 Task: Look for space in Wobkent, Uzbekistan from 8th June, 2023 to 16th June, 2023 for 2 adults in price range Rs.10000 to Rs.15000. Place can be entire place with 1  bedroom having 1 bed and 1 bathroom. Property type can be house, flat, guest house, hotel. Amenities needed are: wifi. Booking option can be shelf check-in. Required host language is English.
Action: Mouse moved to (623, 125)
Screenshot: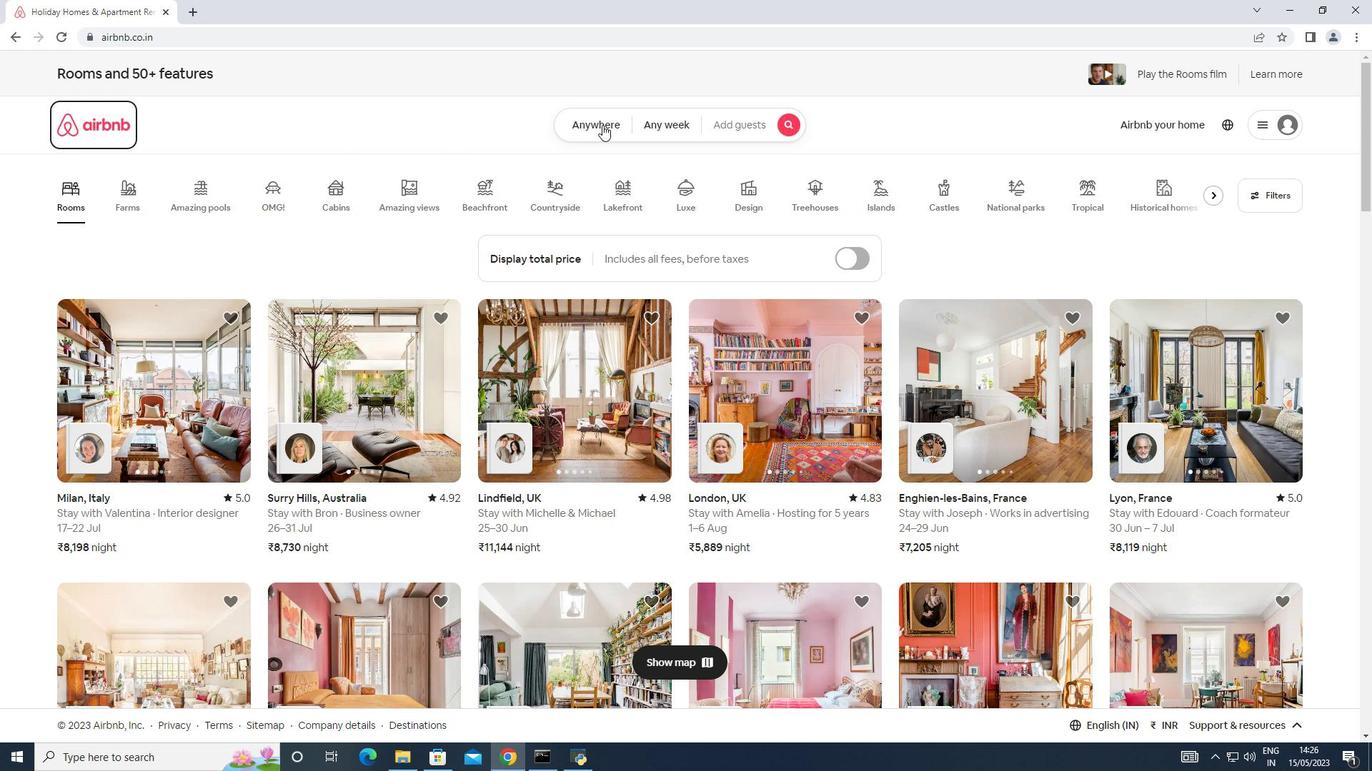 
Action: Mouse pressed left at (623, 125)
Screenshot: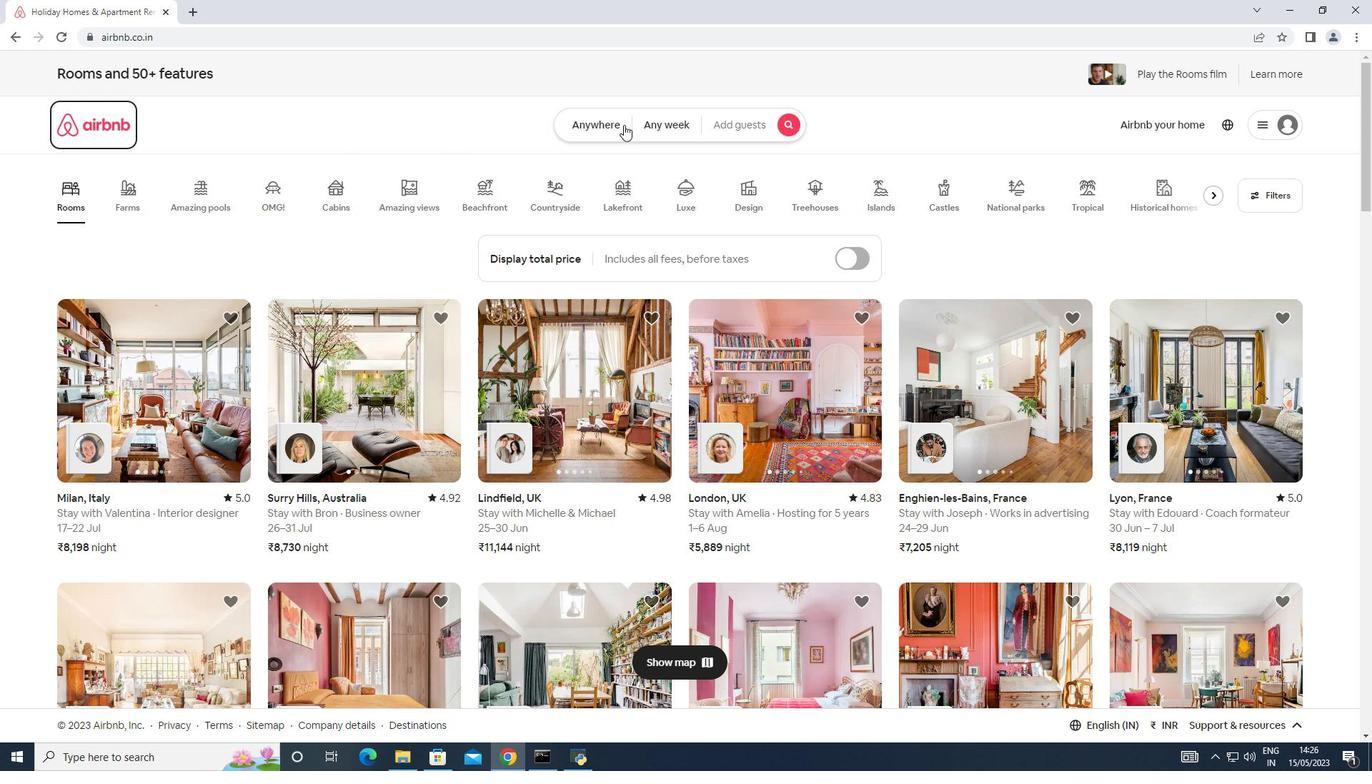 
Action: Mouse moved to (471, 185)
Screenshot: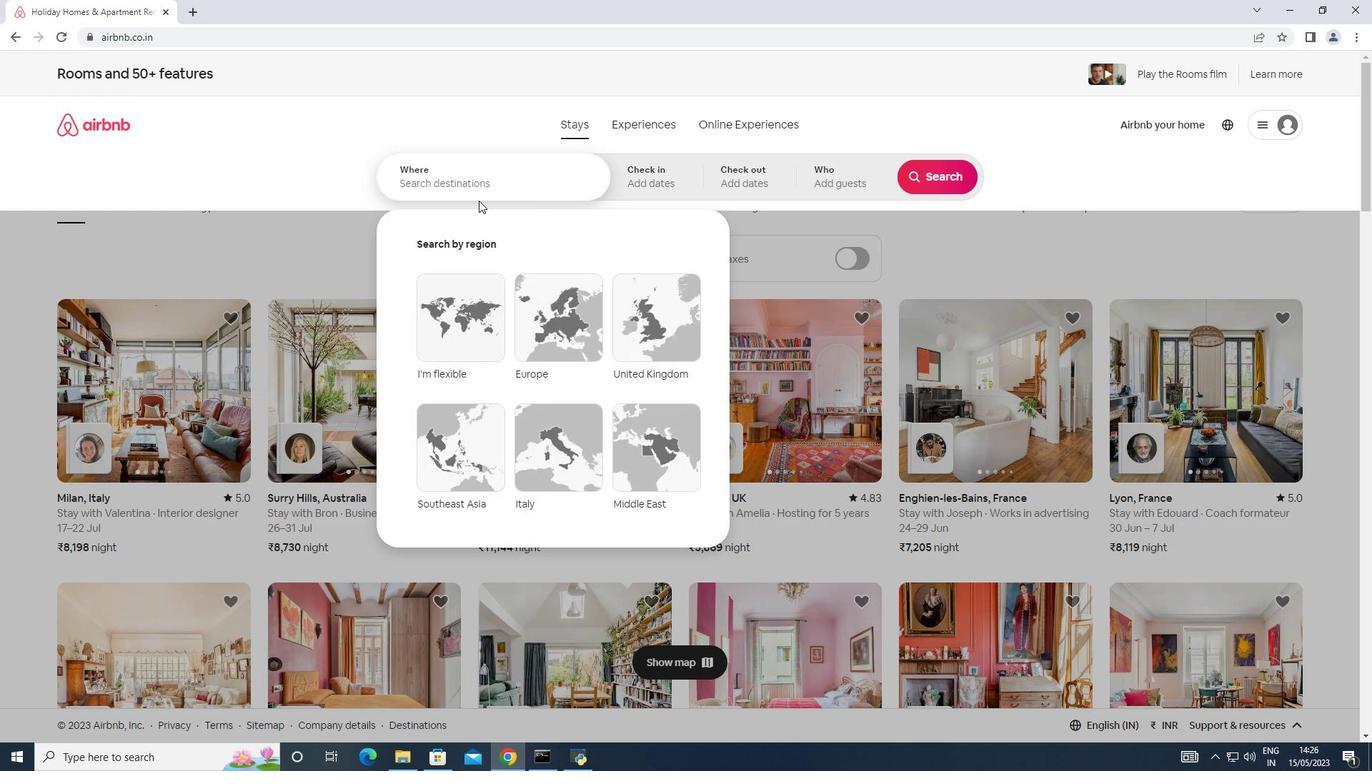 
Action: Mouse pressed left at (471, 185)
Screenshot: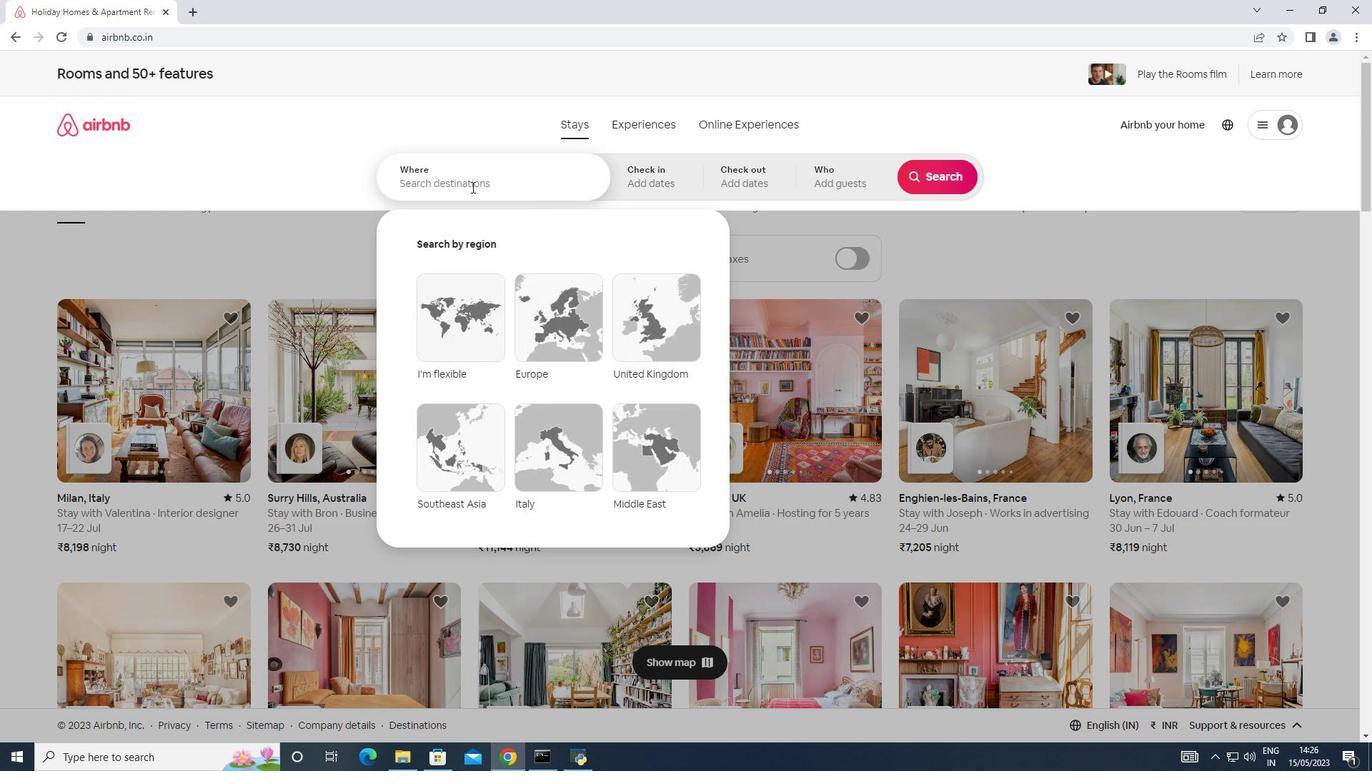 
Action: Key pressed <Key.shift>Wobkent,<Key.shift><Key.shift><Key.shift><Key.shift><Key.shift>Uze<Key.backspace>bekistan
Screenshot: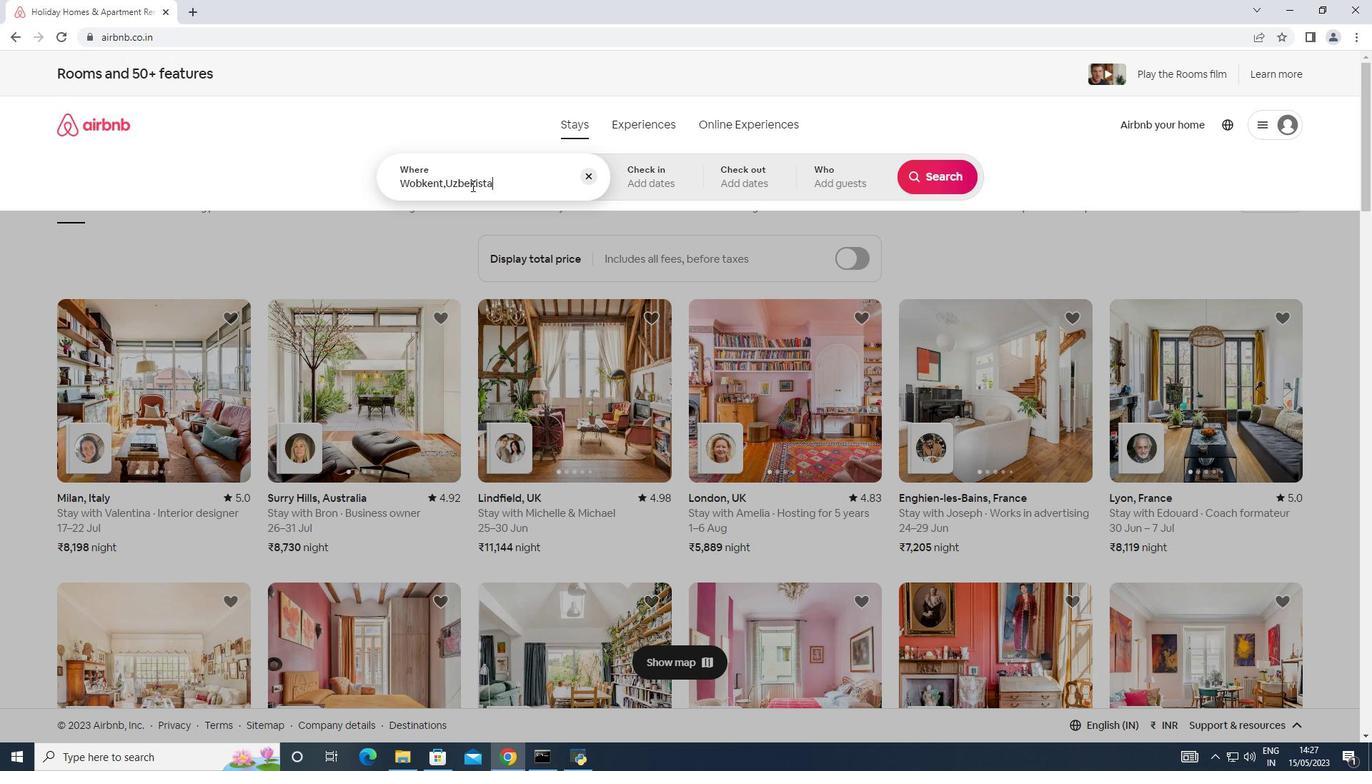 
Action: Mouse moved to (630, 182)
Screenshot: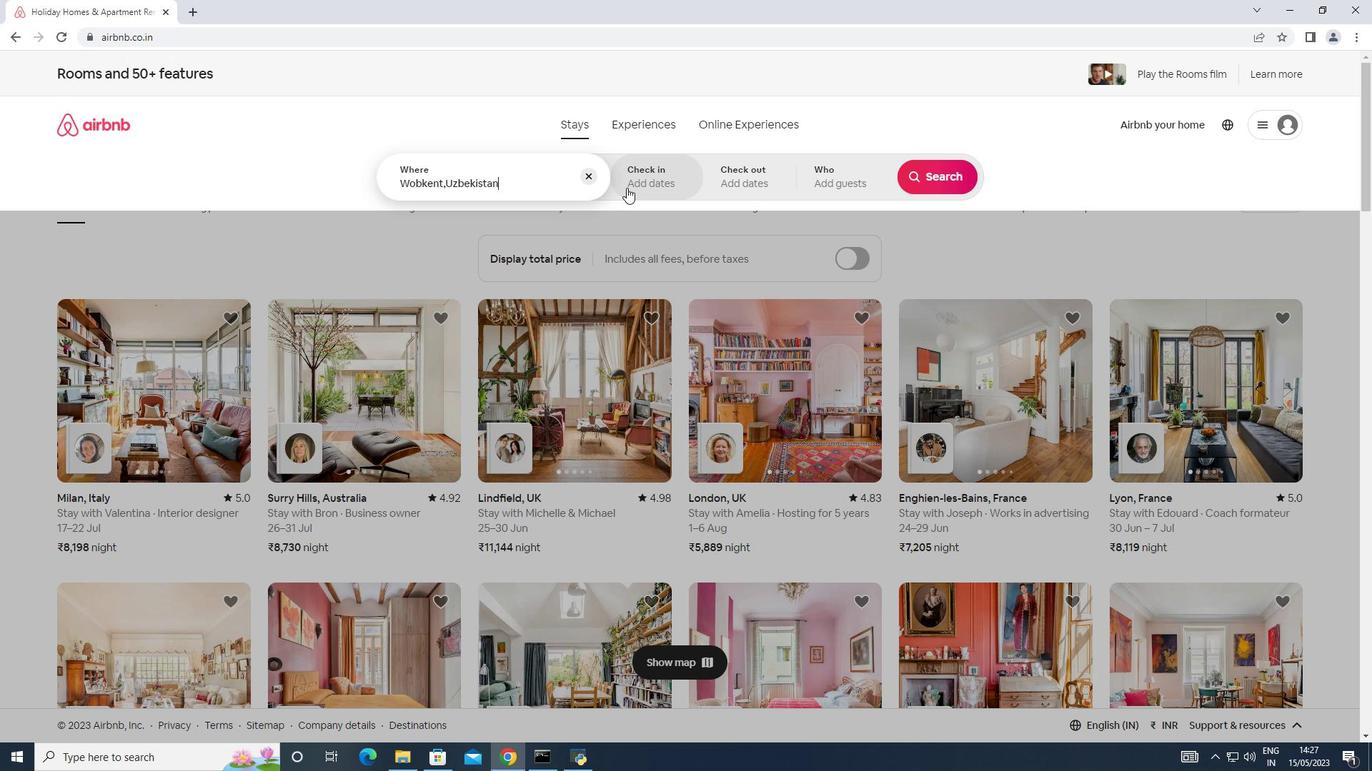 
Action: Mouse pressed left at (630, 182)
Screenshot: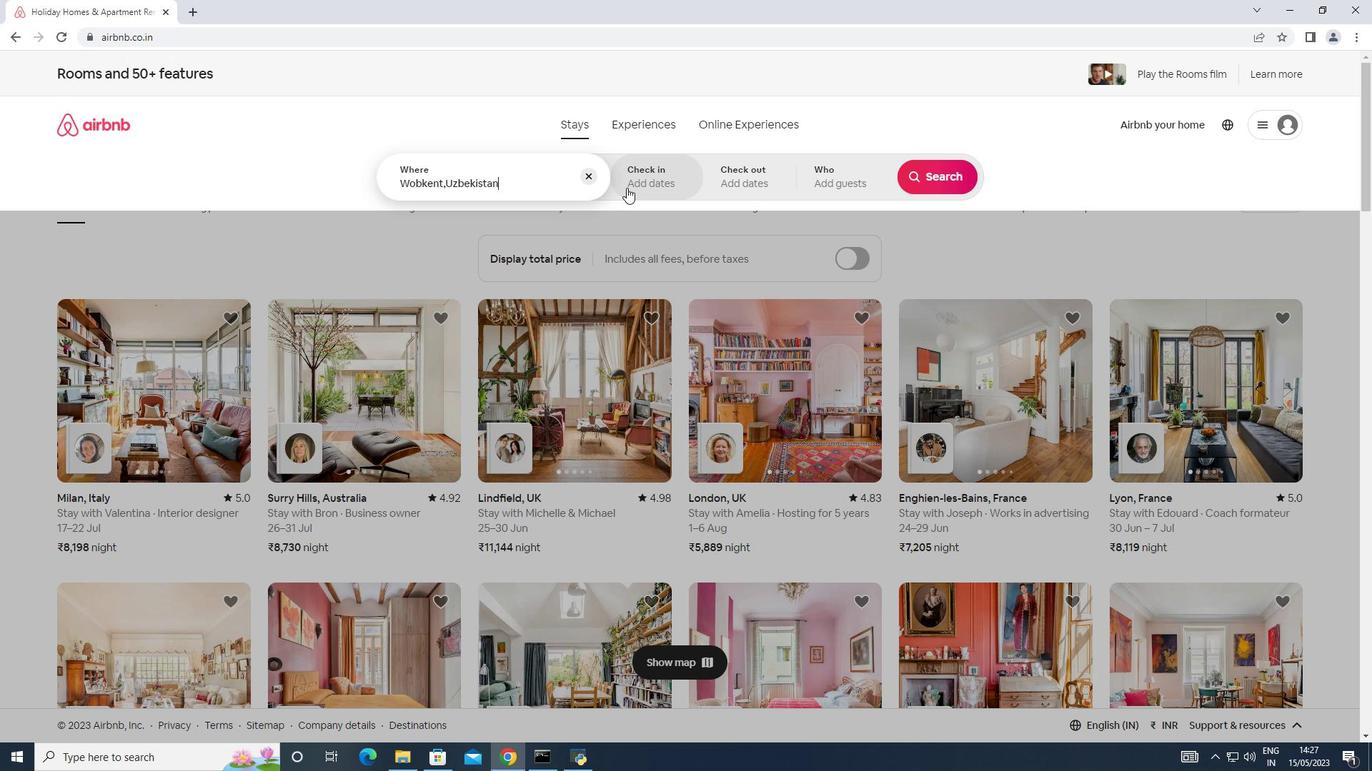 
Action: Mouse moved to (857, 380)
Screenshot: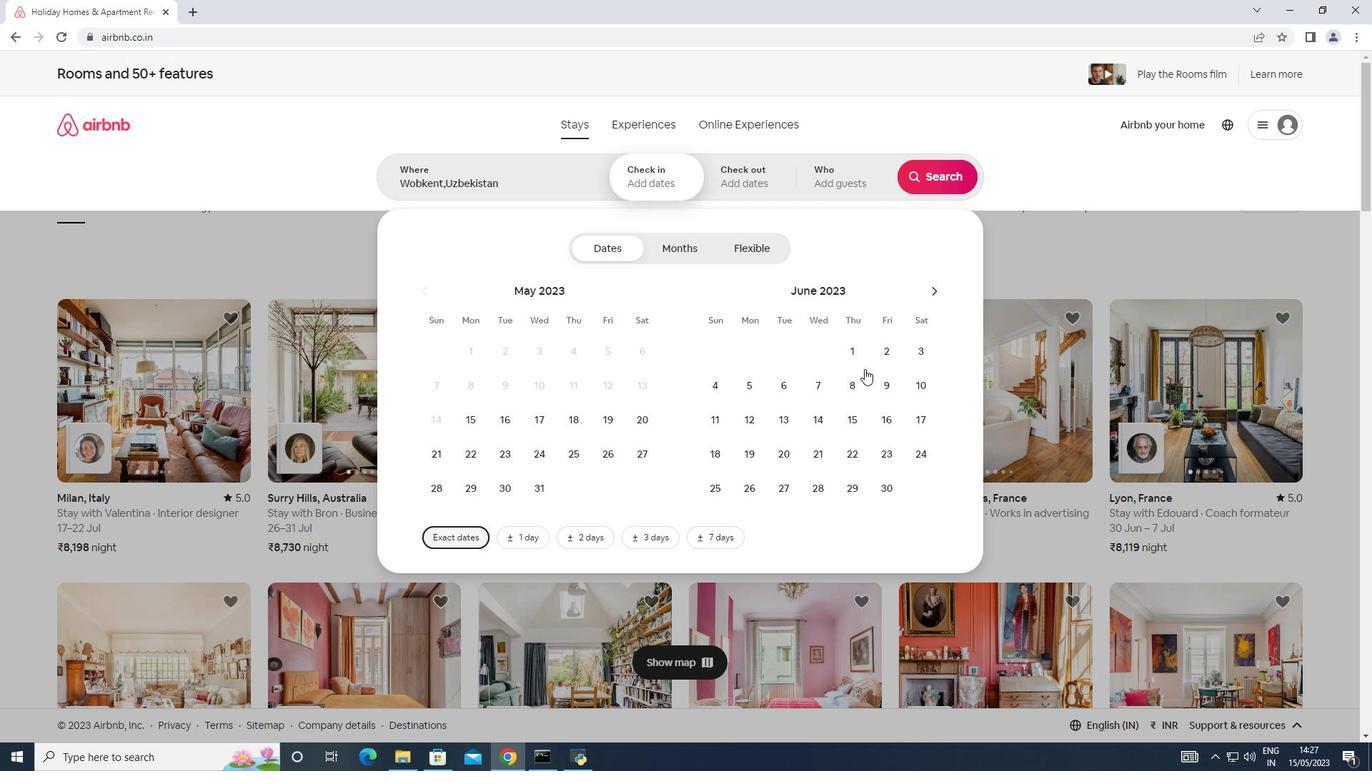 
Action: Mouse pressed left at (857, 380)
Screenshot: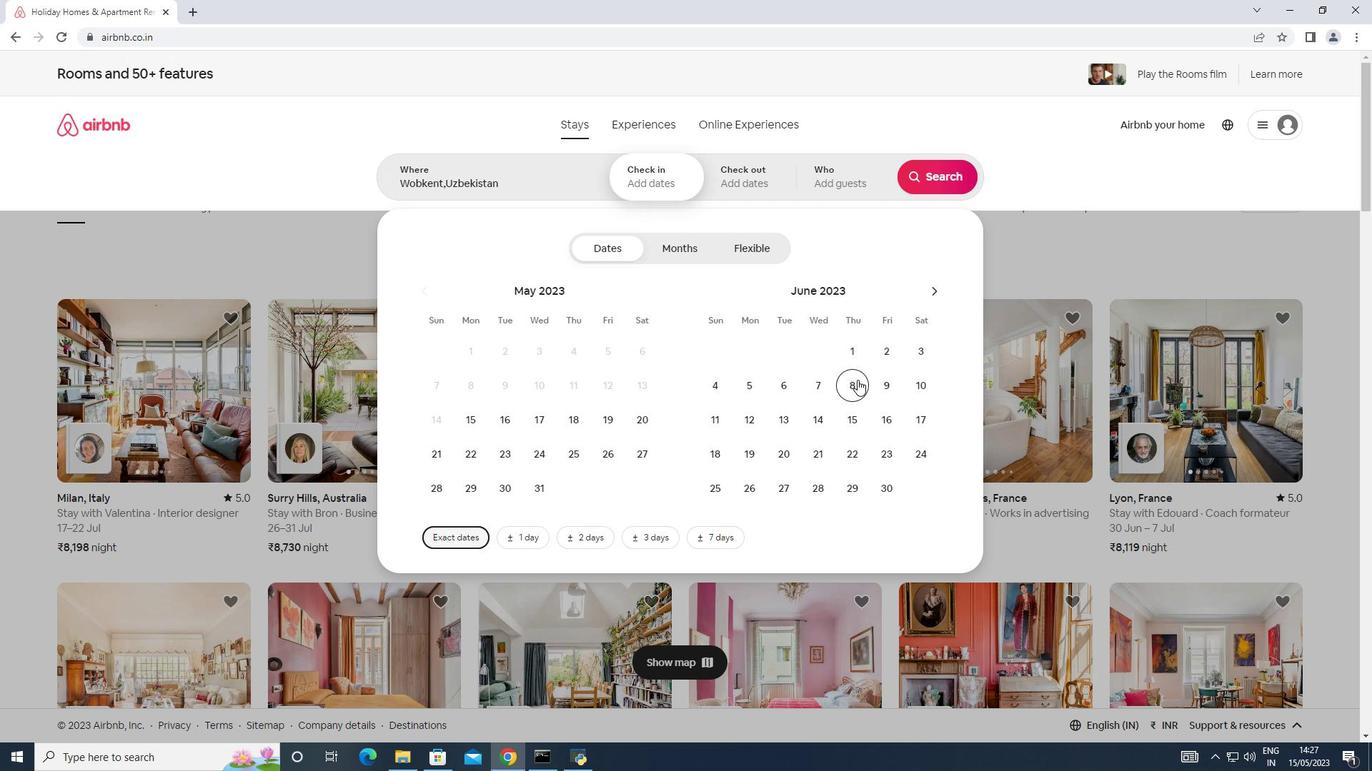 
Action: Mouse moved to (879, 418)
Screenshot: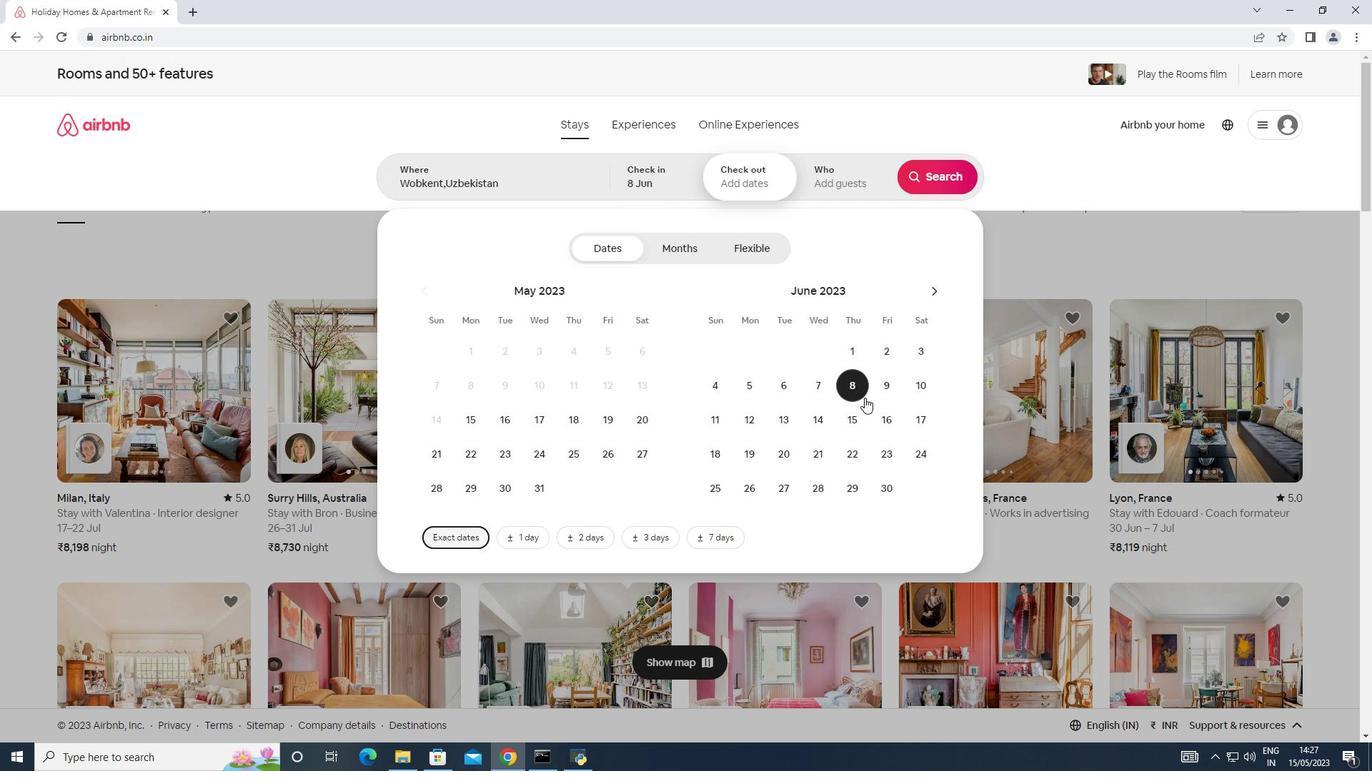 
Action: Mouse pressed left at (879, 418)
Screenshot: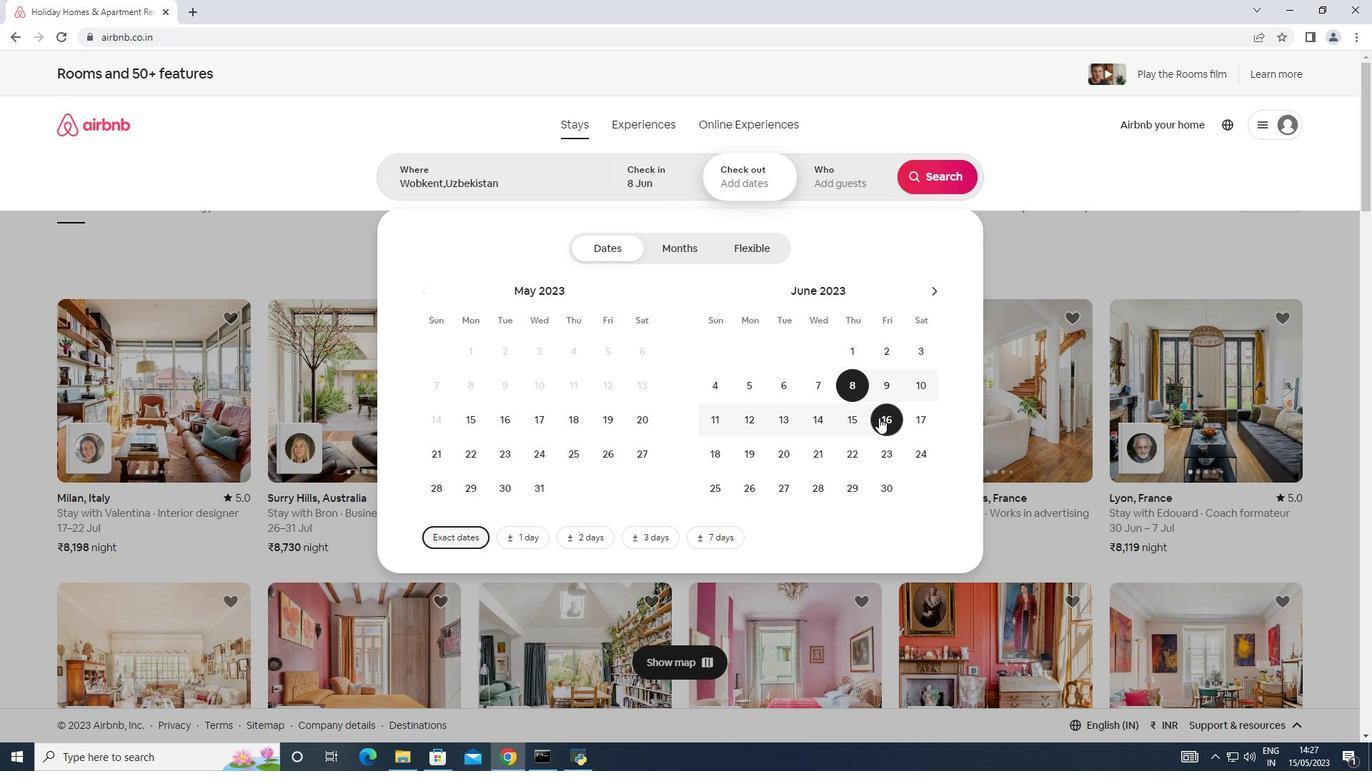 
Action: Mouse moved to (833, 192)
Screenshot: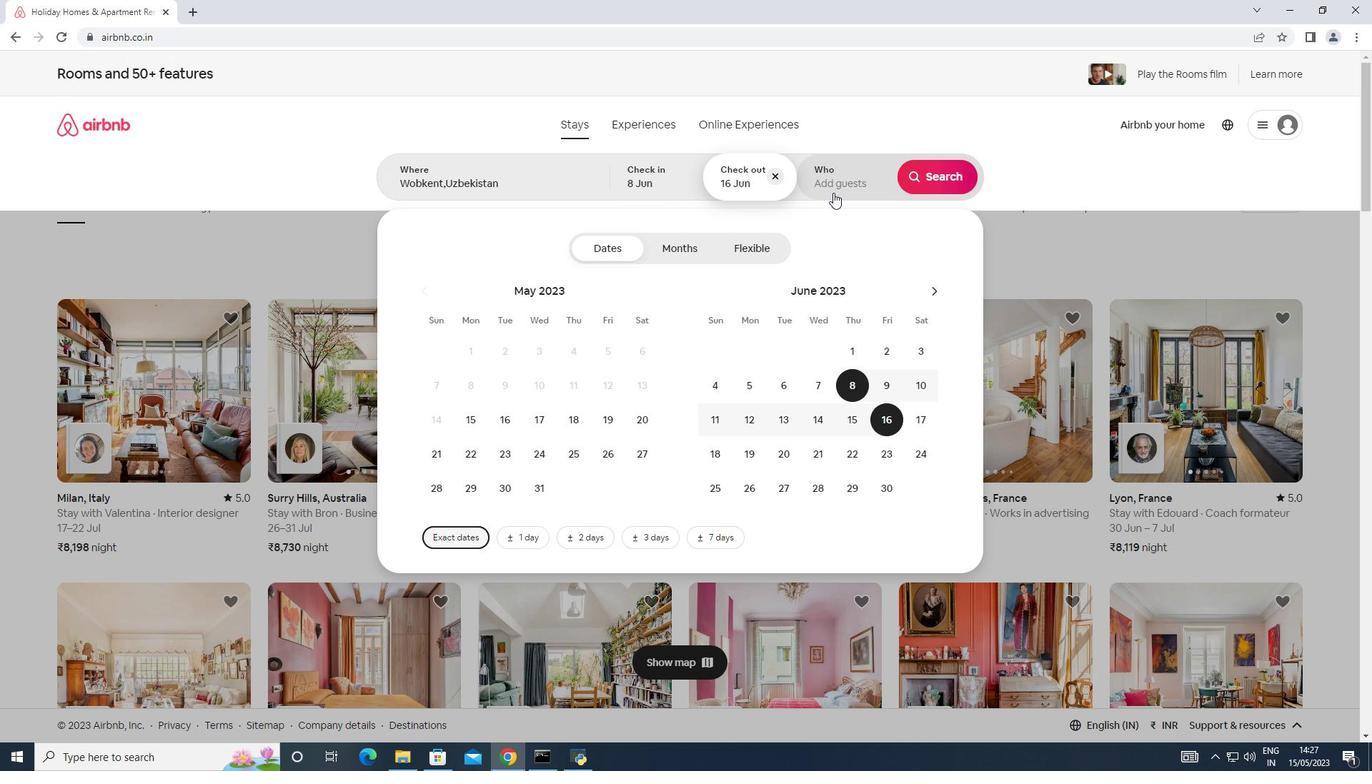 
Action: Mouse pressed left at (833, 192)
Screenshot: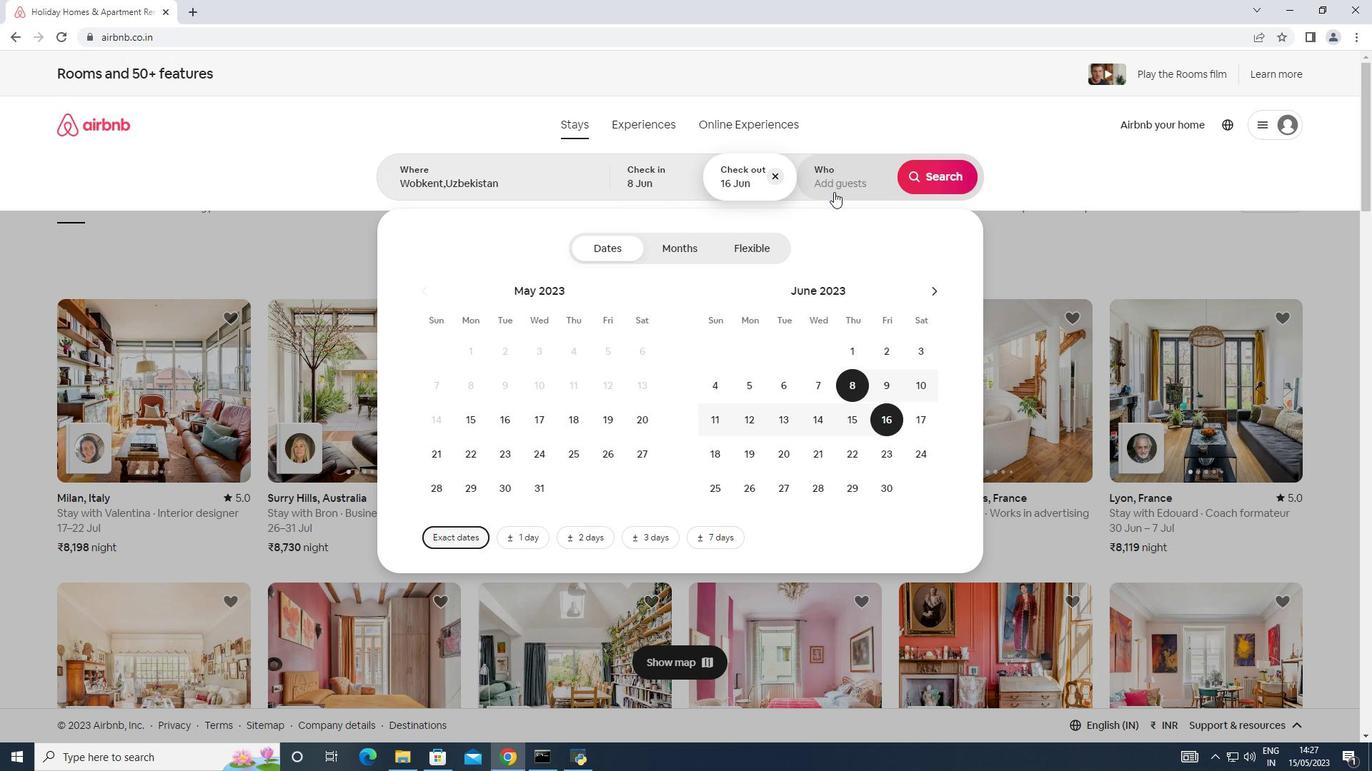 
Action: Mouse moved to (936, 255)
Screenshot: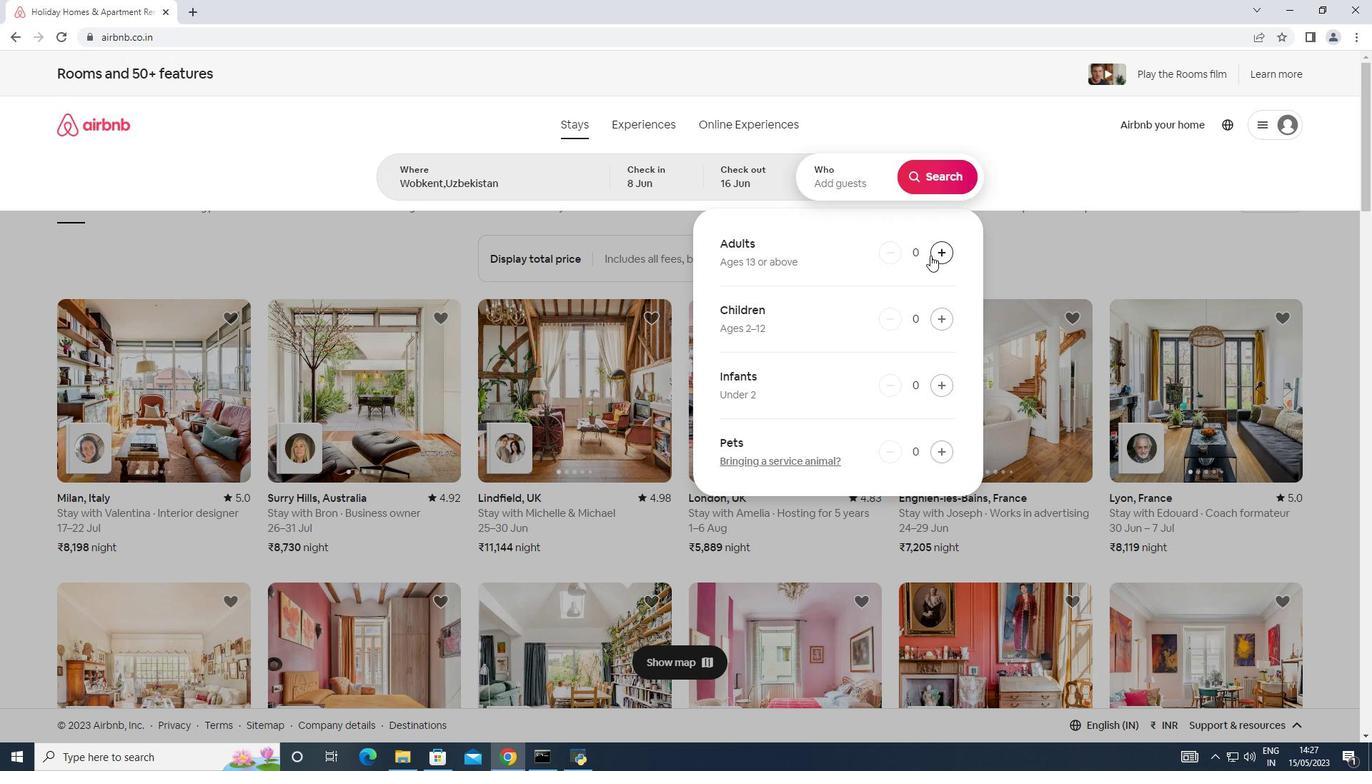 
Action: Mouse pressed left at (936, 255)
Screenshot: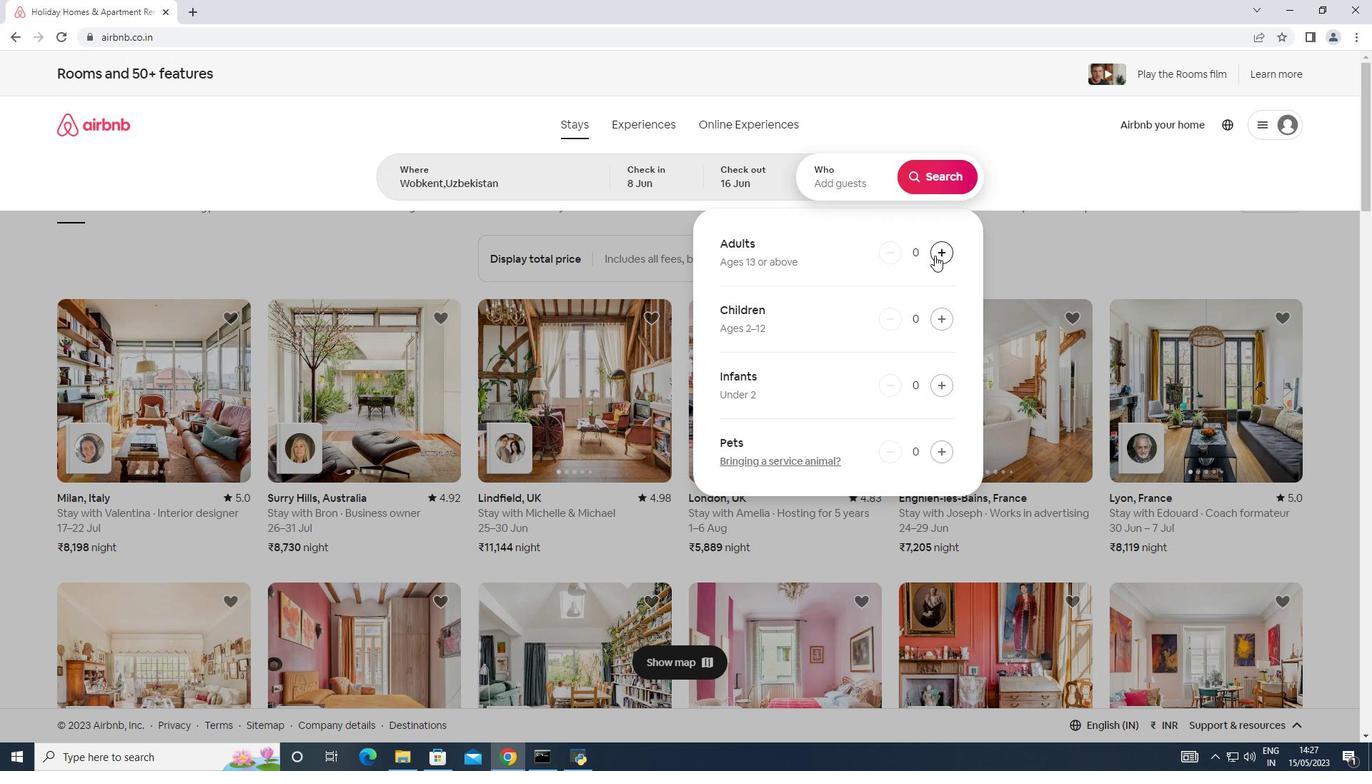 
Action: Mouse pressed left at (936, 255)
Screenshot: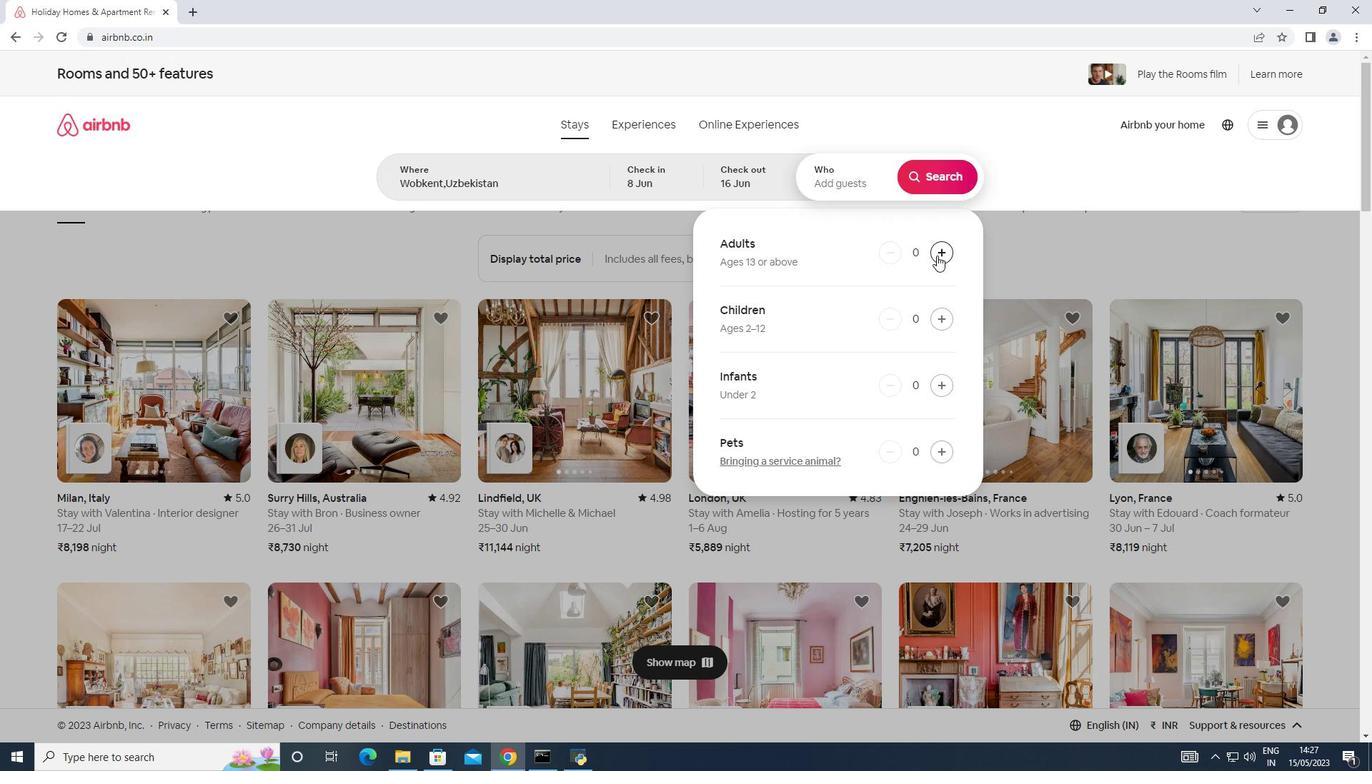 
Action: Mouse moved to (957, 180)
Screenshot: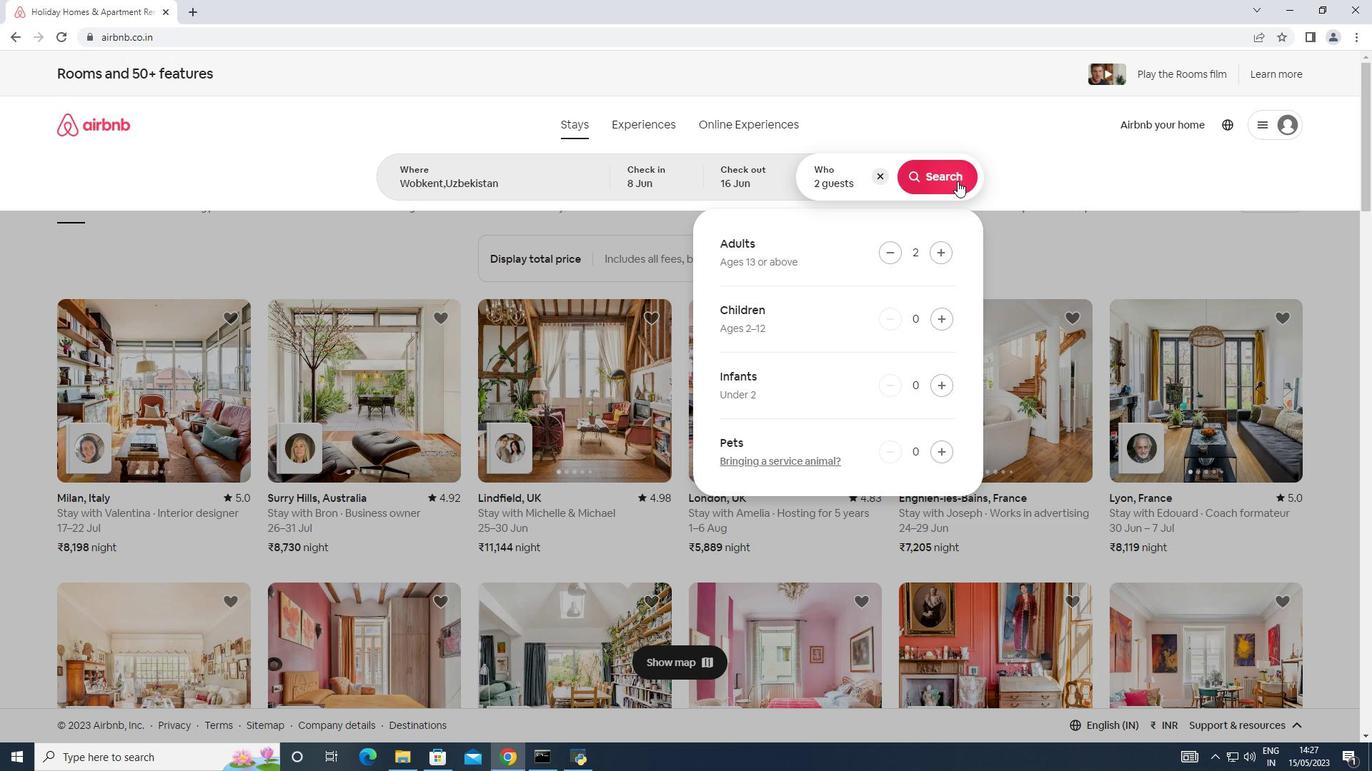 
Action: Mouse pressed left at (957, 180)
Screenshot: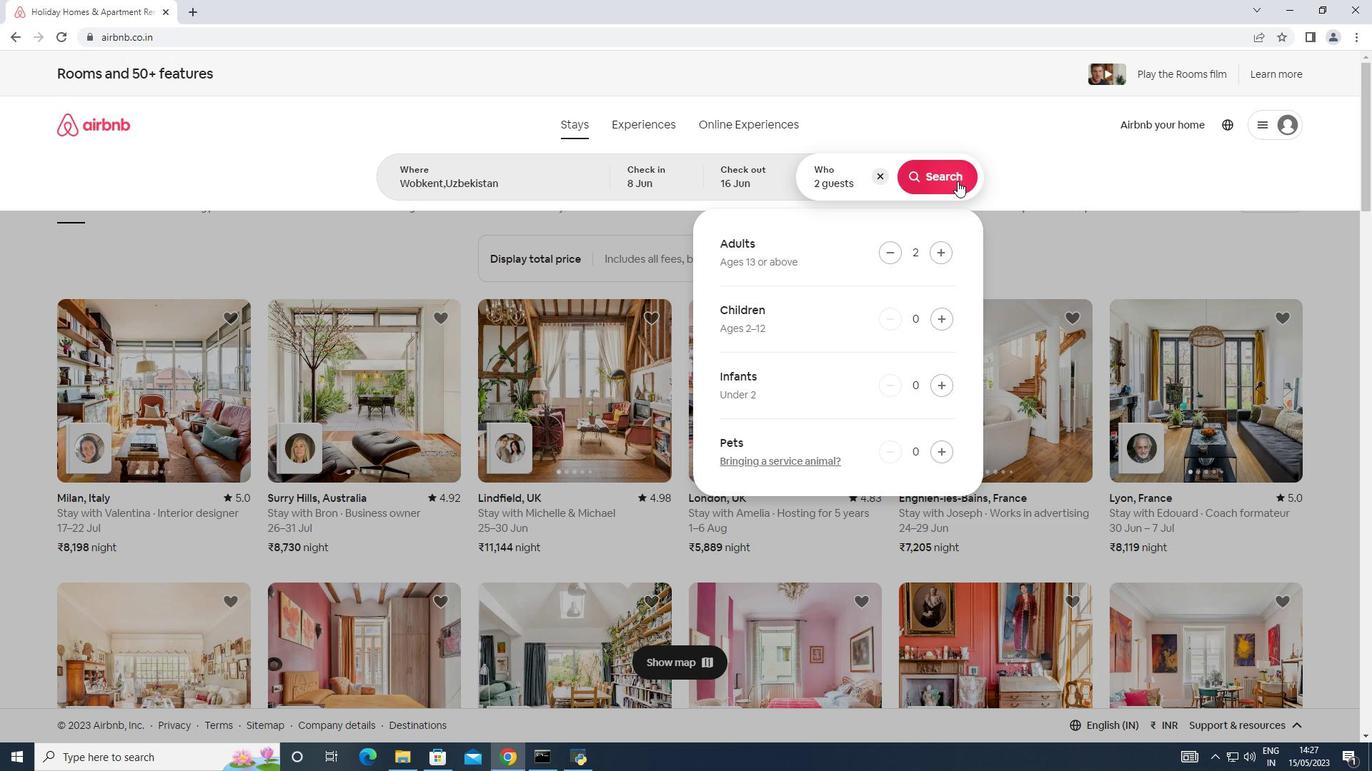 
Action: Mouse moved to (1337, 131)
Screenshot: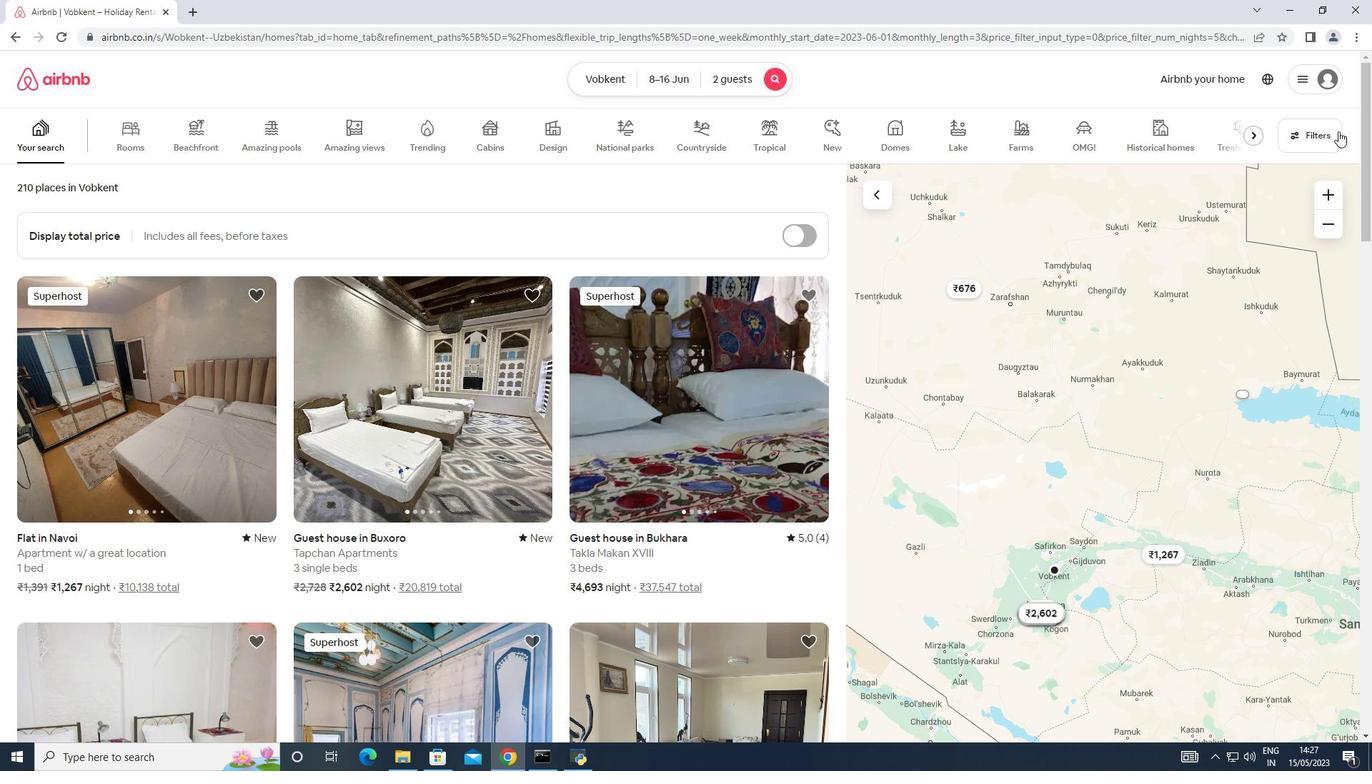 
Action: Mouse pressed left at (1337, 131)
Screenshot: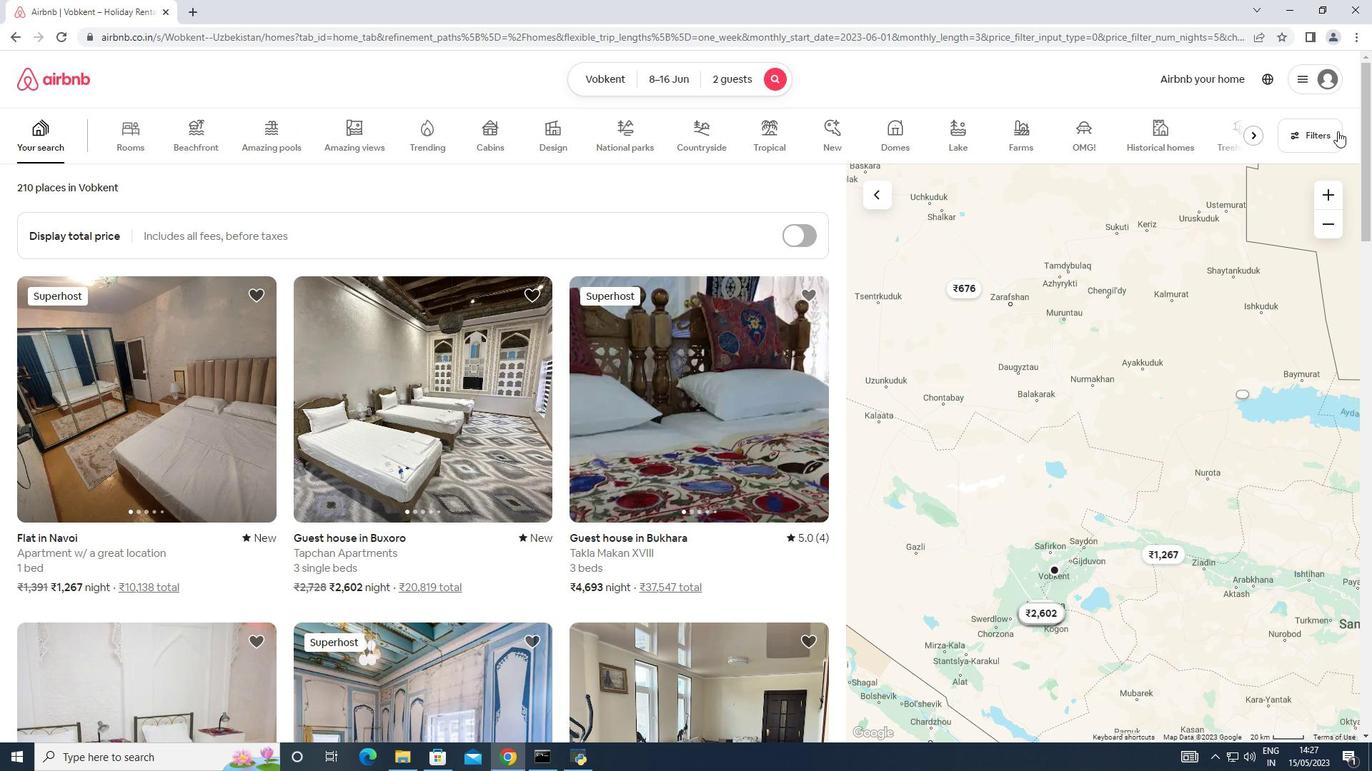 
Action: Mouse moved to (495, 481)
Screenshot: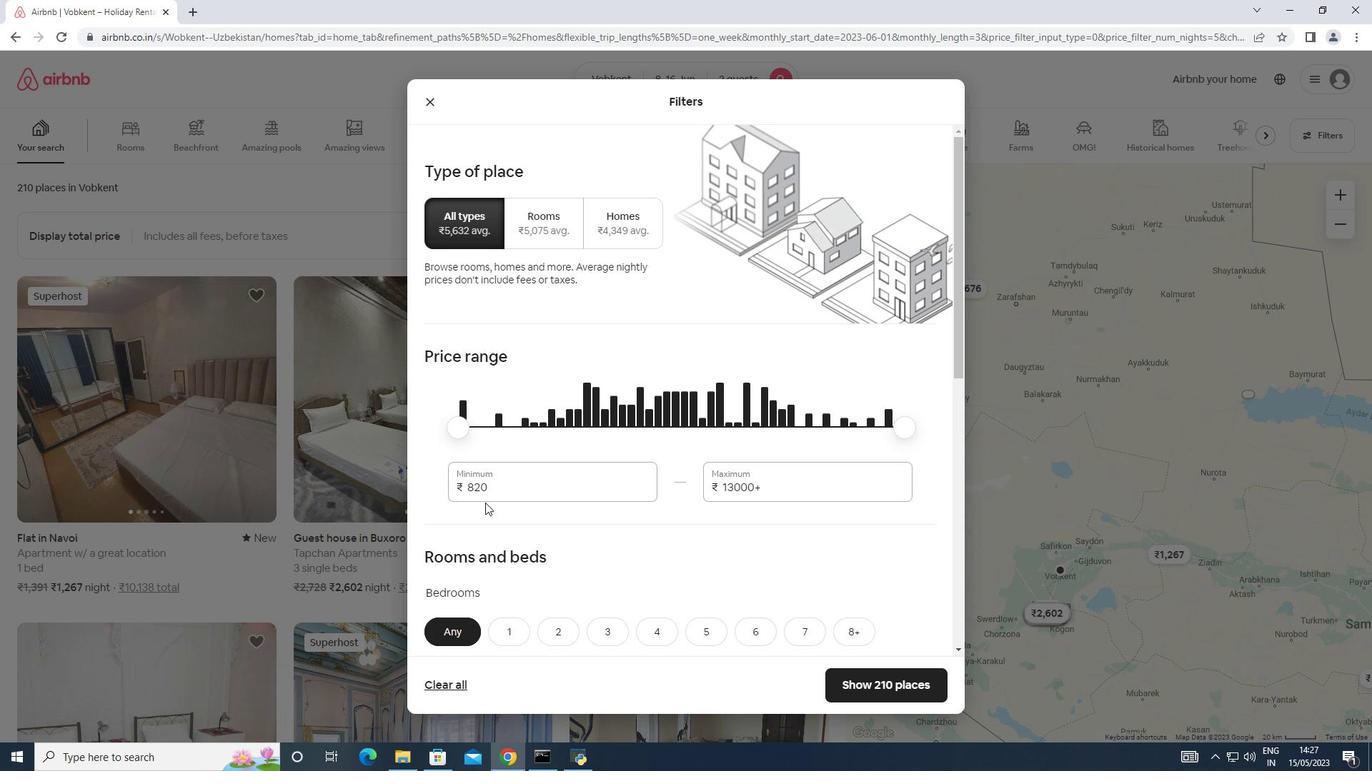 
Action: Mouse pressed left at (495, 481)
Screenshot: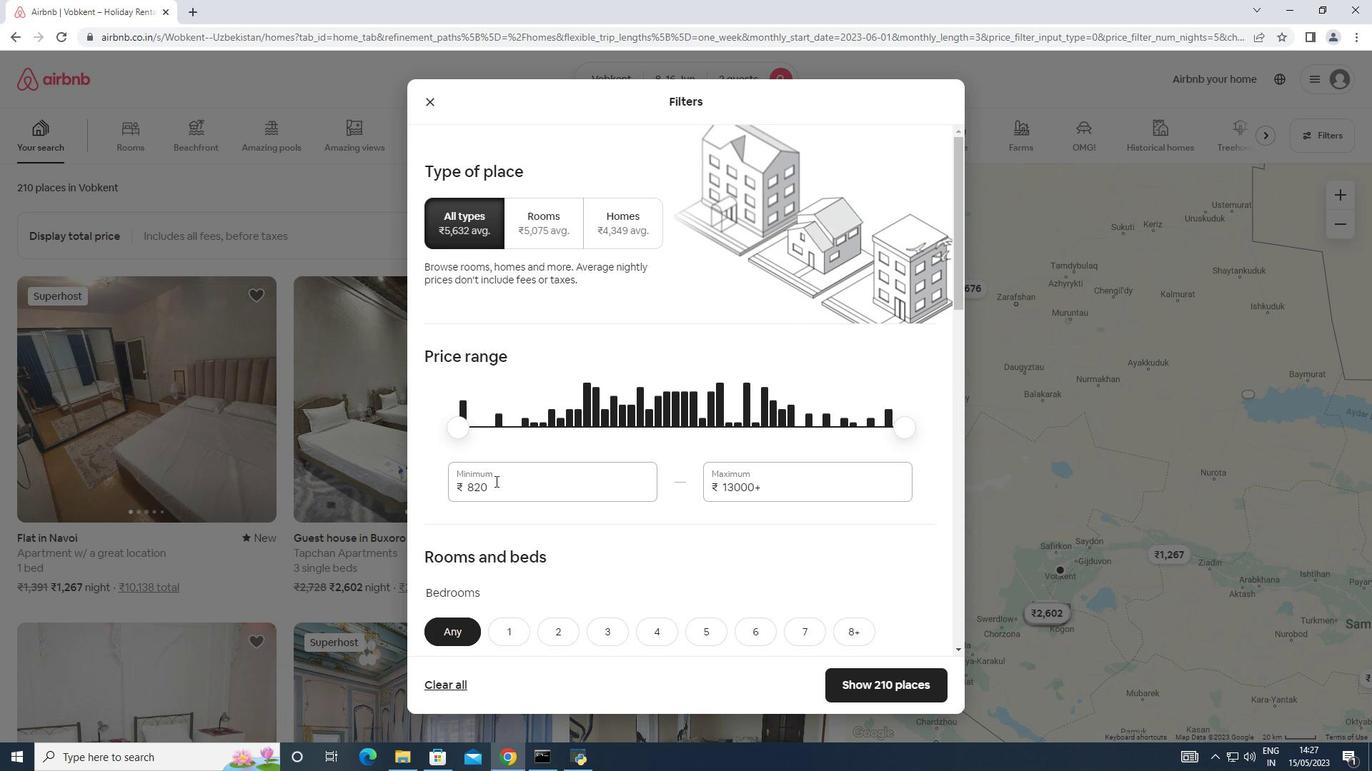 
Action: Mouse moved to (459, 474)
Screenshot: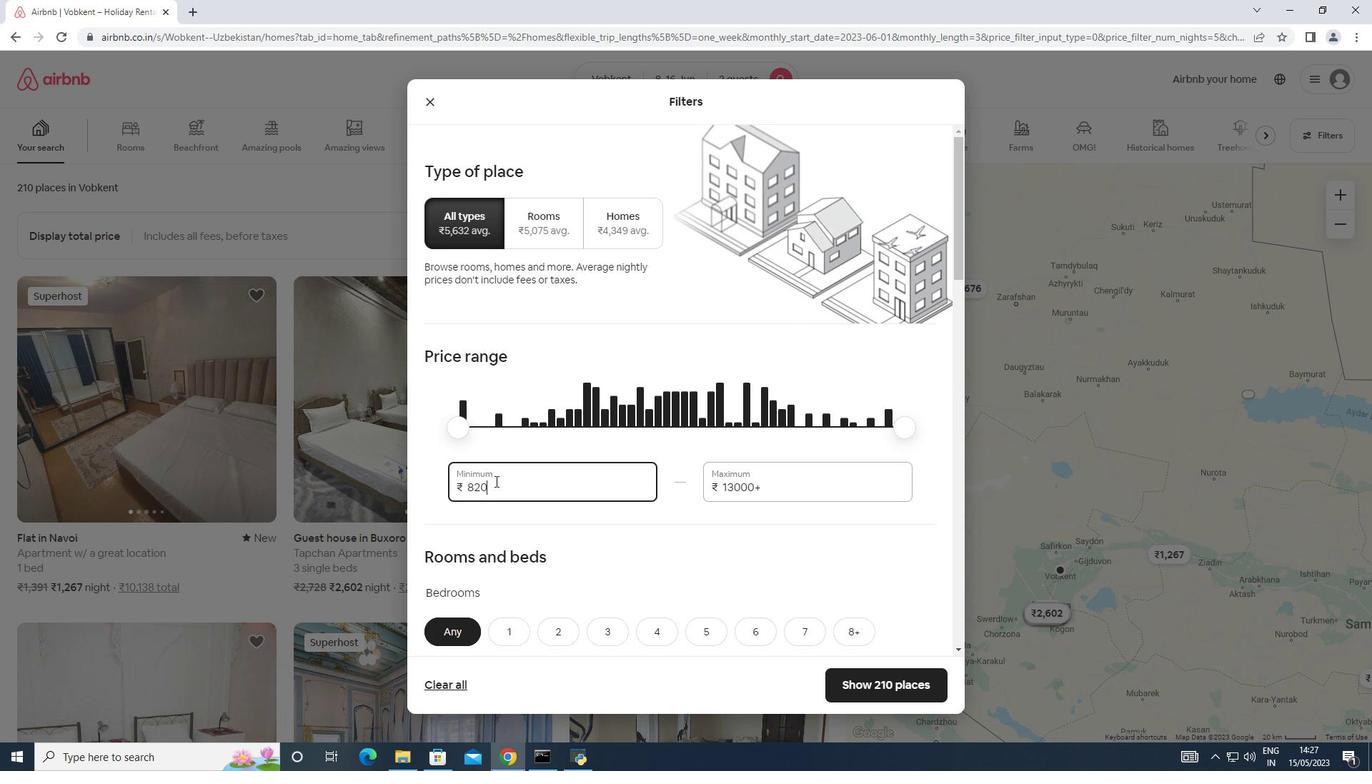 
Action: Key pressed 10000
Screenshot: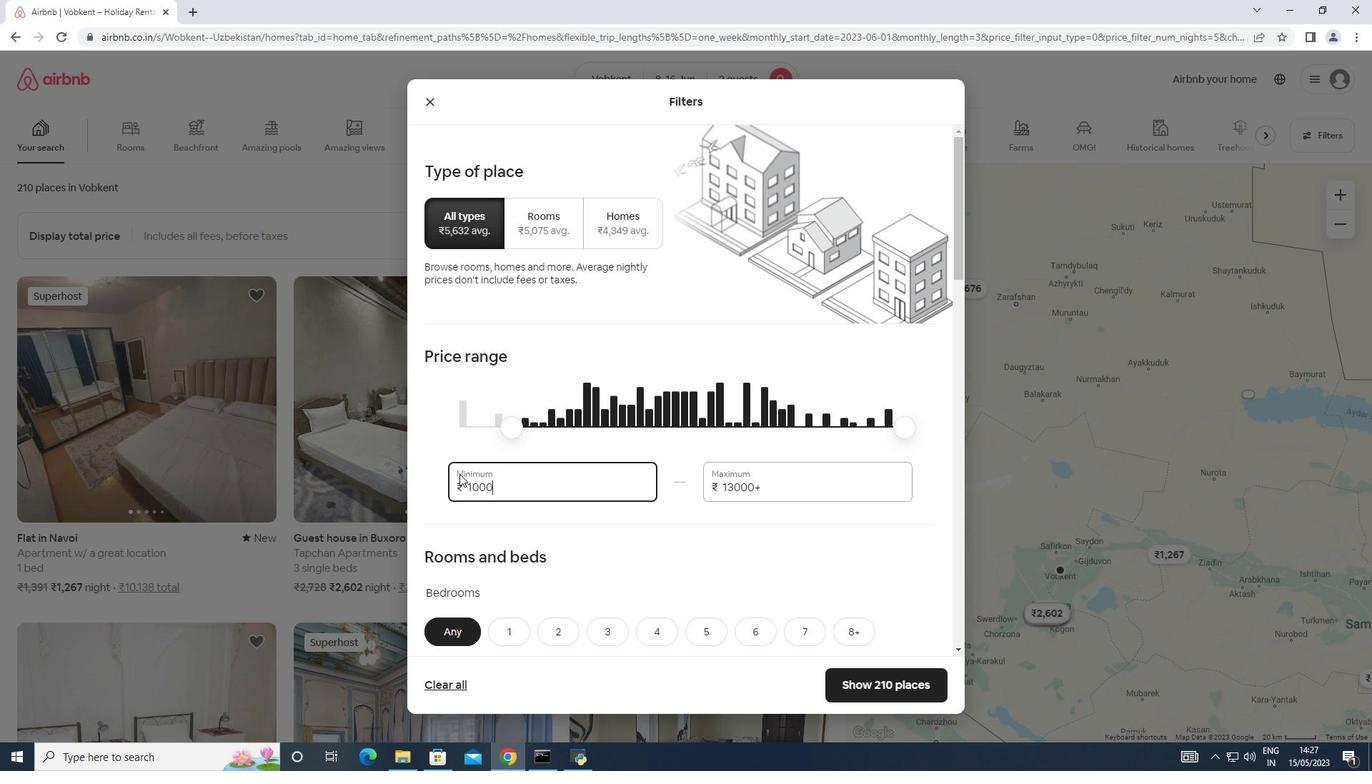 
Action: Mouse moved to (766, 488)
Screenshot: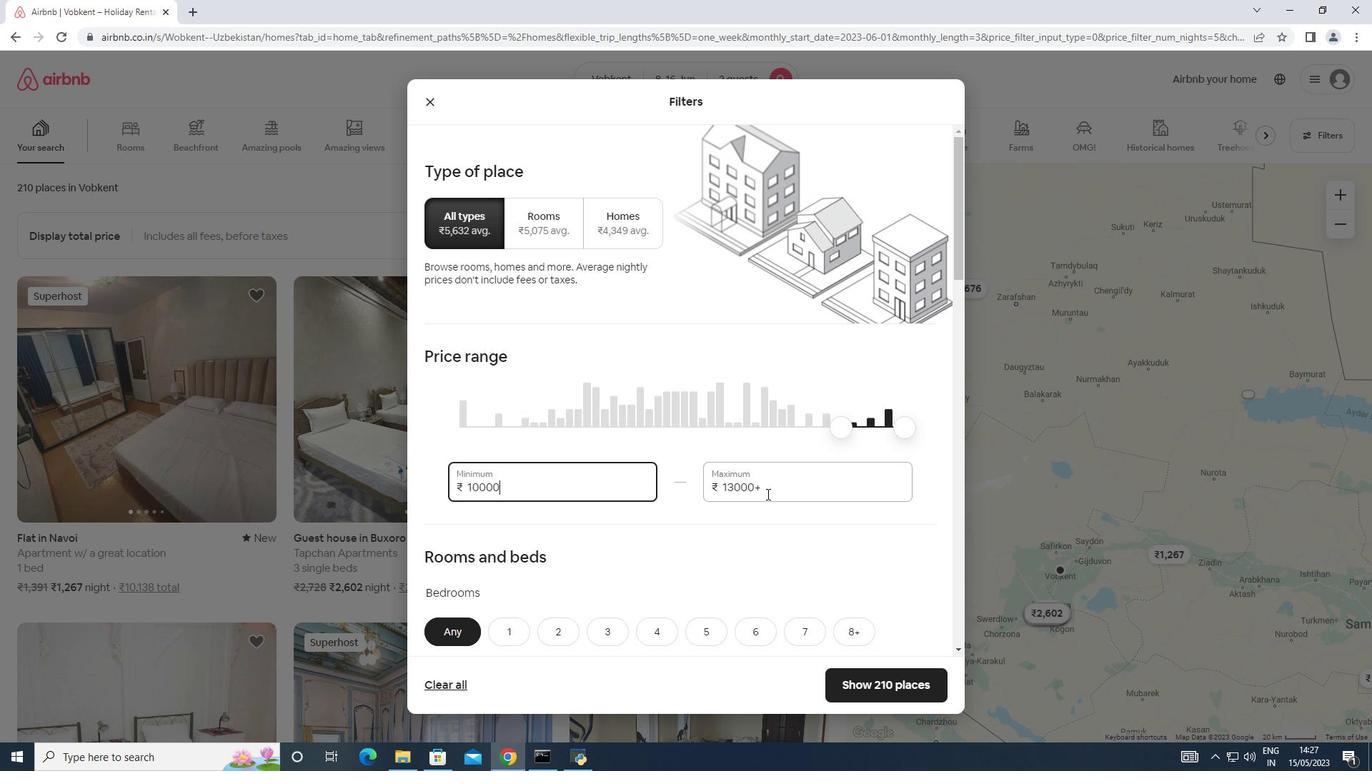 
Action: Mouse pressed left at (766, 488)
Screenshot: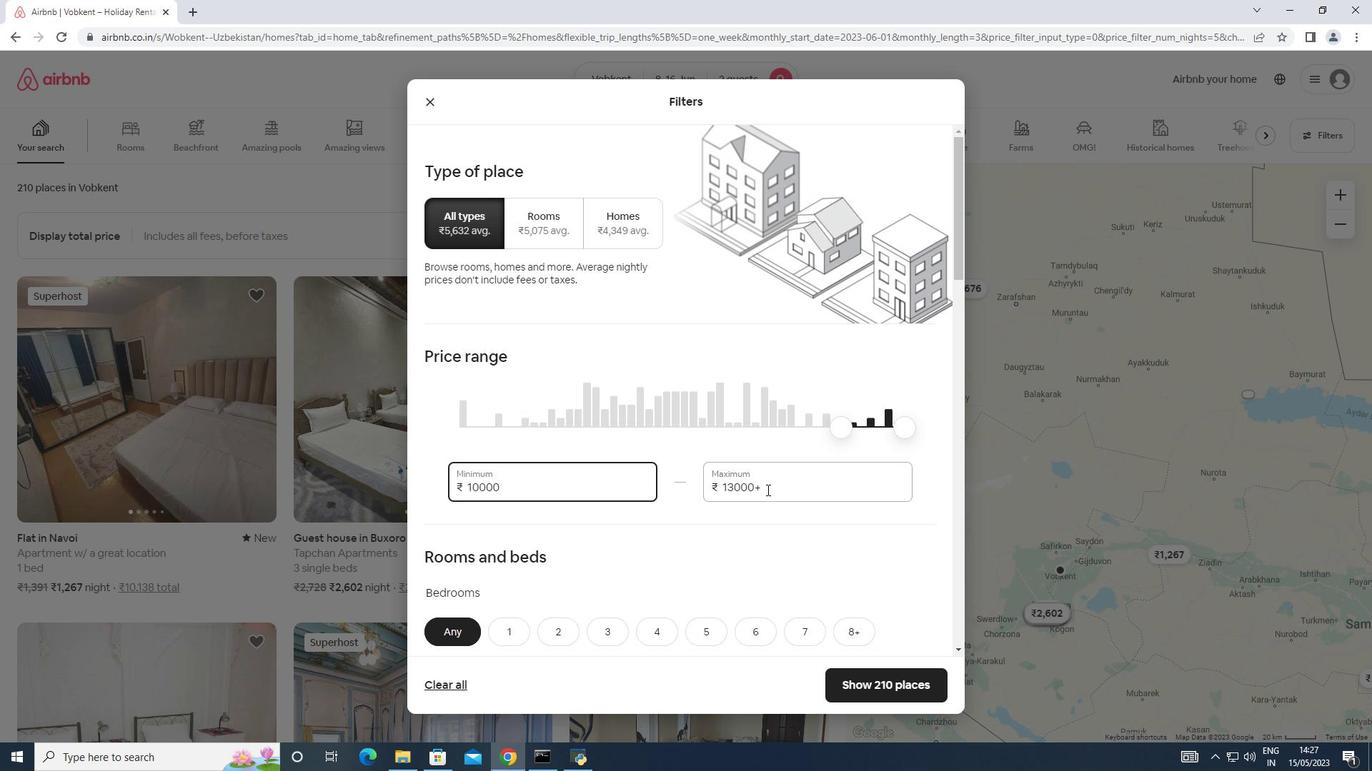 
Action: Mouse moved to (629, 487)
Screenshot: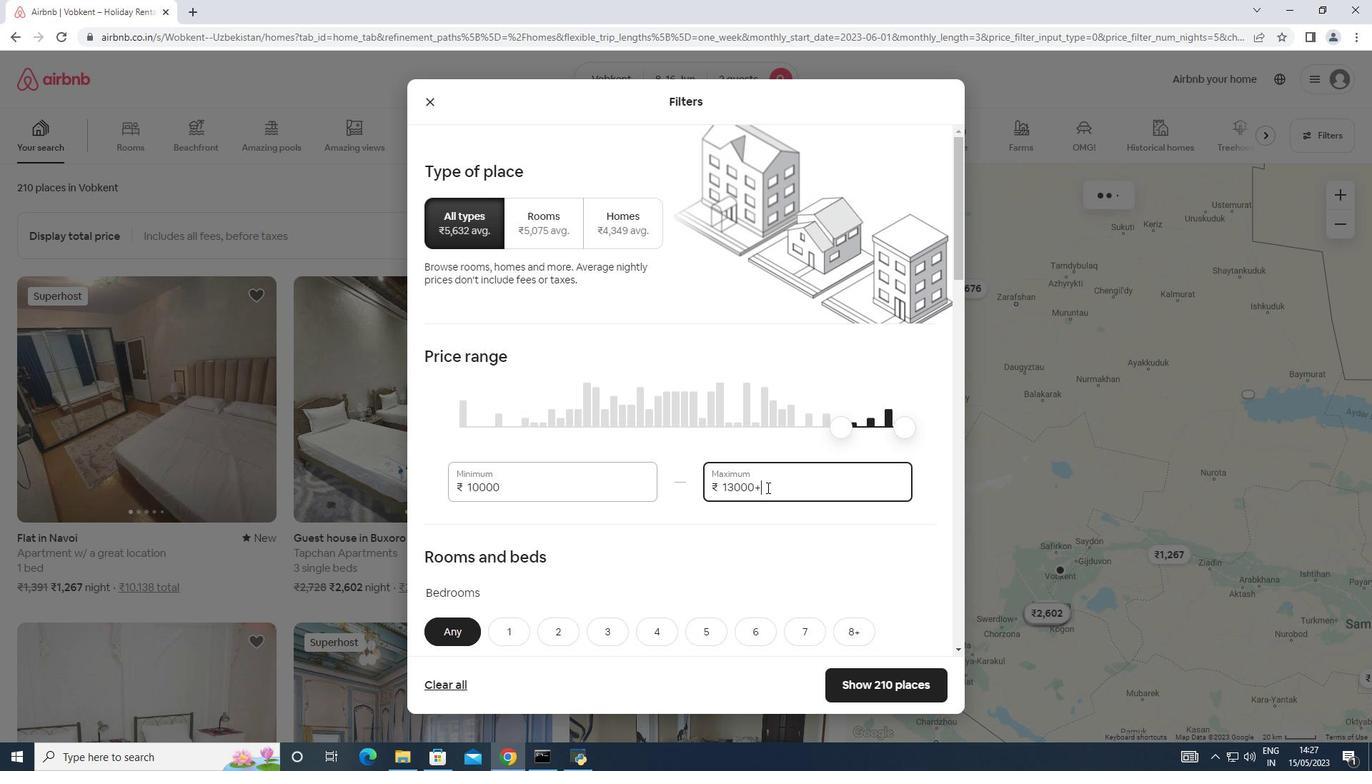 
Action: Key pressed 15000
Screenshot: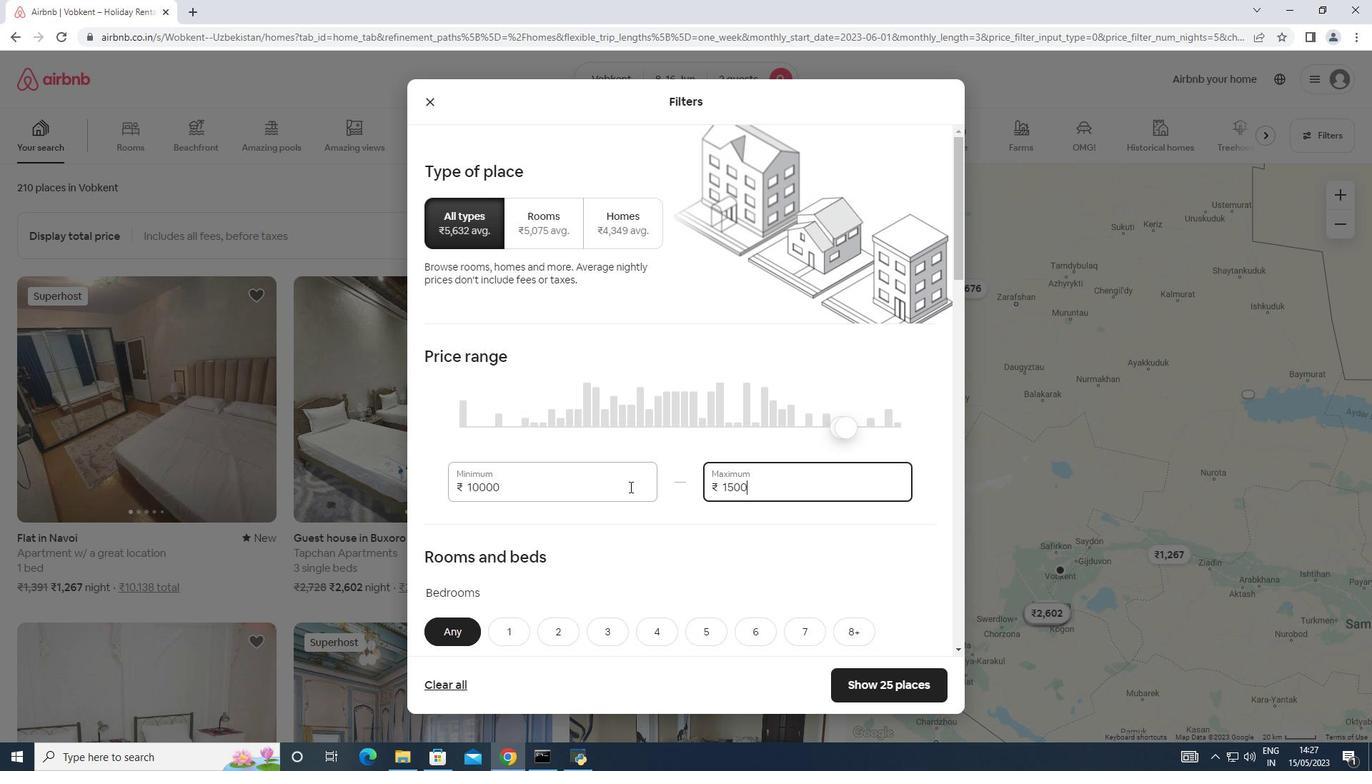 
Action: Mouse moved to (651, 466)
Screenshot: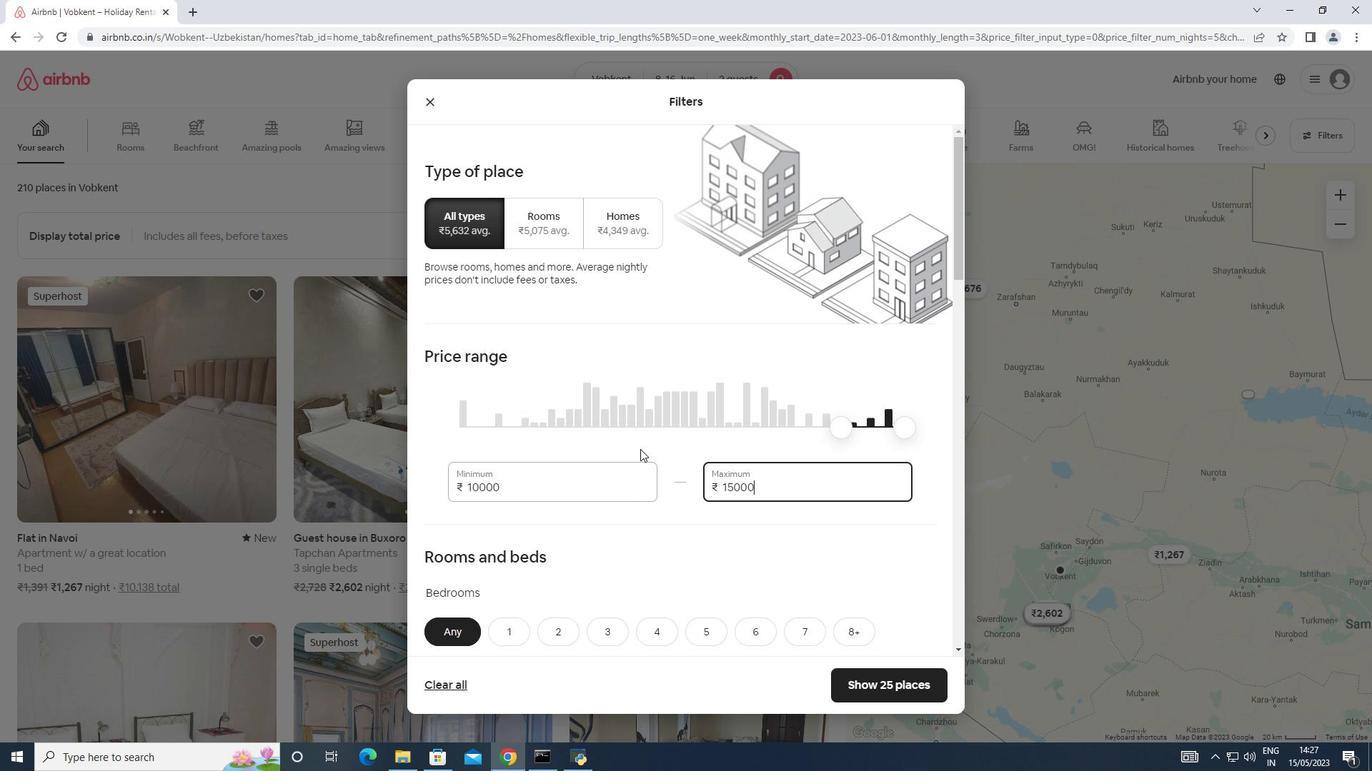 
Action: Mouse scrolled (651, 465) with delta (0, 0)
Screenshot: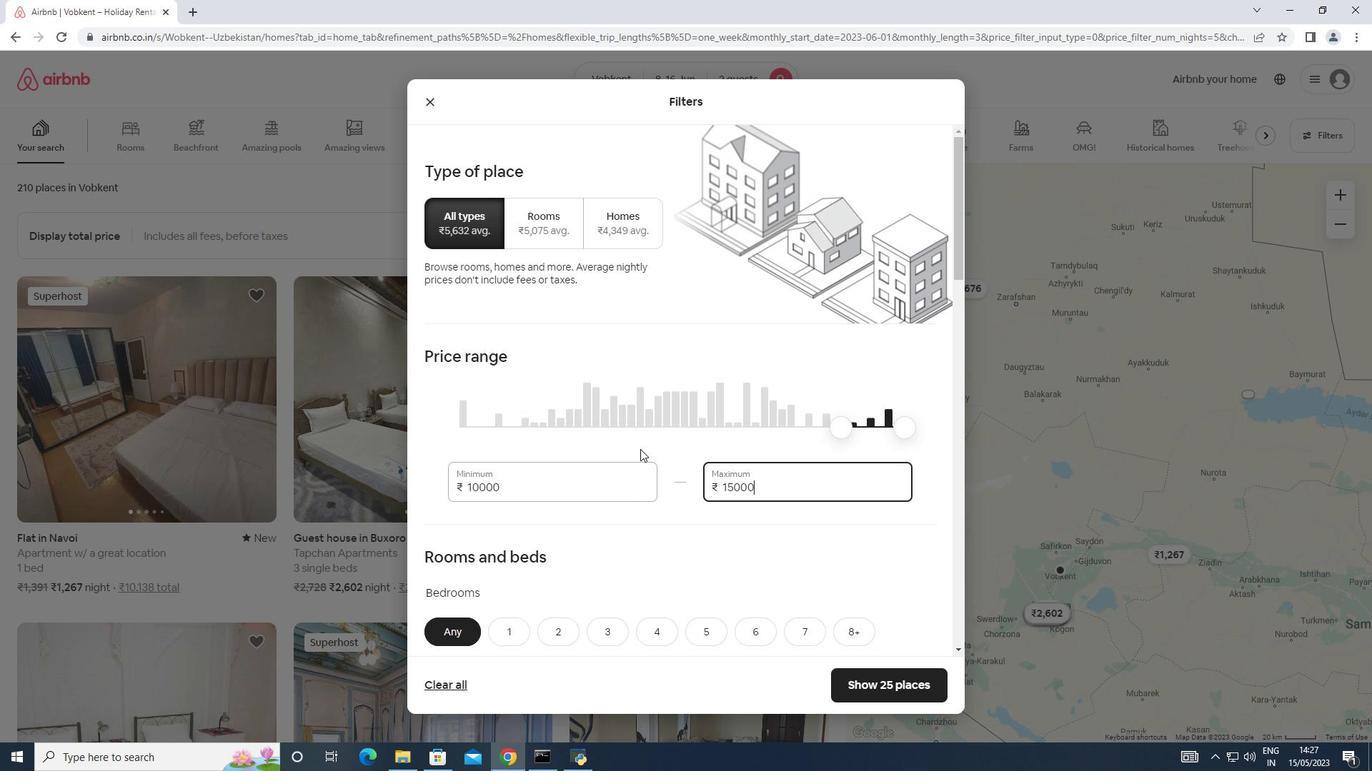
Action: Mouse moved to (651, 468)
Screenshot: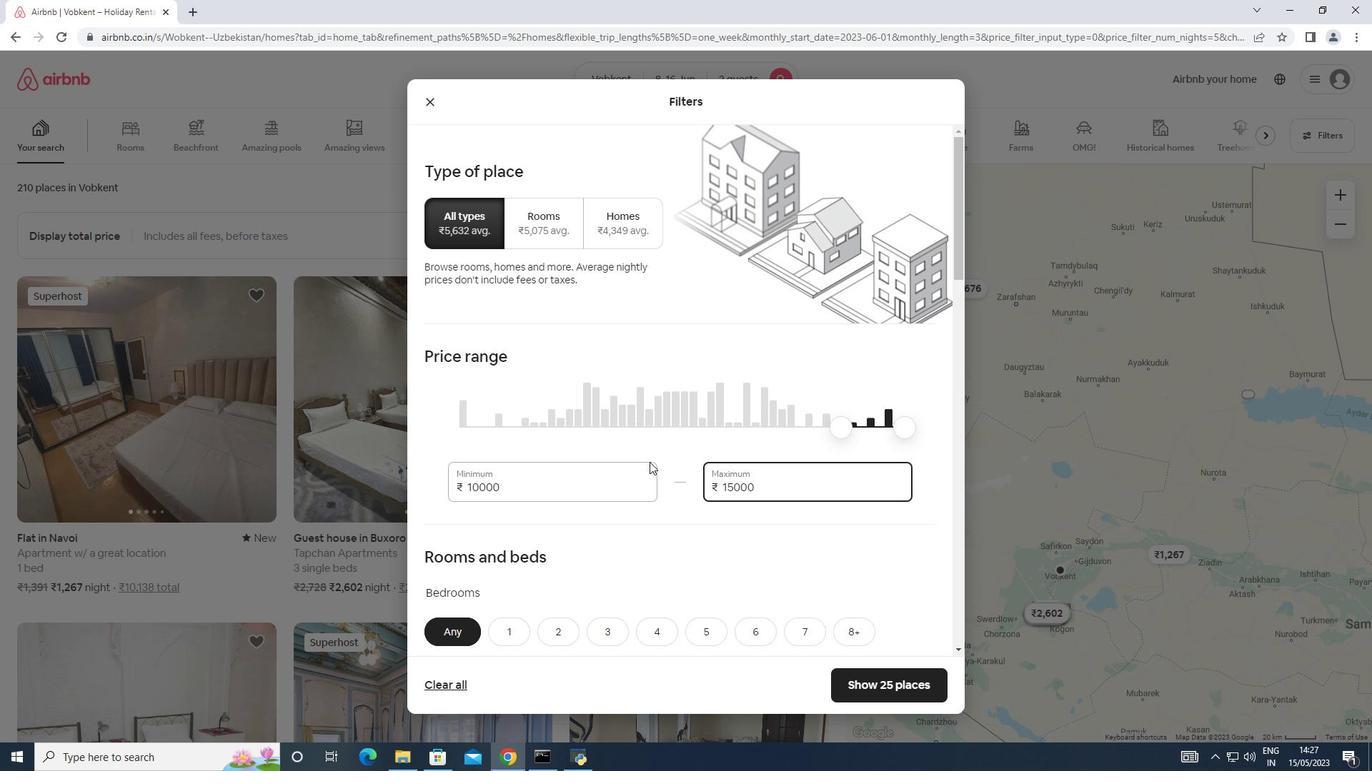 
Action: Mouse scrolled (651, 467) with delta (0, 0)
Screenshot: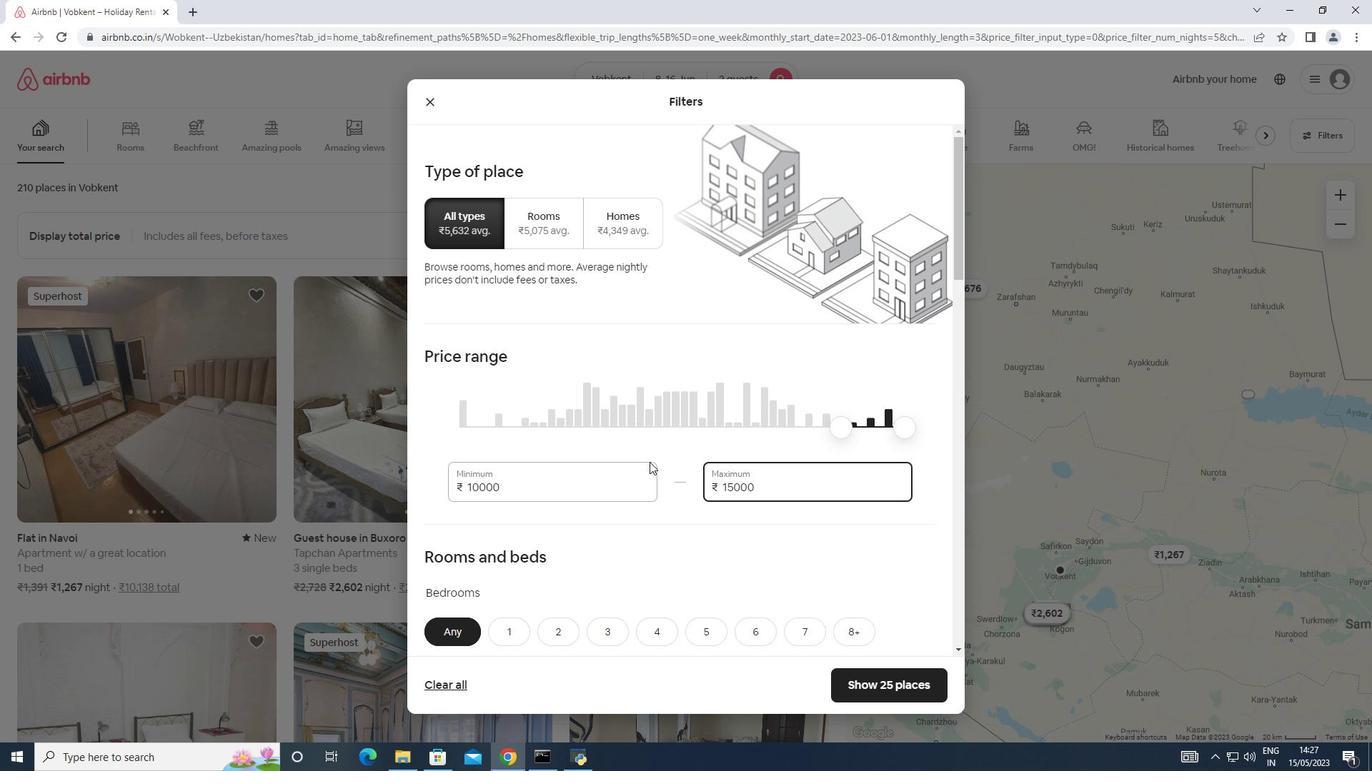 
Action: Mouse moved to (518, 482)
Screenshot: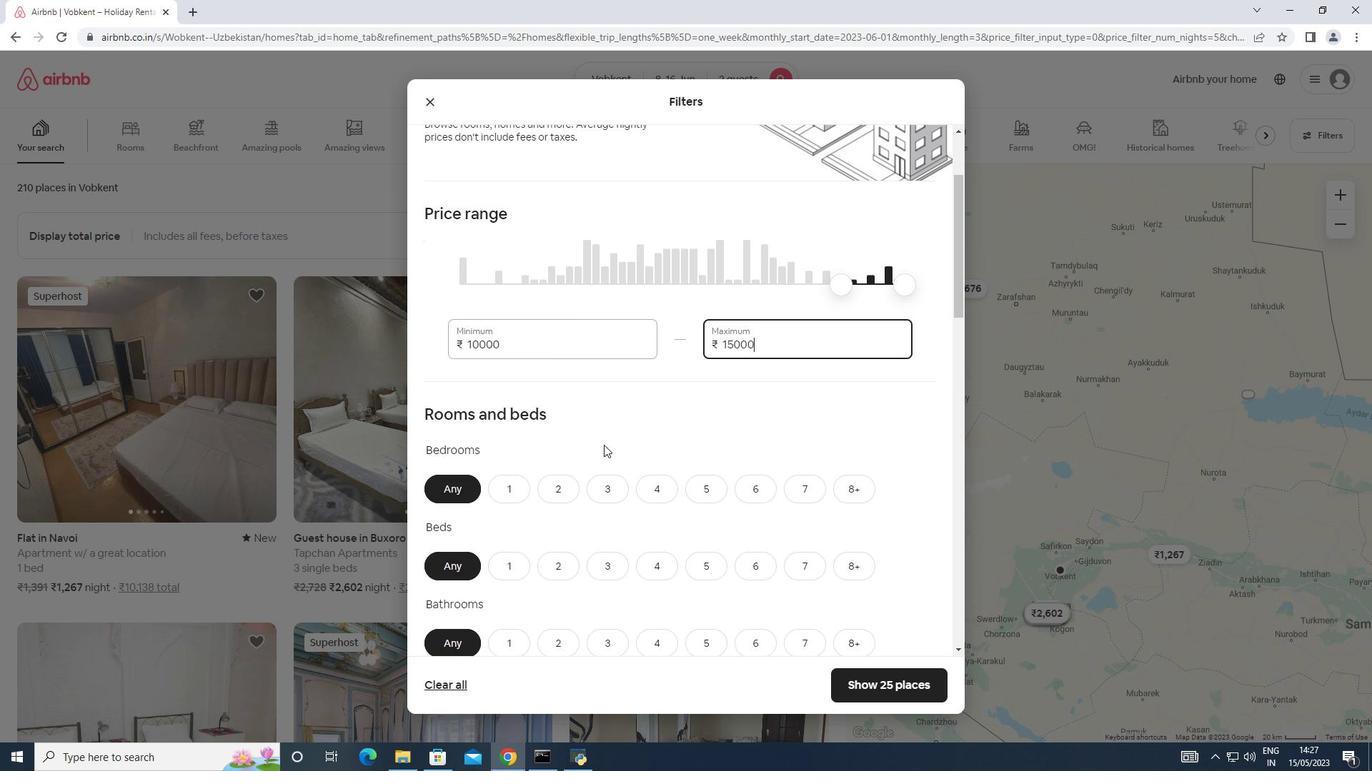 
Action: Mouse pressed left at (518, 482)
Screenshot: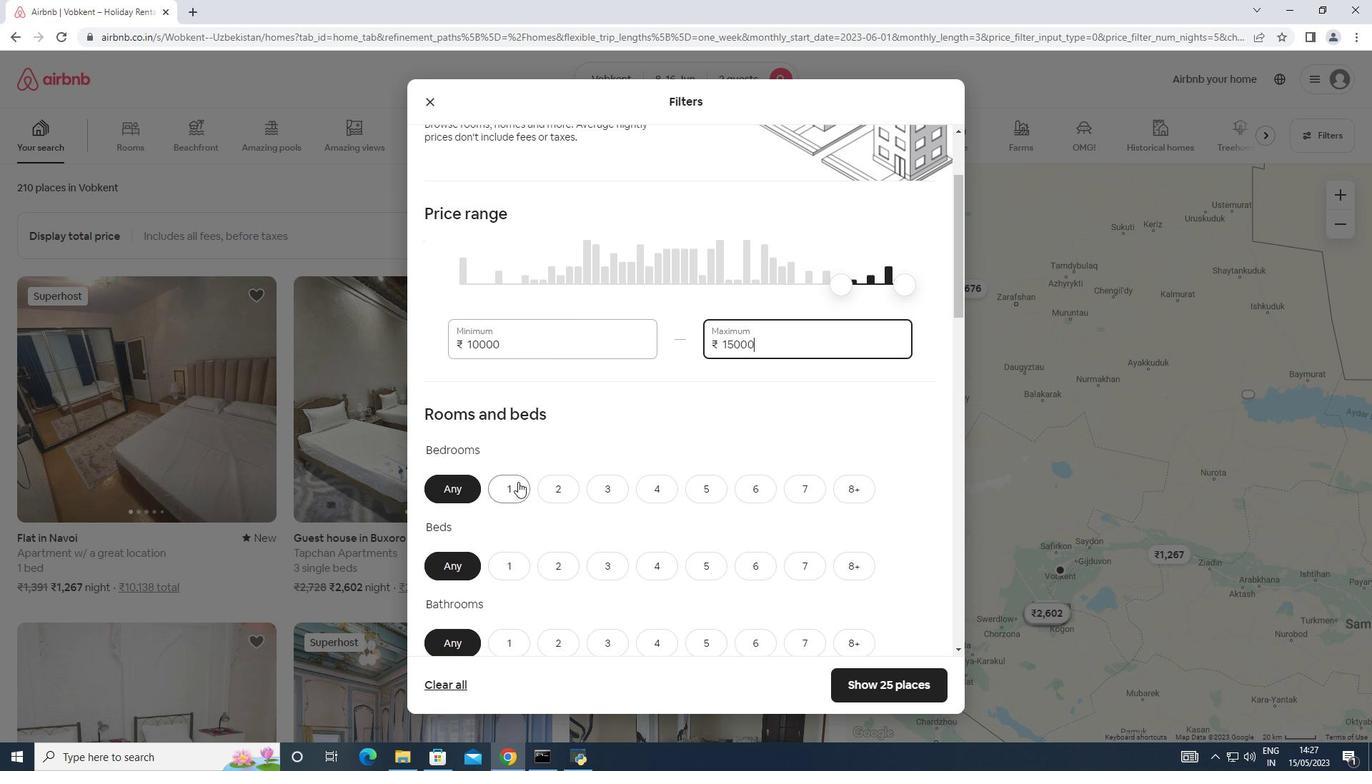 
Action: Mouse moved to (520, 483)
Screenshot: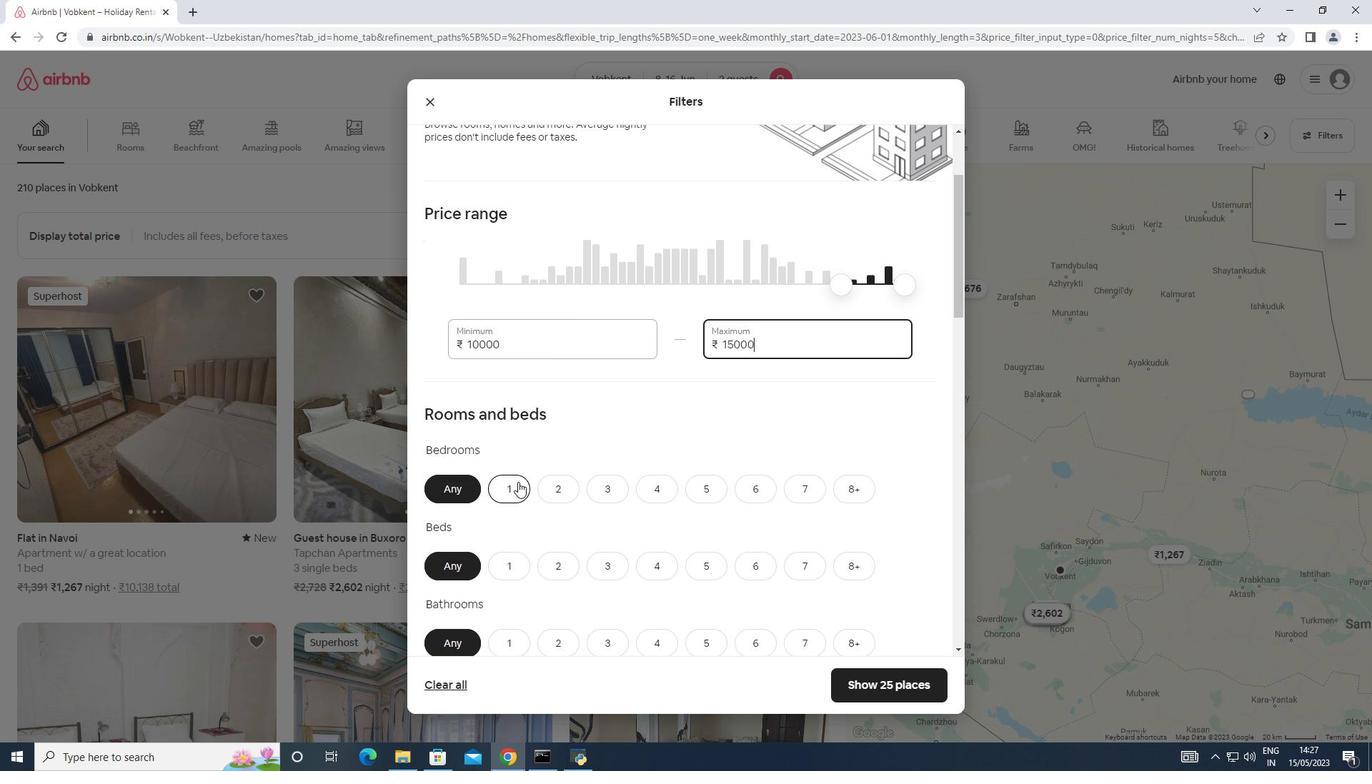 
Action: Mouse scrolled (520, 482) with delta (0, 0)
Screenshot: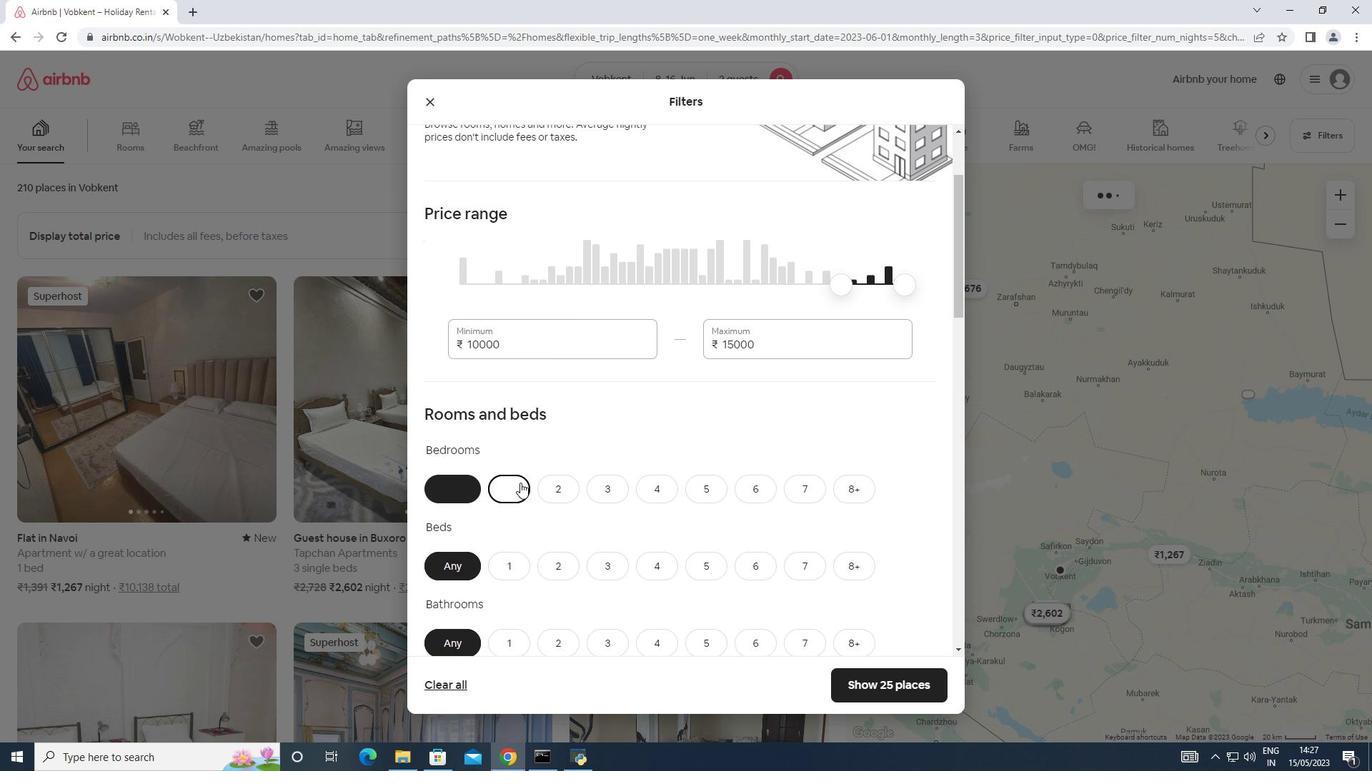 
Action: Mouse scrolled (520, 482) with delta (0, 0)
Screenshot: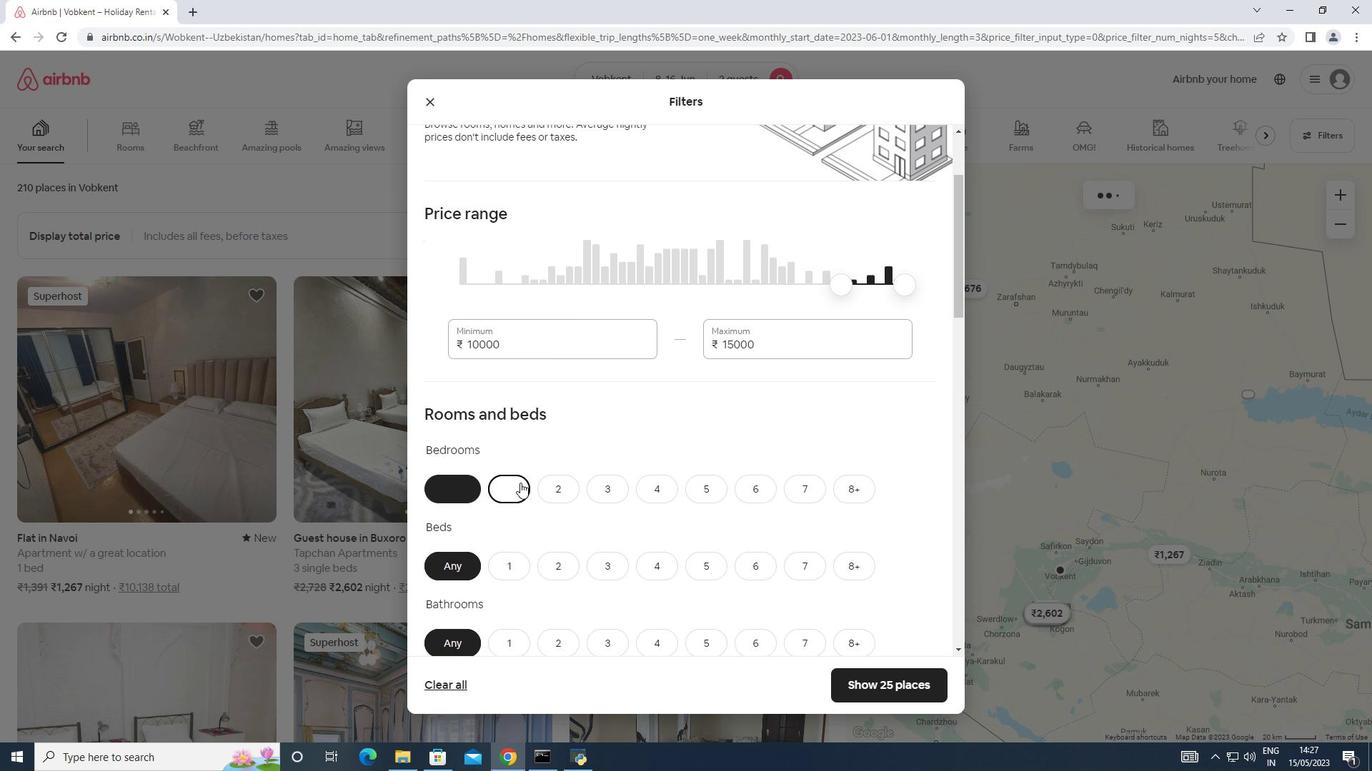 
Action: Mouse scrolled (520, 482) with delta (0, 0)
Screenshot: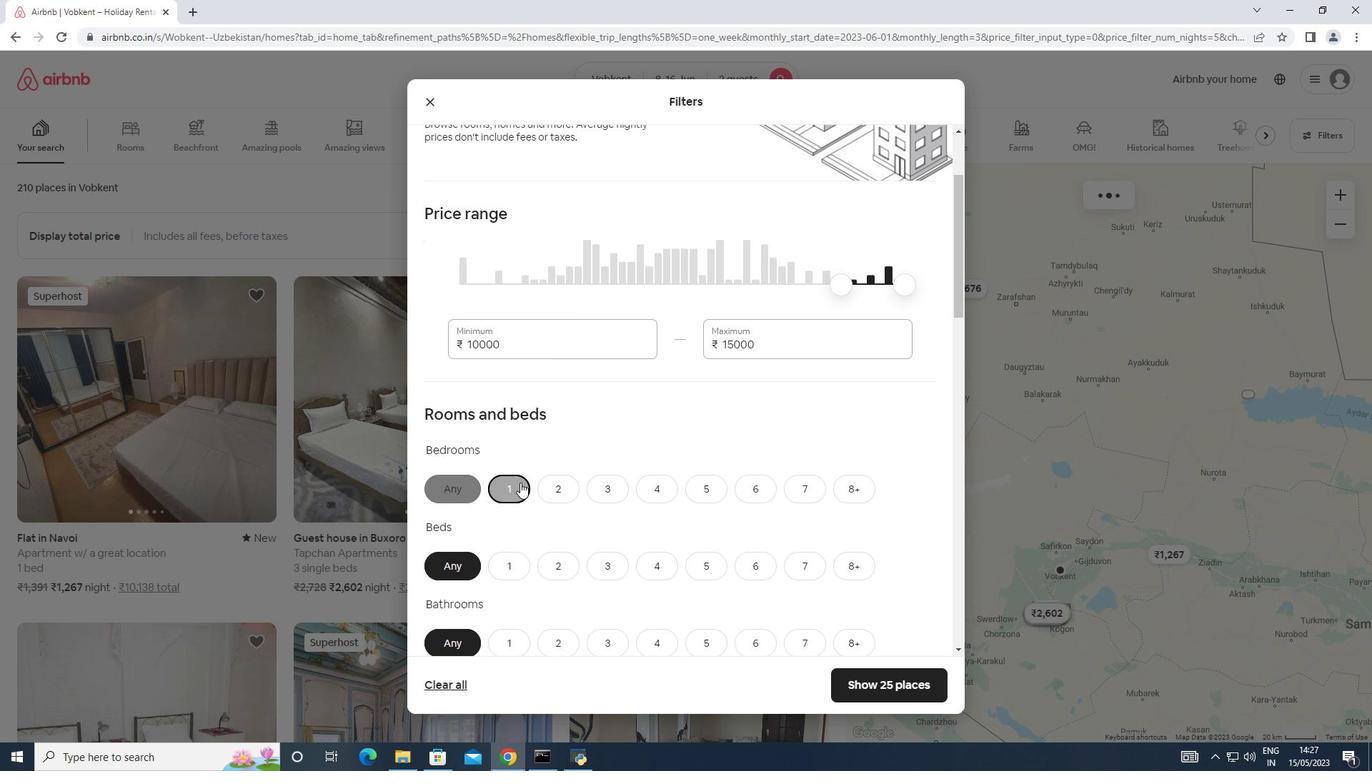 
Action: Mouse moved to (508, 351)
Screenshot: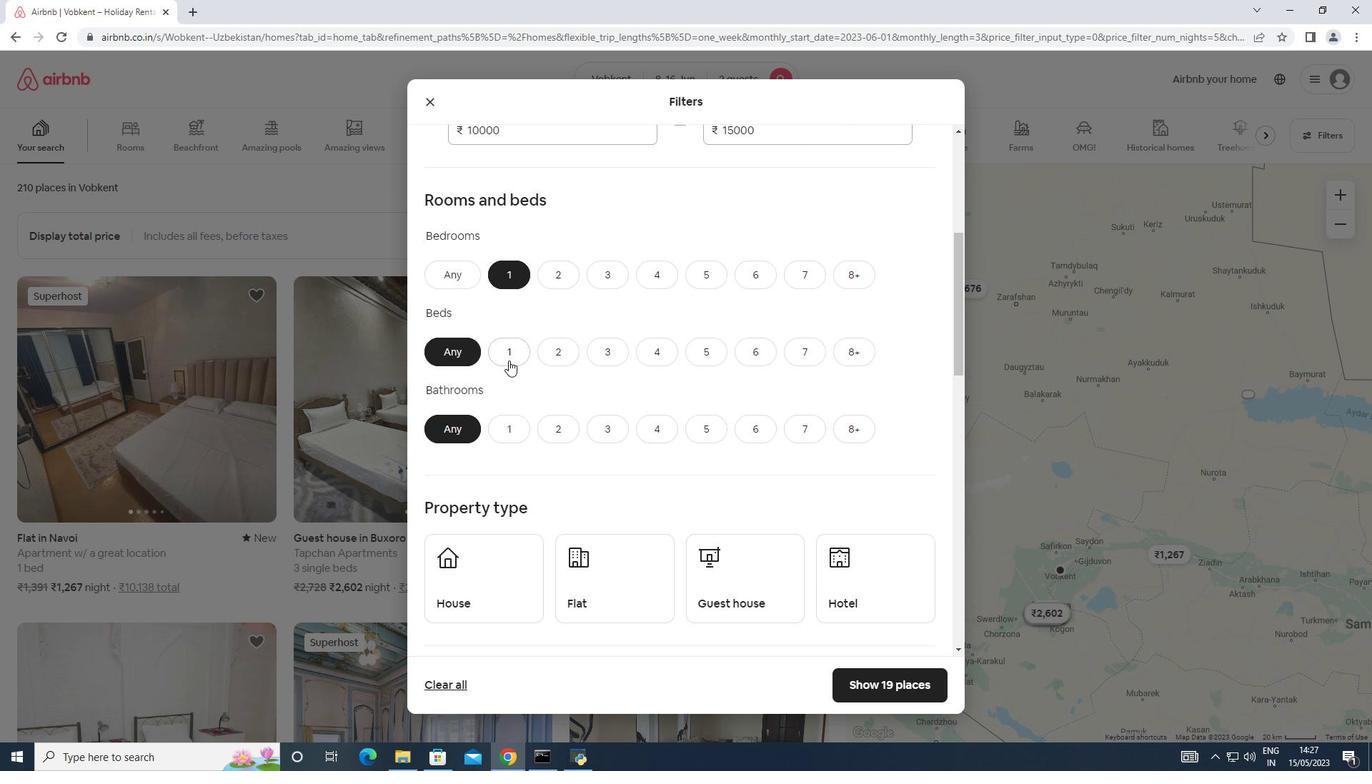 
Action: Mouse pressed left at (508, 351)
Screenshot: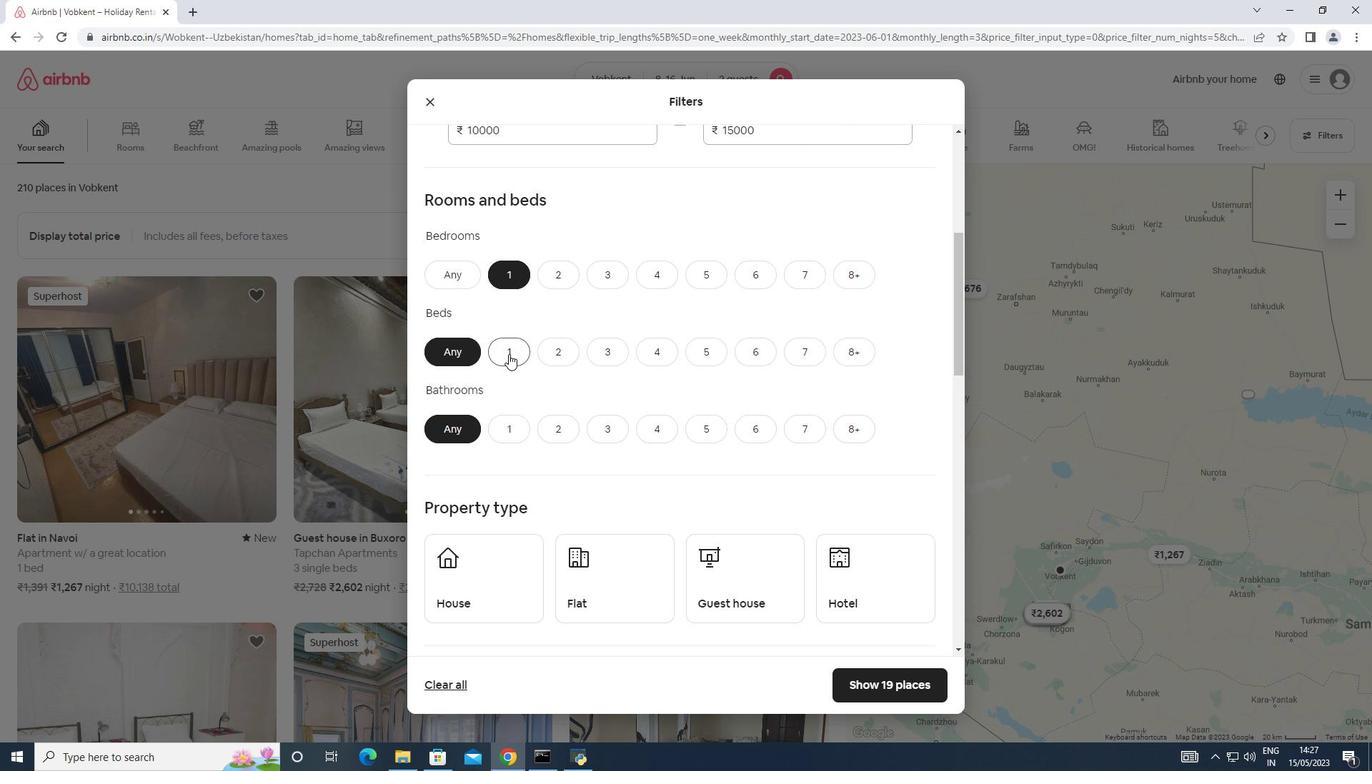 
Action: Mouse moved to (513, 429)
Screenshot: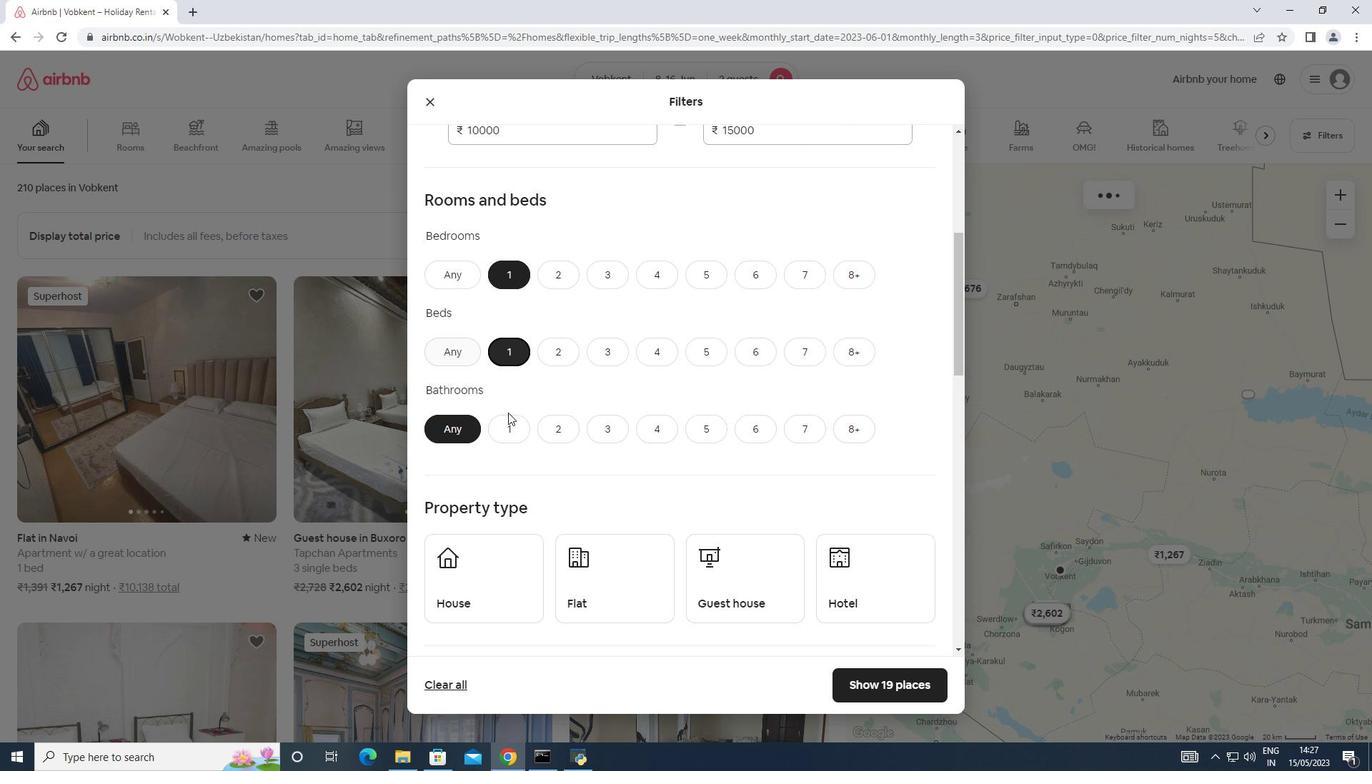 
Action: Mouse pressed left at (513, 429)
Screenshot: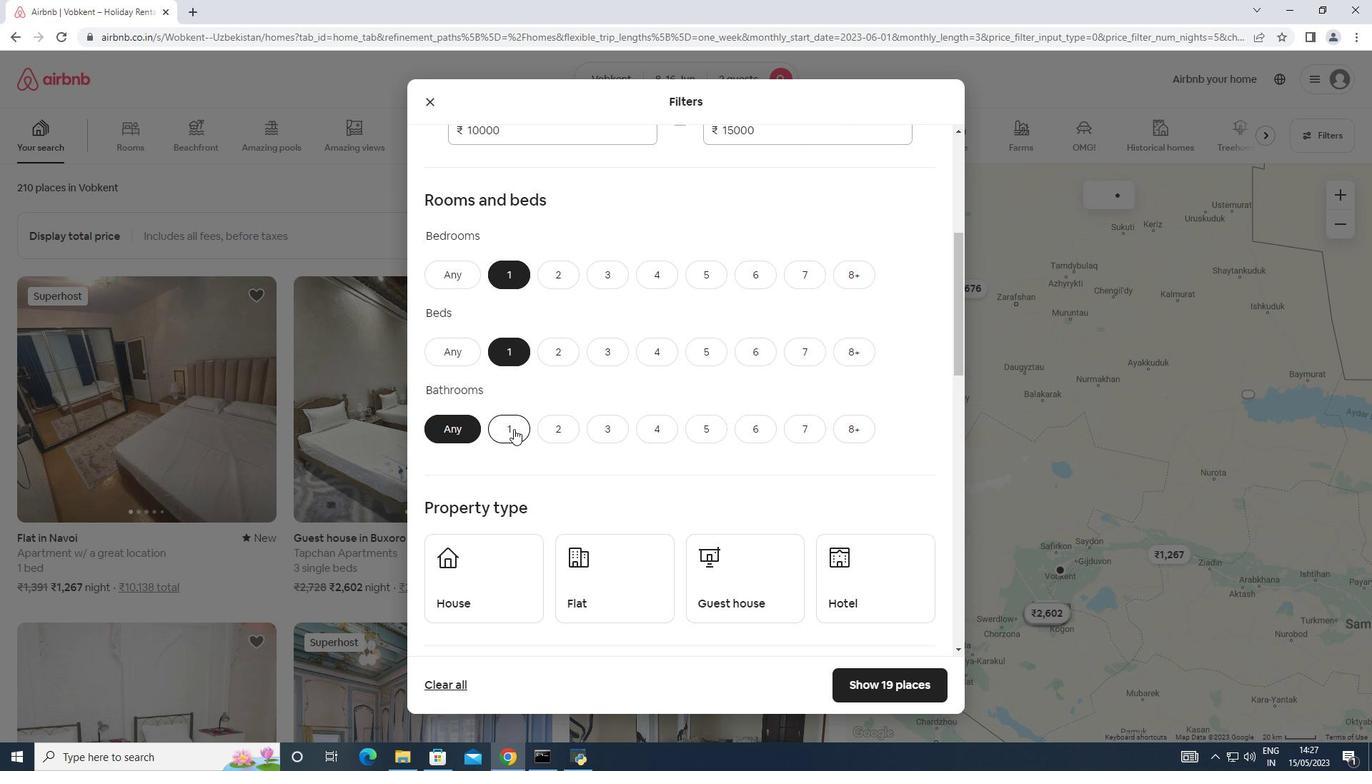 
Action: Mouse moved to (531, 455)
Screenshot: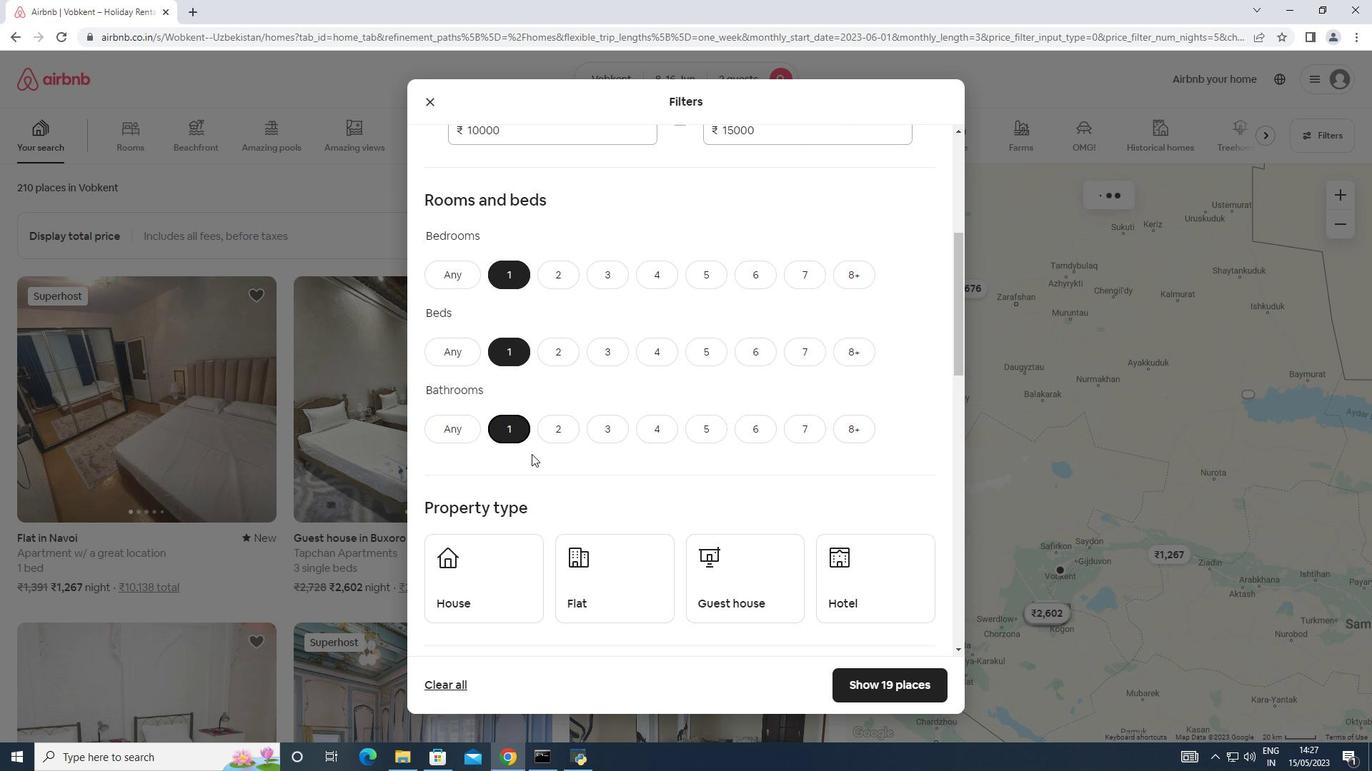 
Action: Mouse scrolled (531, 454) with delta (0, 0)
Screenshot: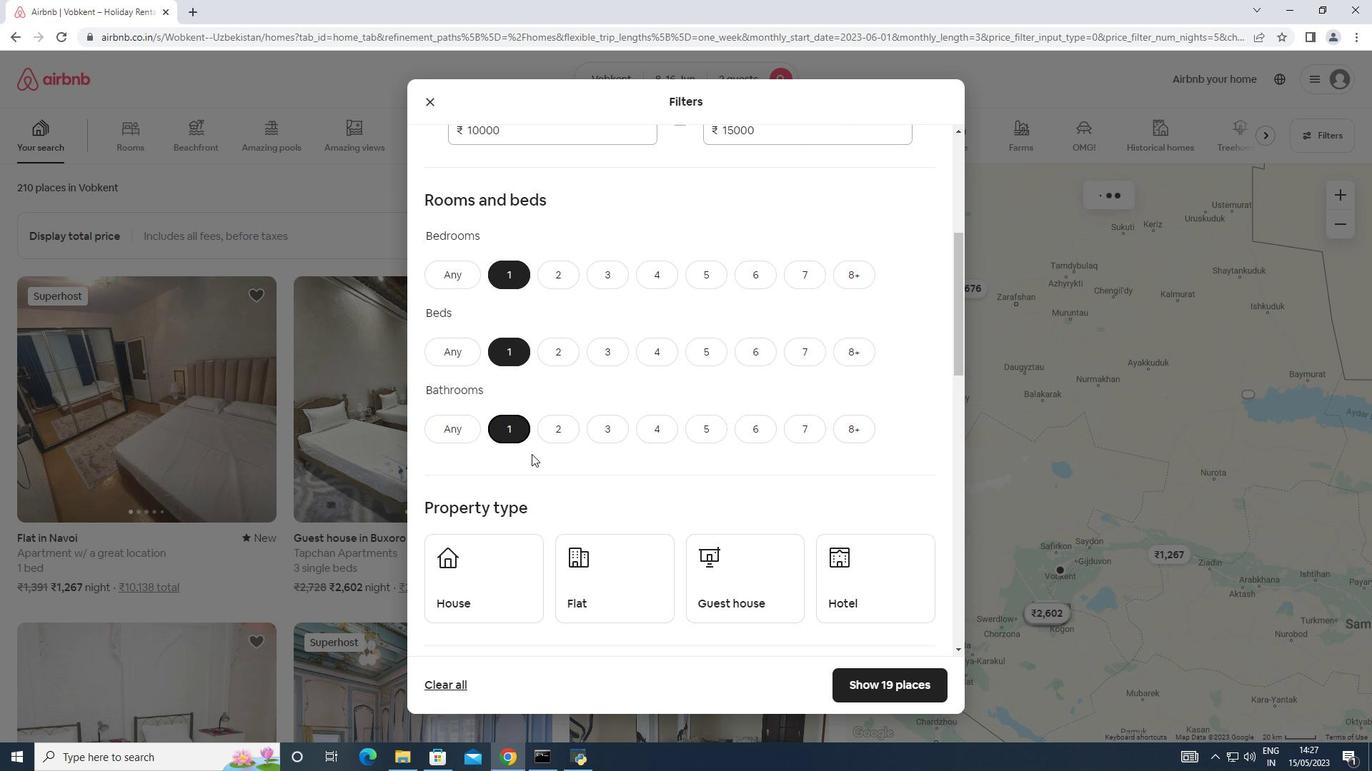 
Action: Mouse moved to (533, 454)
Screenshot: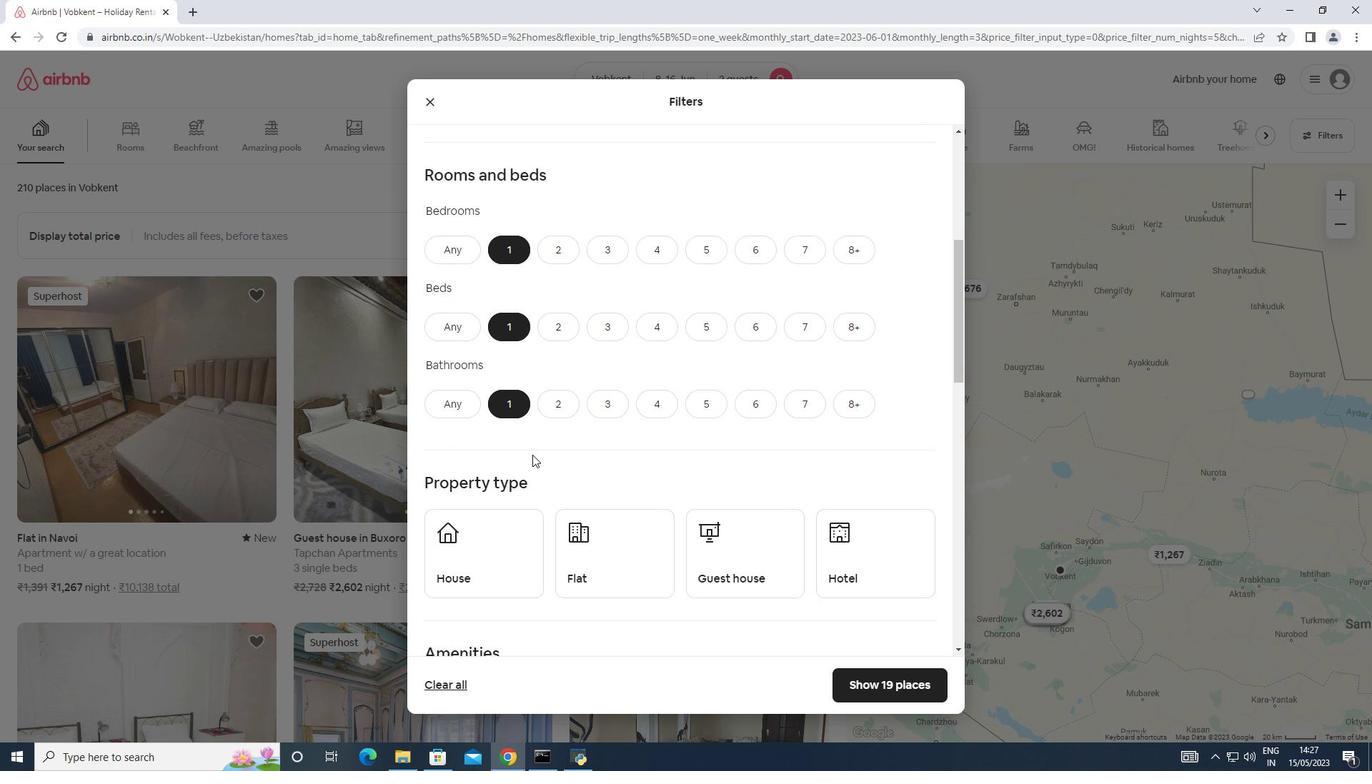 
Action: Mouse scrolled (533, 453) with delta (0, 0)
Screenshot: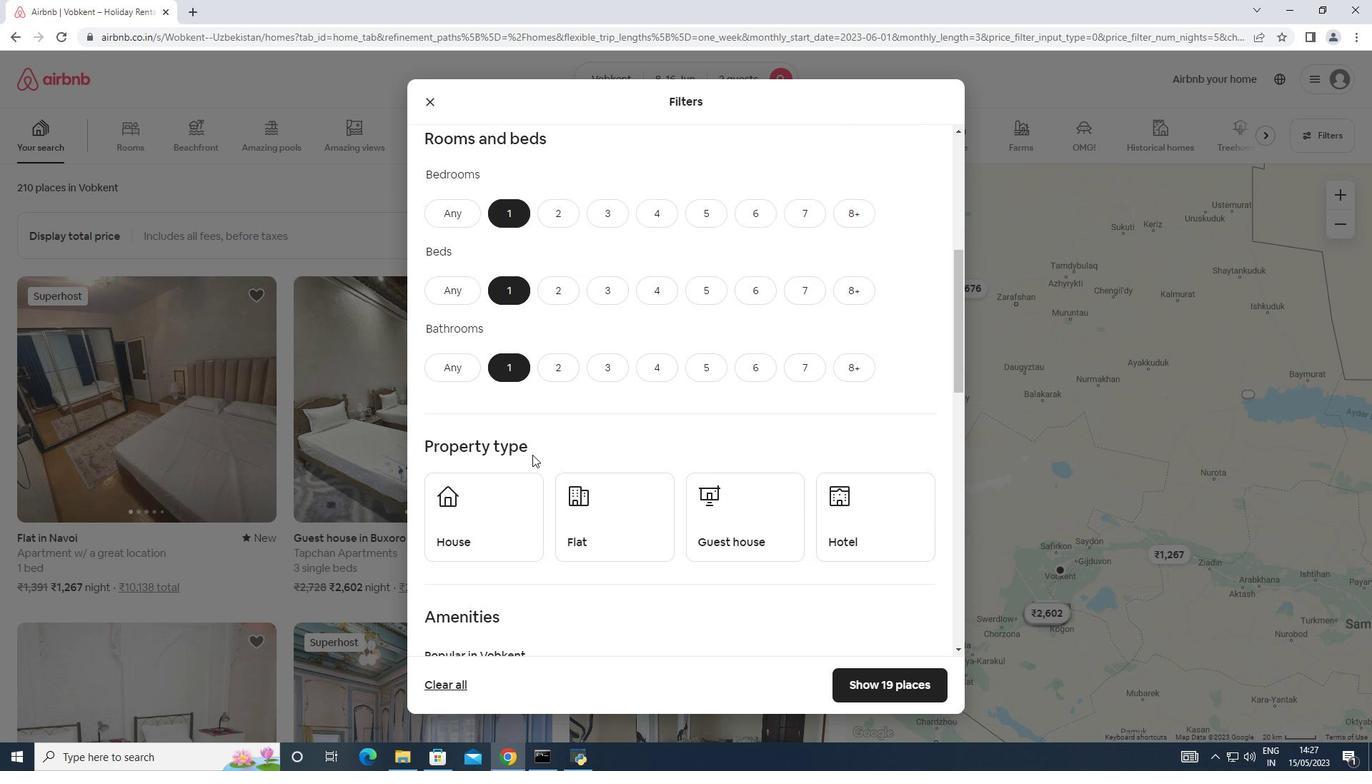 
Action: Mouse moved to (495, 438)
Screenshot: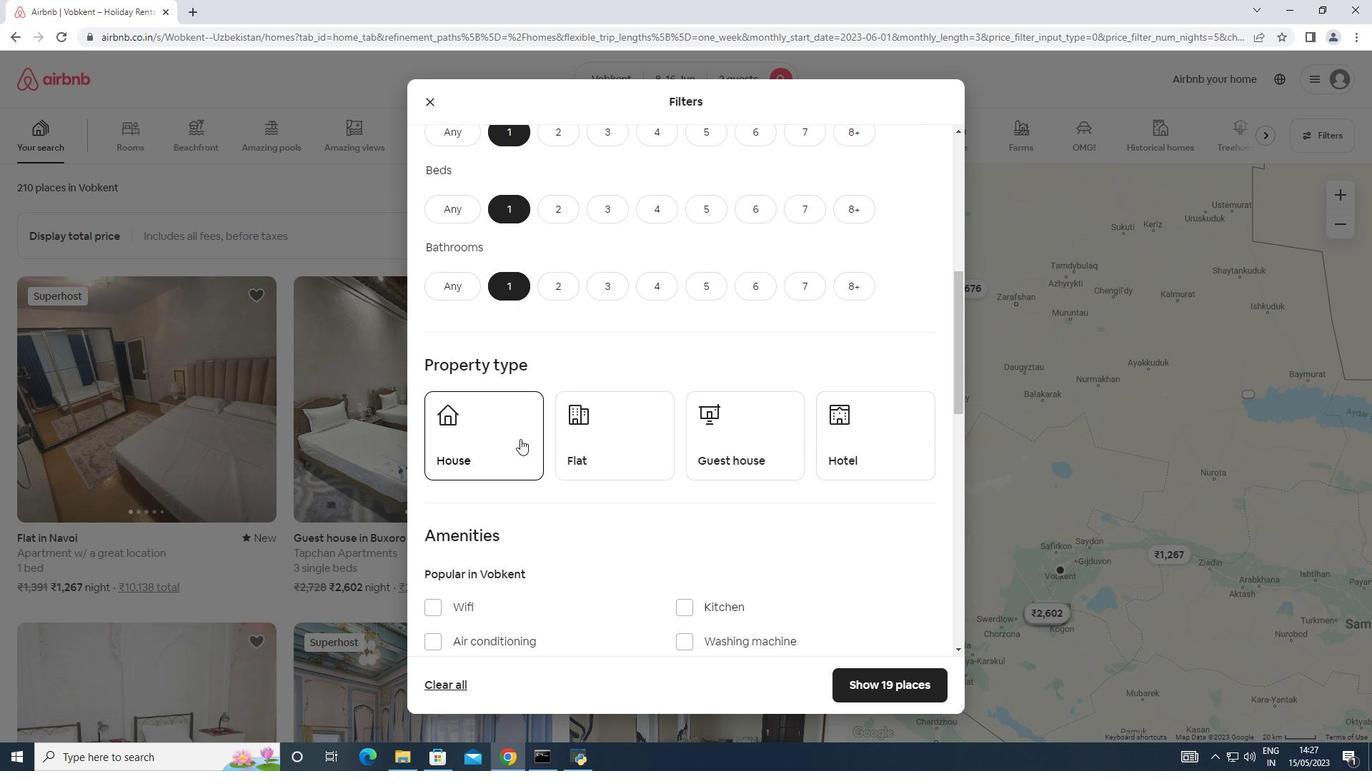 
Action: Mouse pressed left at (495, 438)
Screenshot: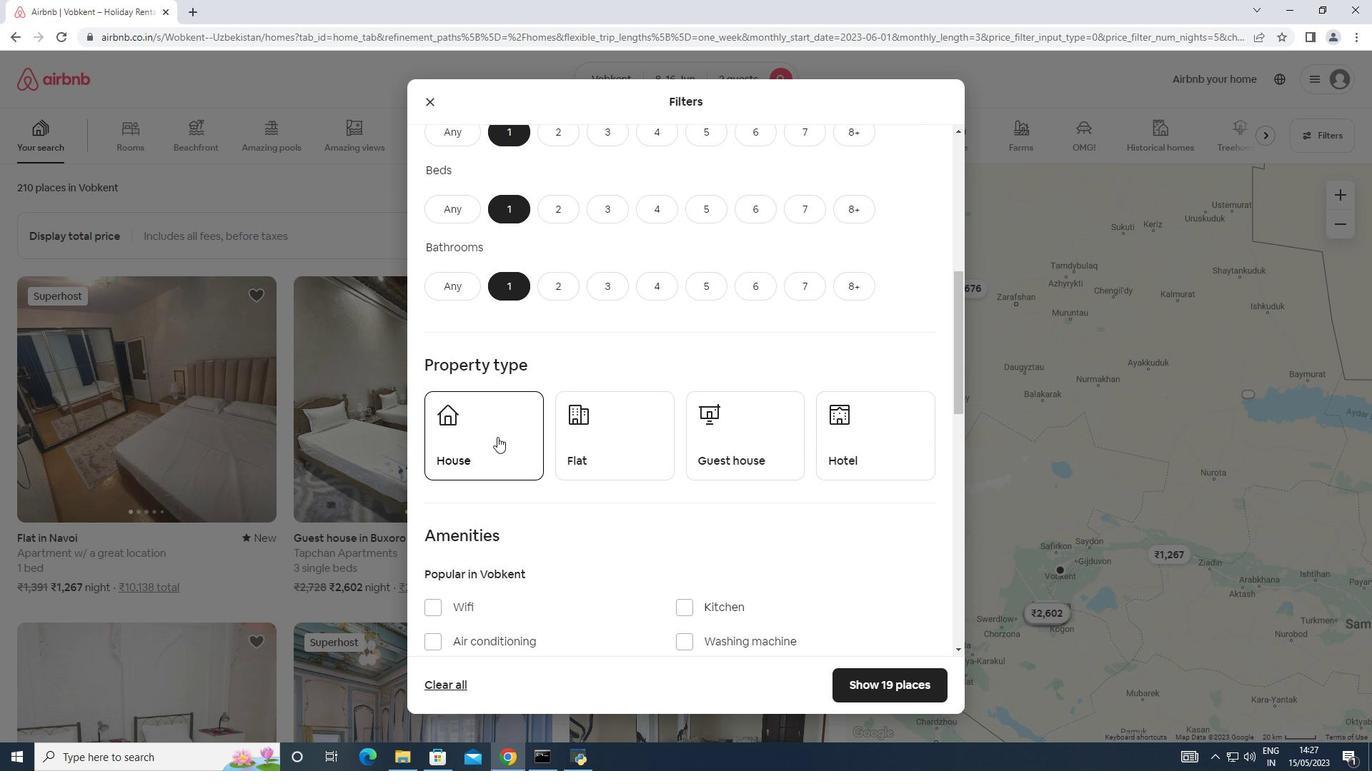 
Action: Mouse moved to (614, 438)
Screenshot: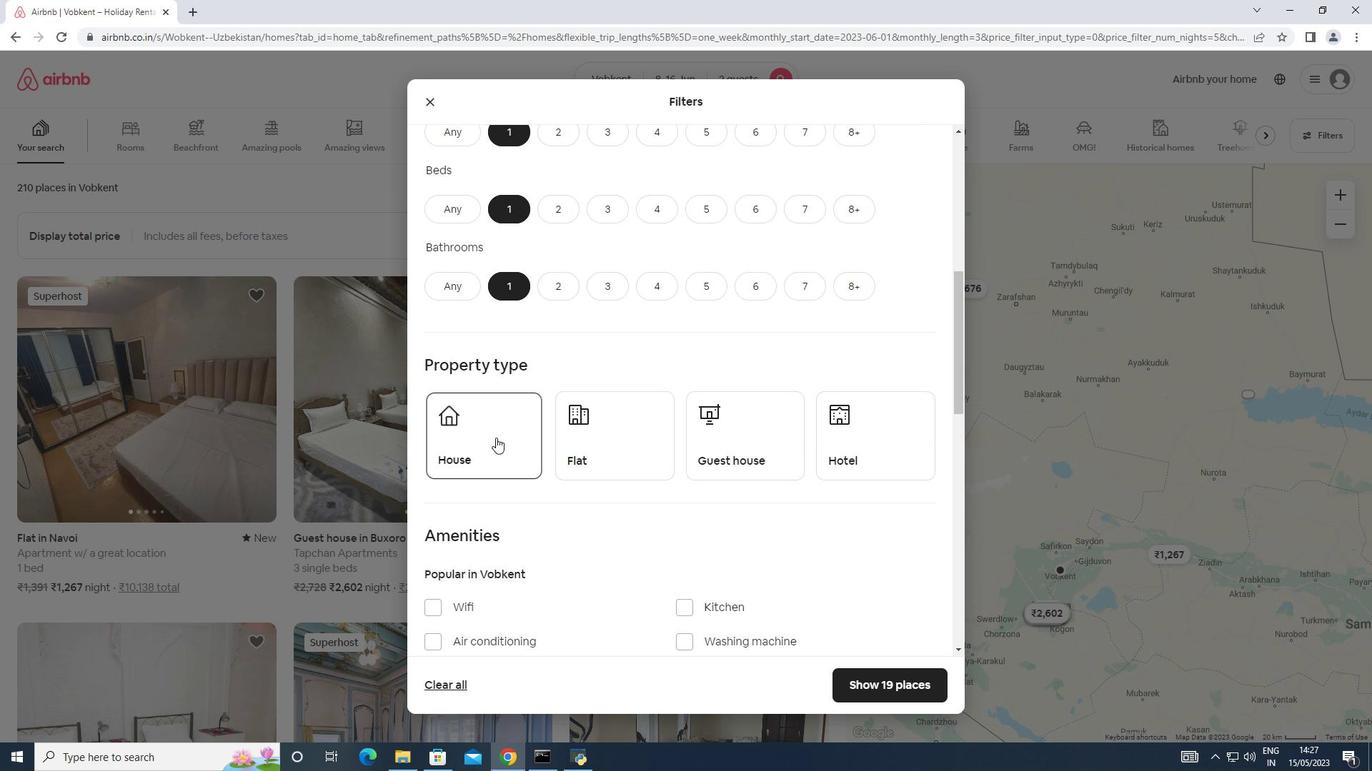 
Action: Mouse pressed left at (614, 438)
Screenshot: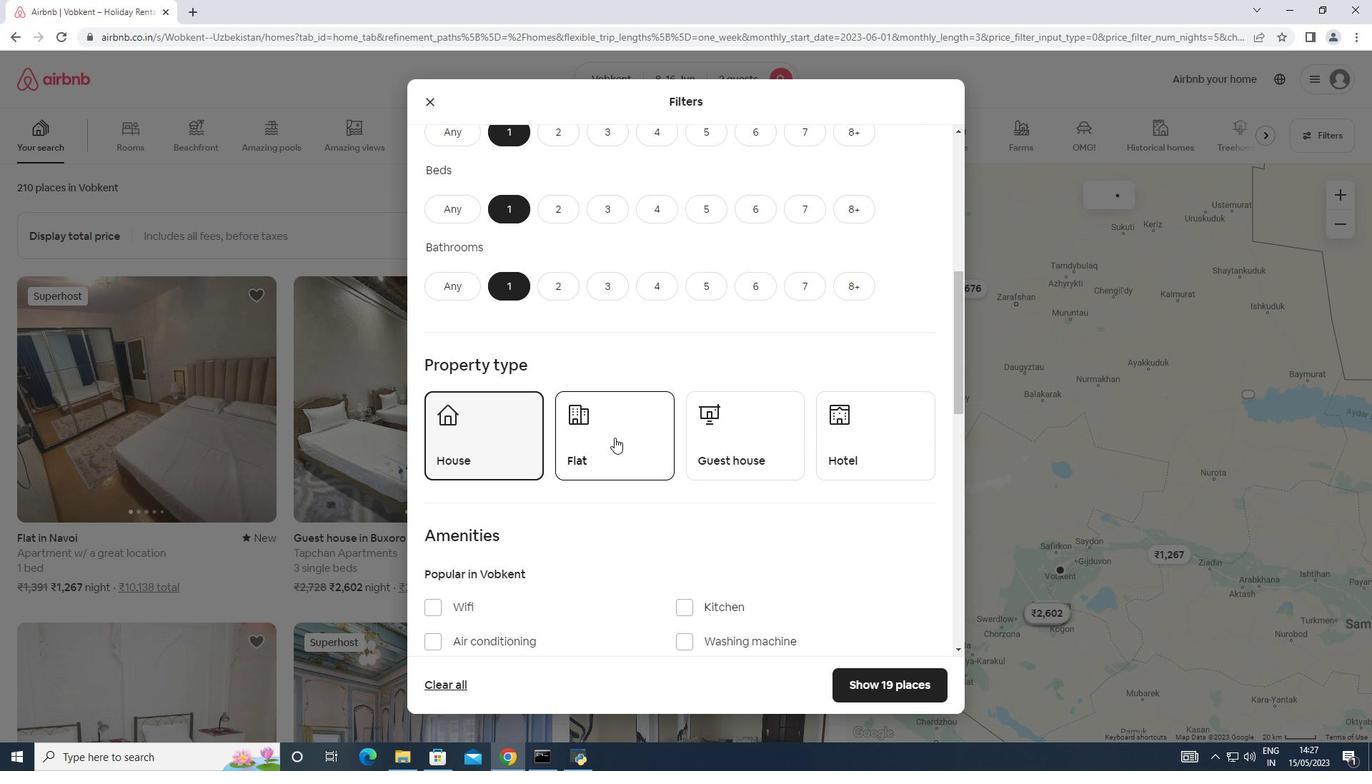 
Action: Mouse moved to (754, 457)
Screenshot: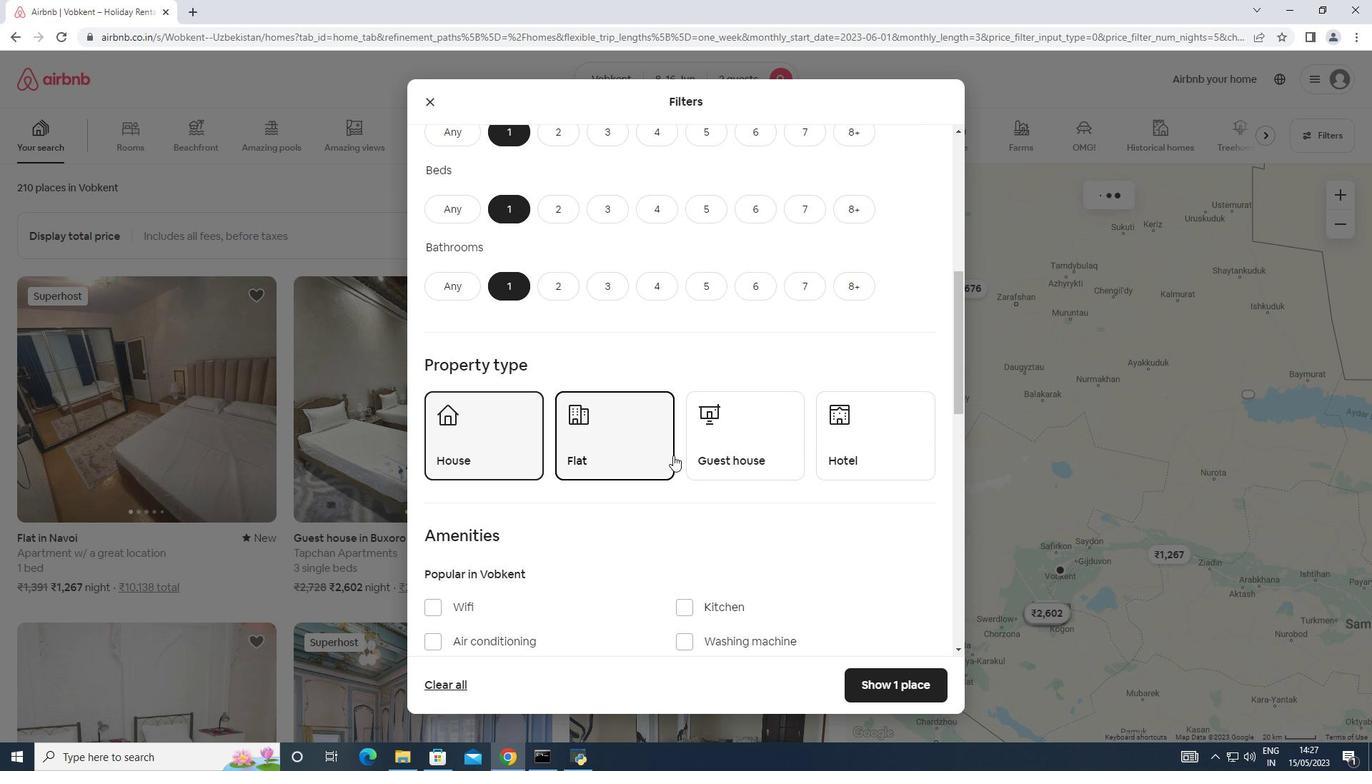 
Action: Mouse pressed left at (754, 457)
Screenshot: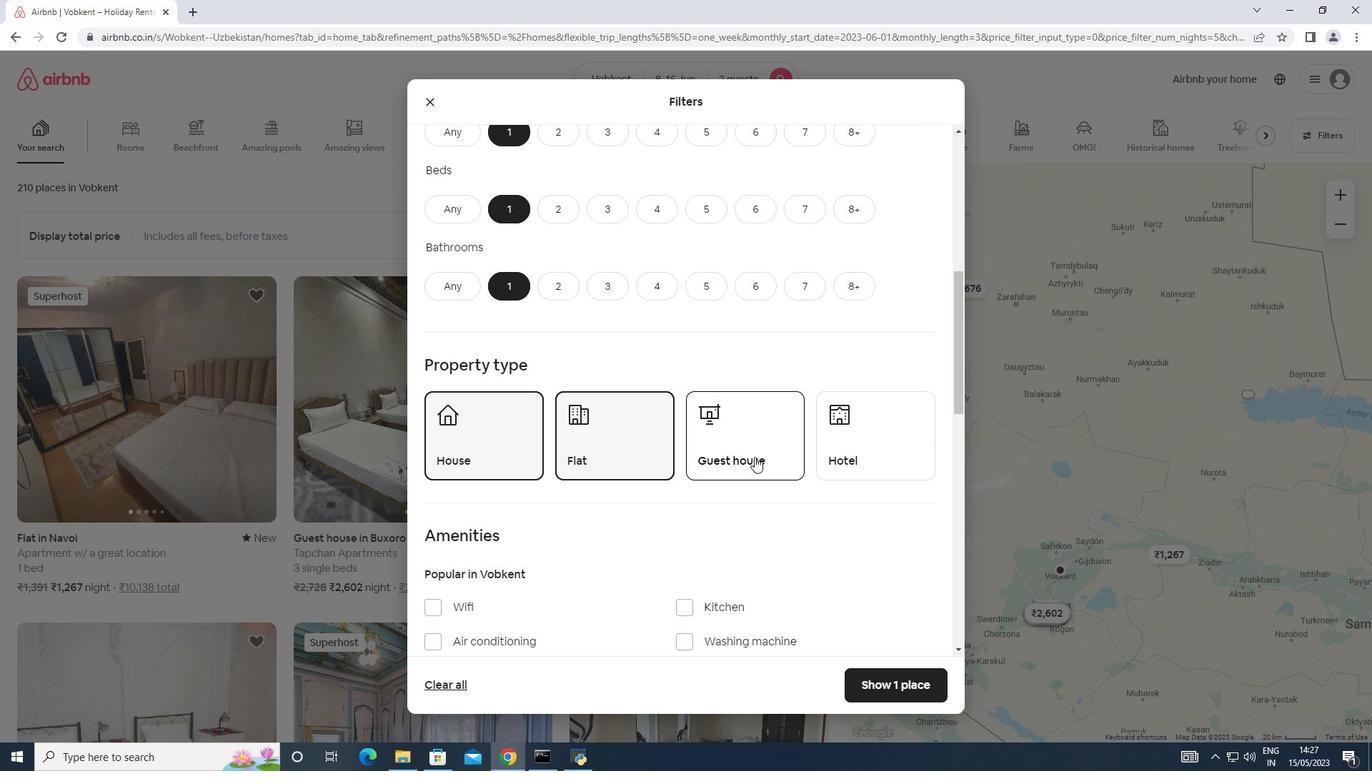 
Action: Mouse moved to (880, 454)
Screenshot: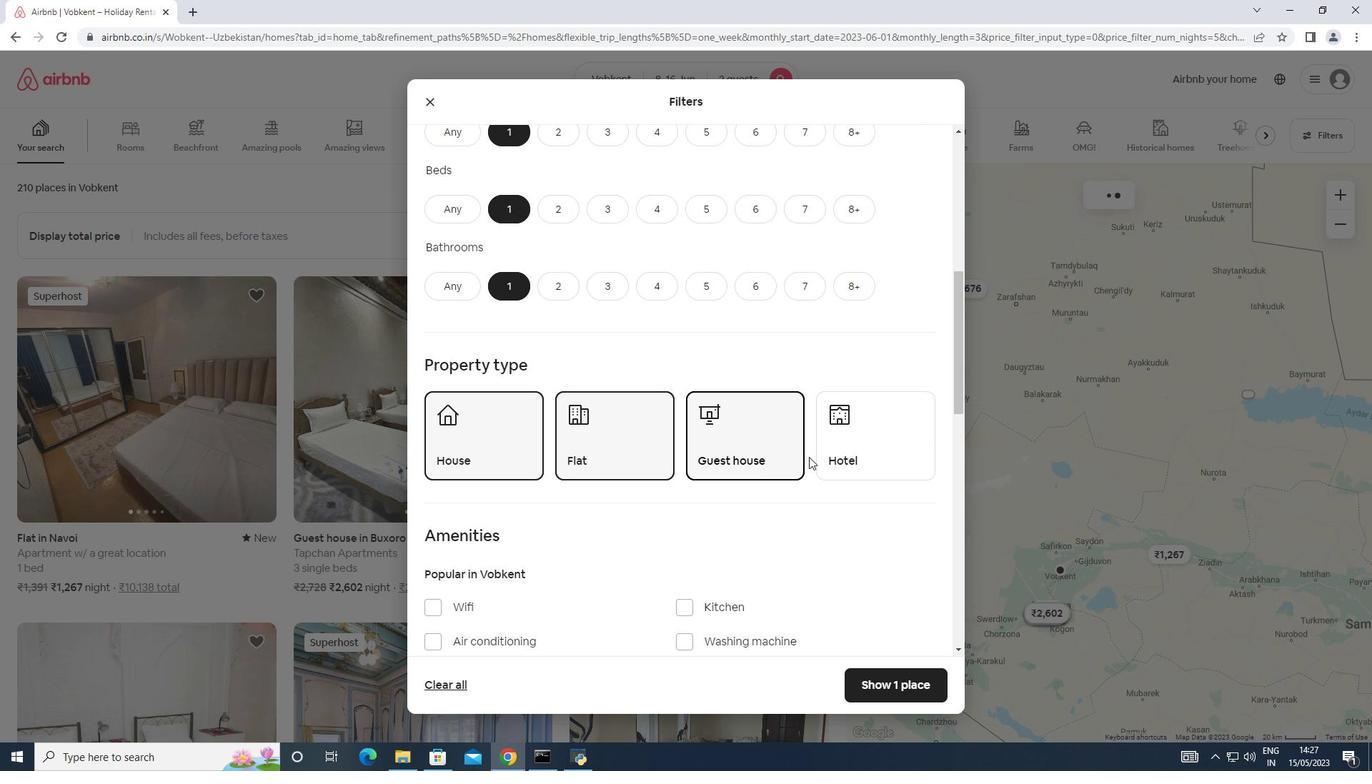 
Action: Mouse pressed left at (880, 454)
Screenshot: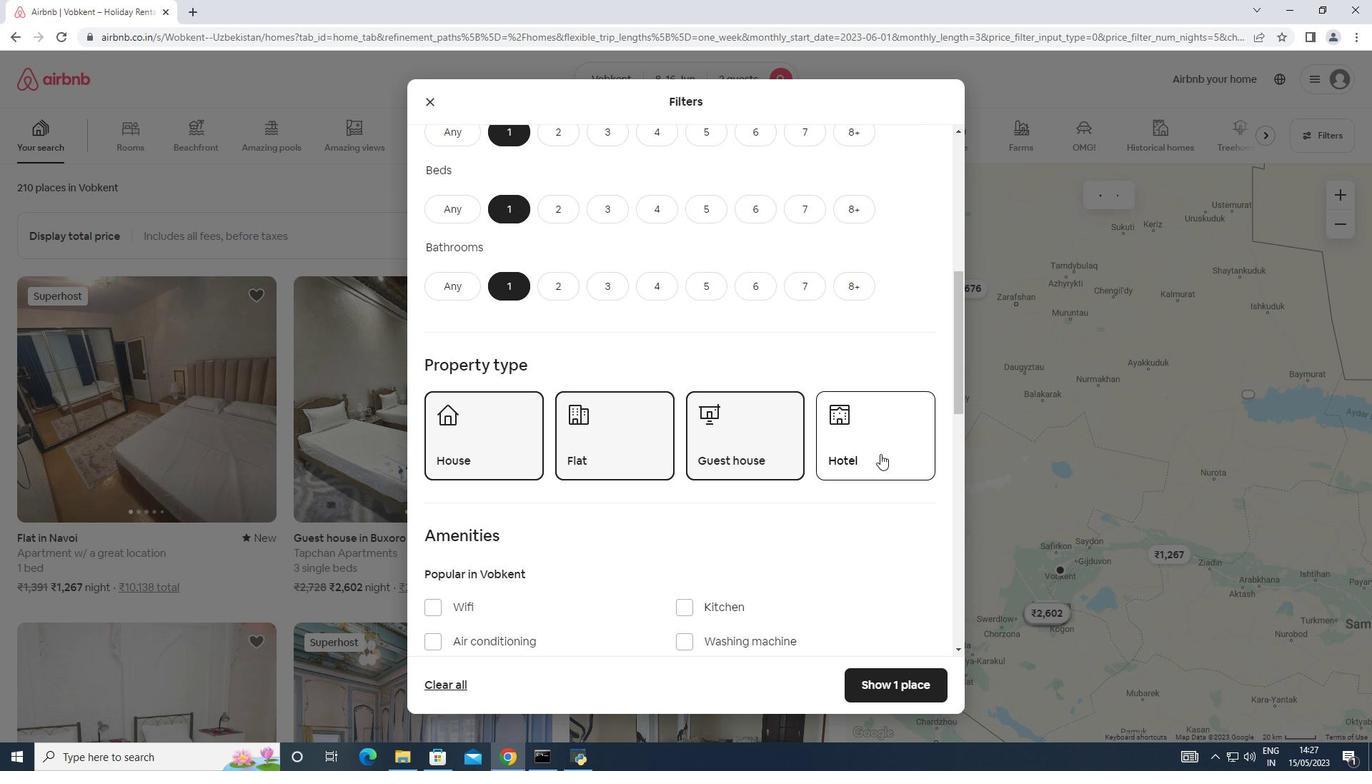 
Action: Mouse moved to (761, 492)
Screenshot: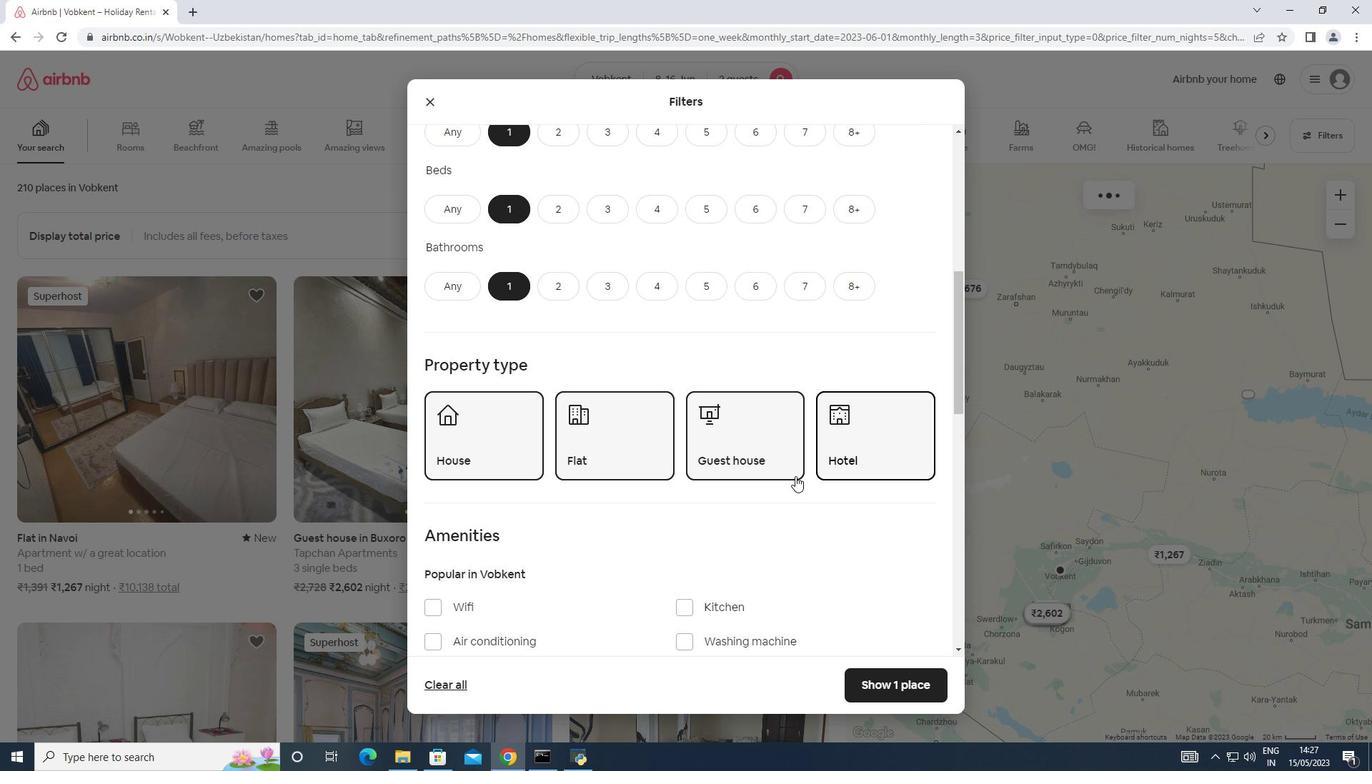
Action: Mouse scrolled (761, 491) with delta (0, 0)
Screenshot: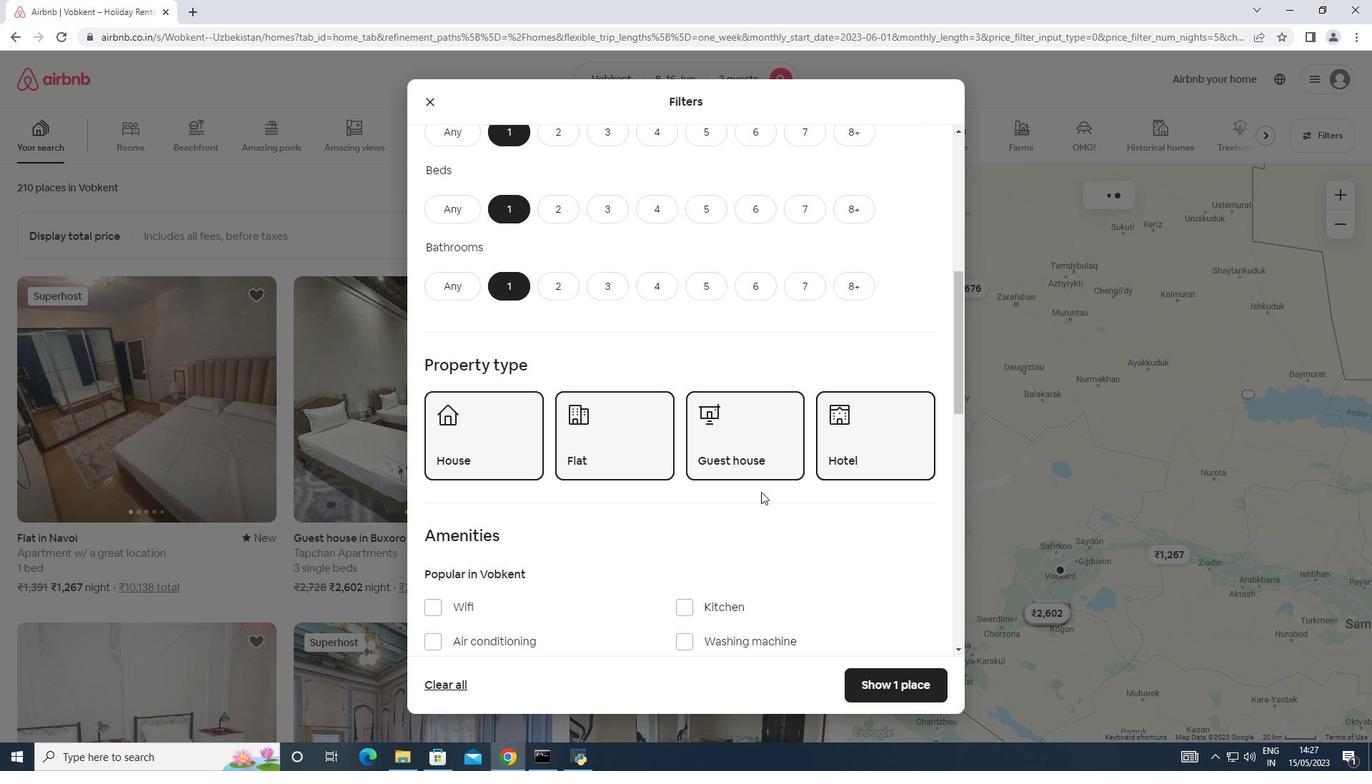 
Action: Mouse scrolled (761, 491) with delta (0, 0)
Screenshot: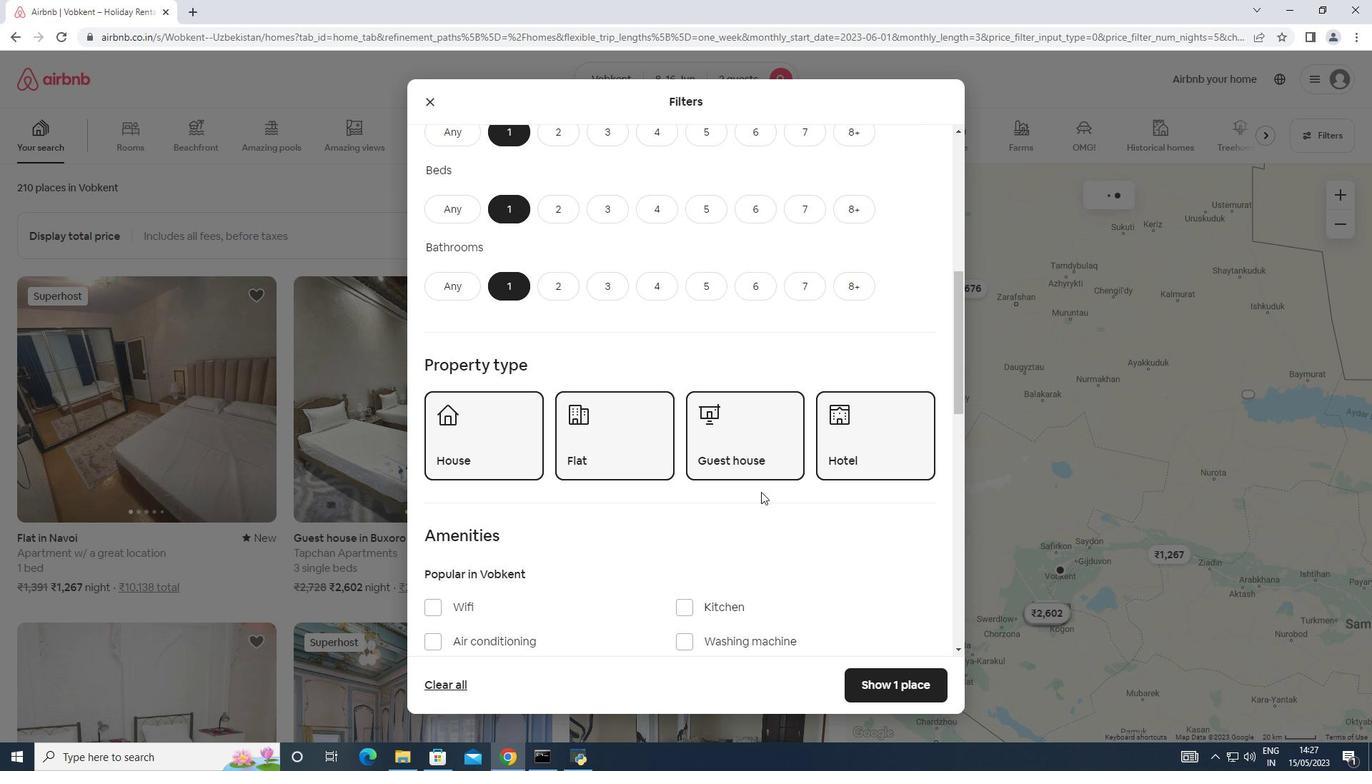 
Action: Mouse scrolled (761, 491) with delta (0, 0)
Screenshot: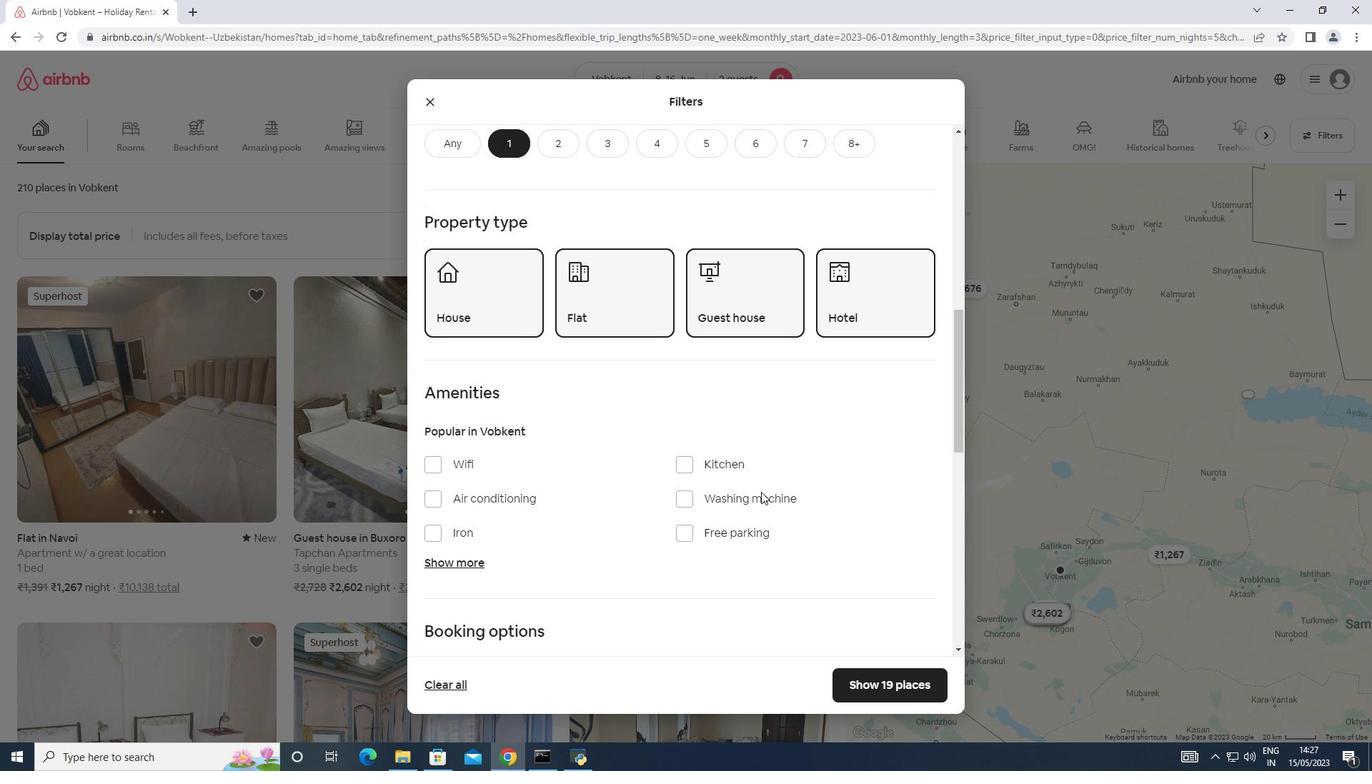 
Action: Mouse moved to (434, 392)
Screenshot: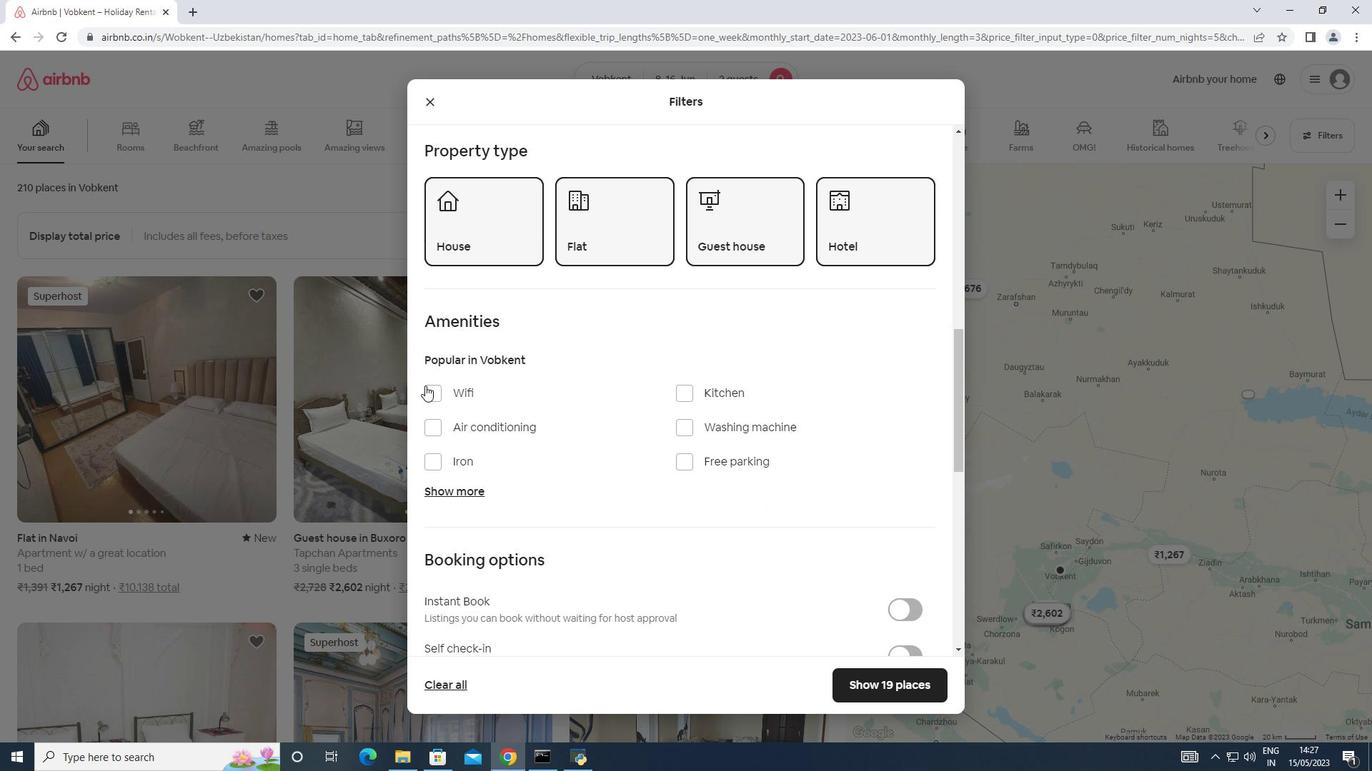 
Action: Mouse pressed left at (434, 392)
Screenshot: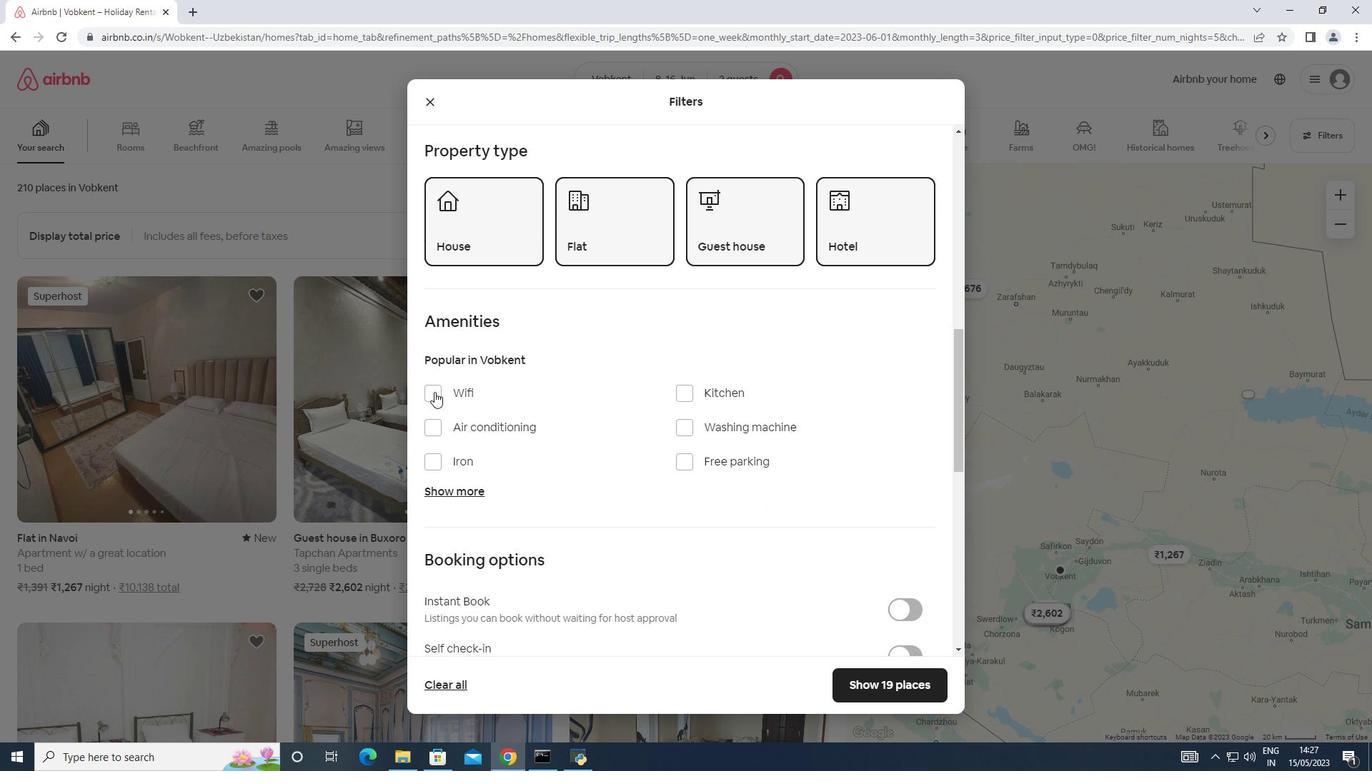 
Action: Mouse moved to (541, 443)
Screenshot: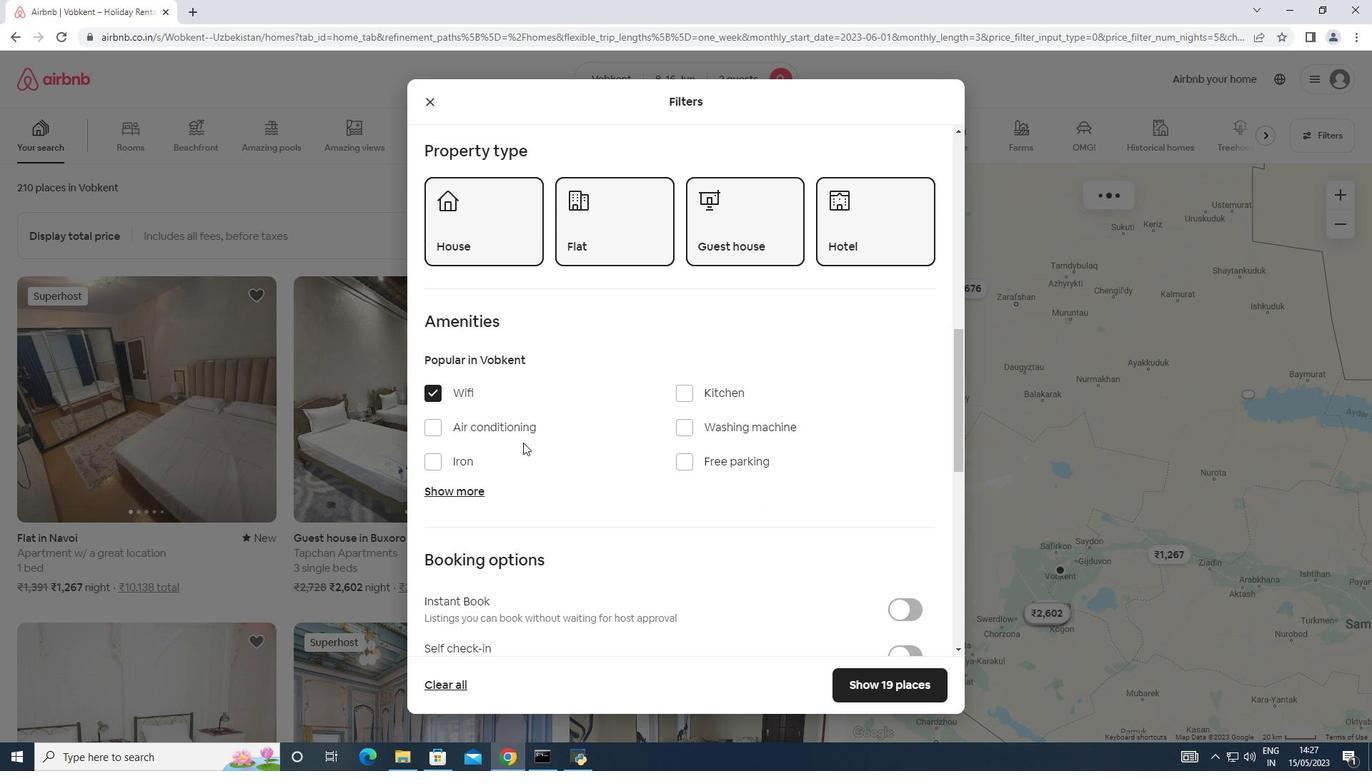 
Action: Mouse scrolled (541, 442) with delta (0, 0)
Screenshot: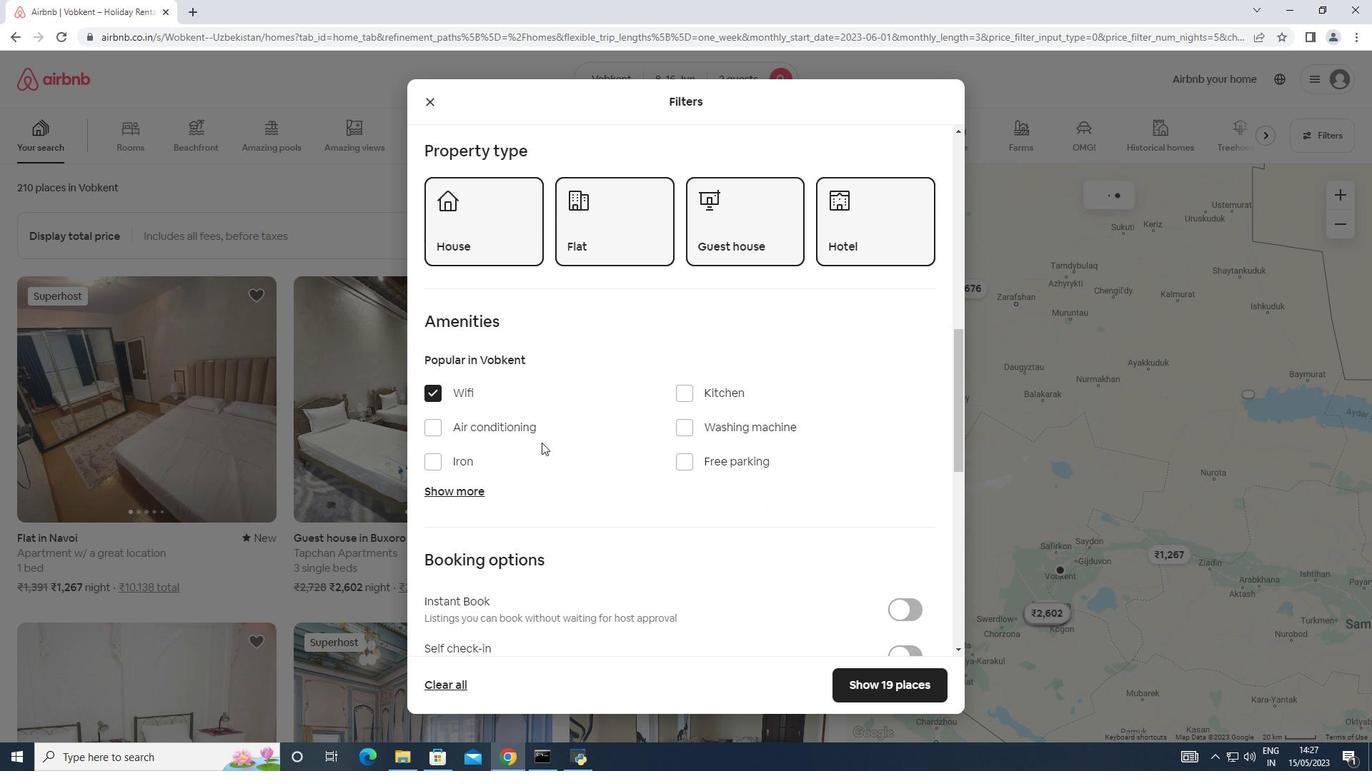 
Action: Mouse scrolled (541, 442) with delta (0, 0)
Screenshot: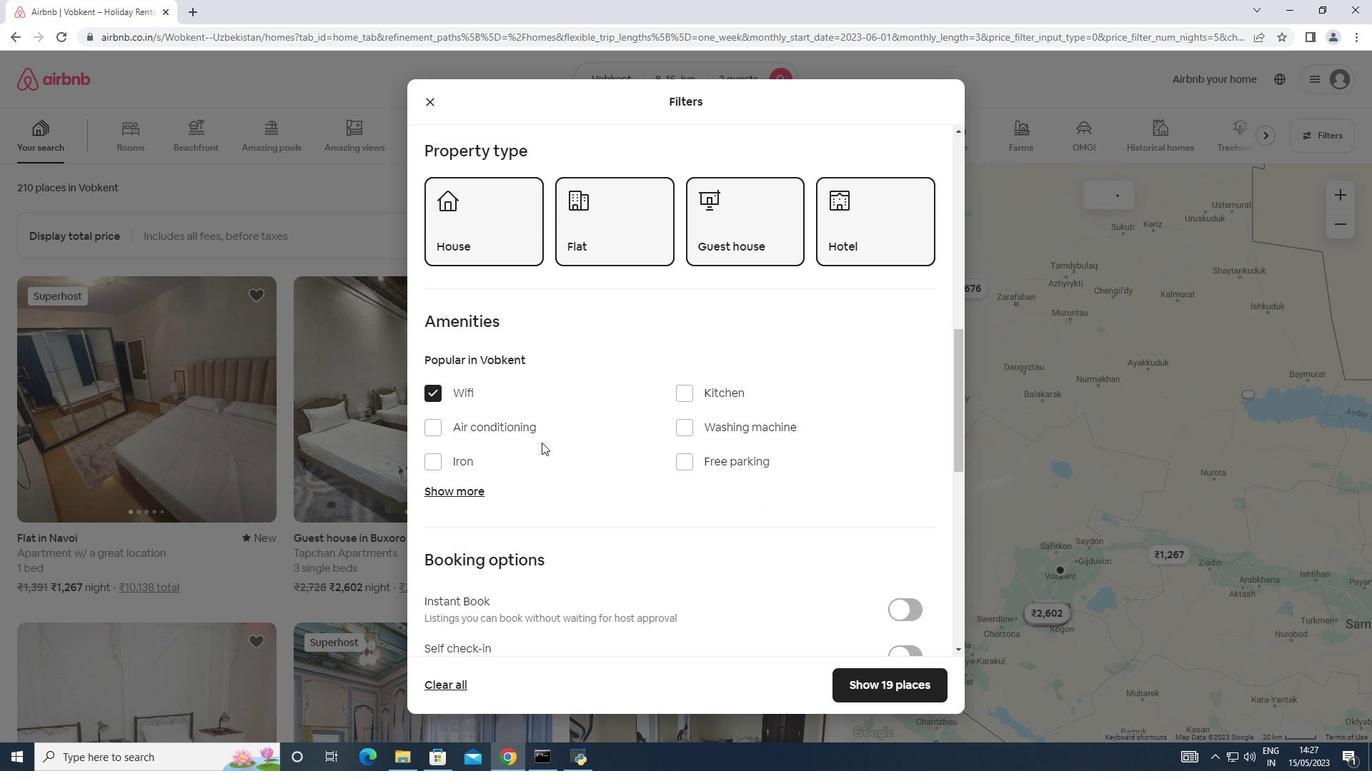 
Action: Mouse scrolled (541, 442) with delta (0, 0)
Screenshot: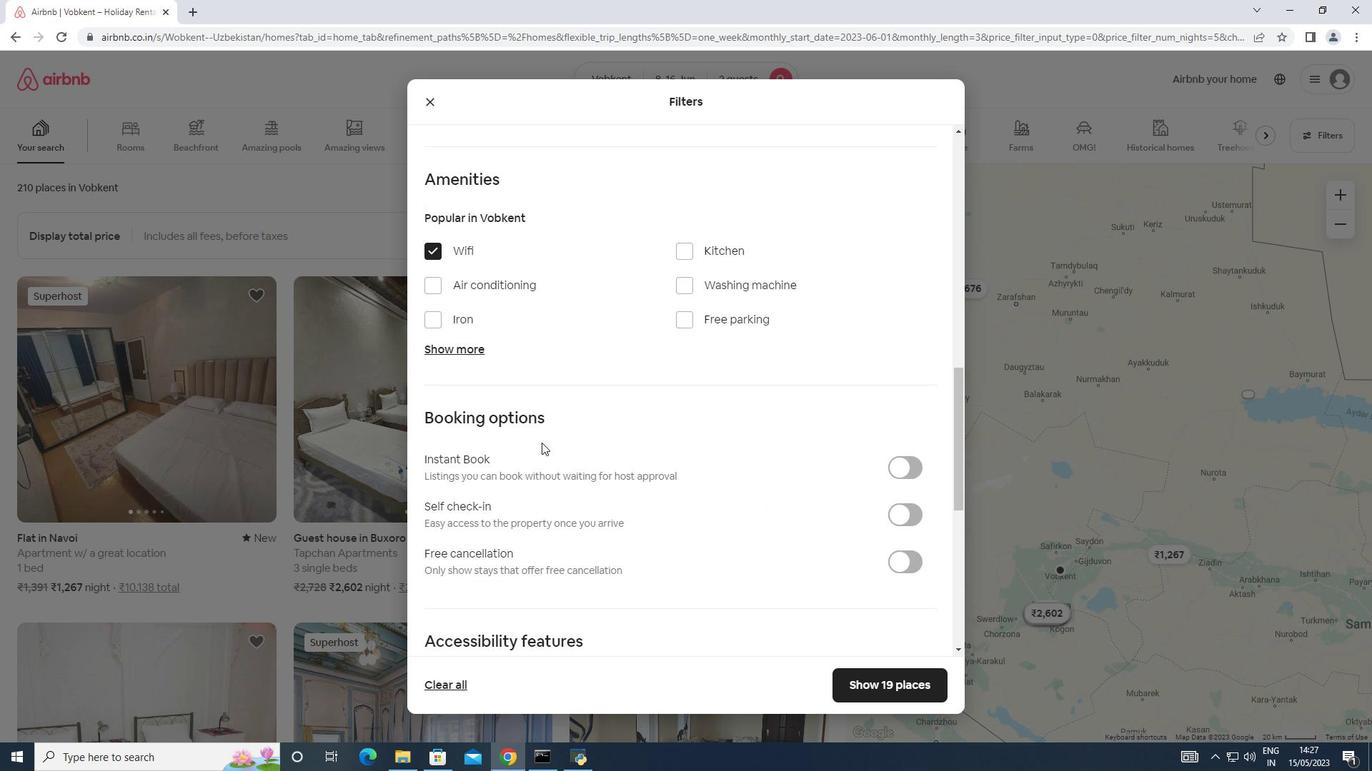 
Action: Mouse scrolled (541, 442) with delta (0, 0)
Screenshot: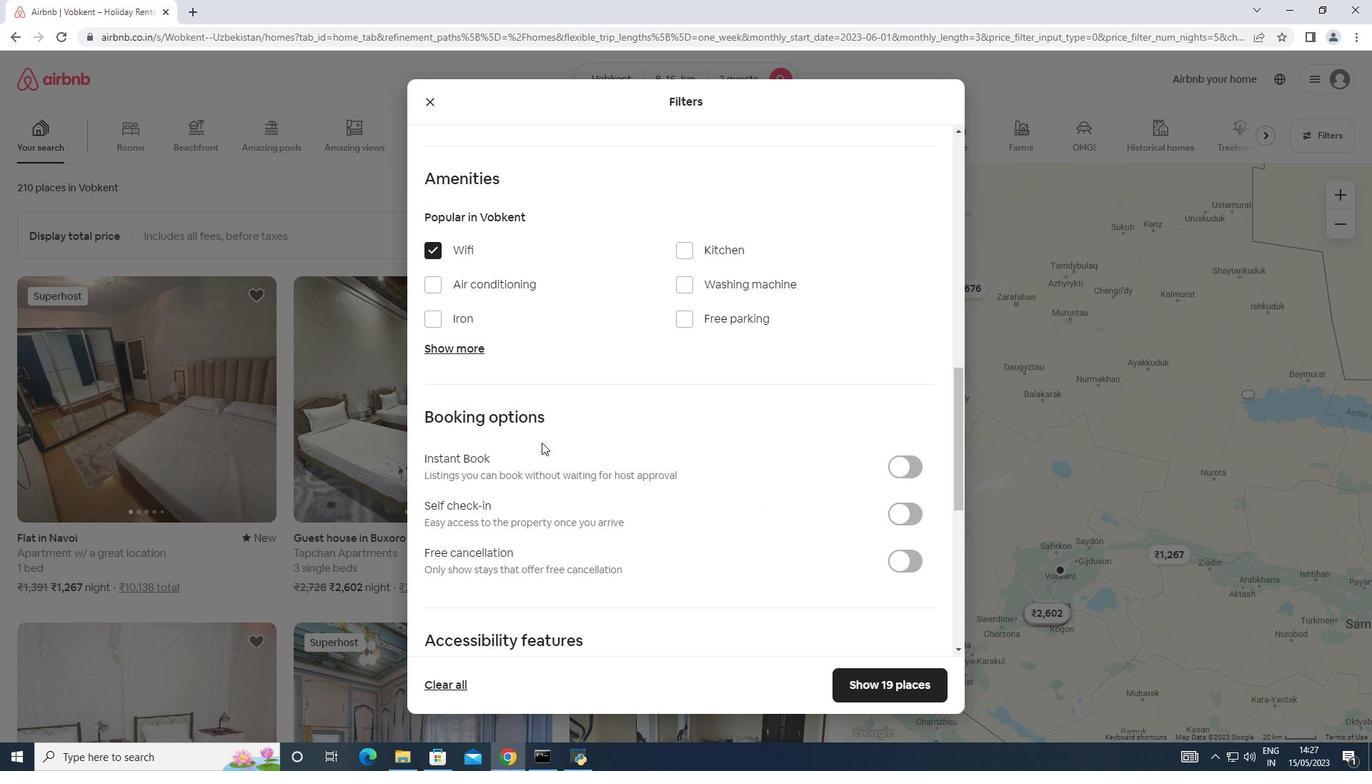 
Action: Mouse moved to (903, 371)
Screenshot: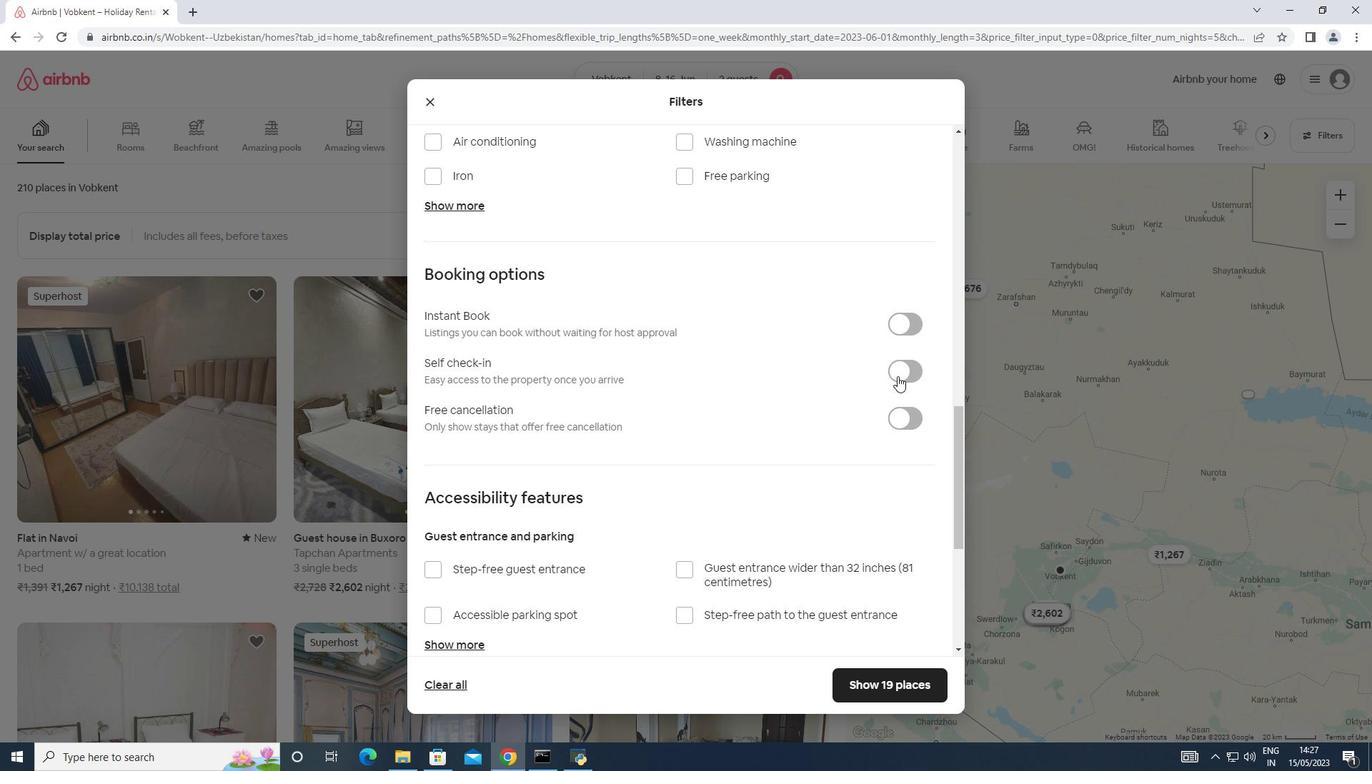 
Action: Mouse pressed left at (903, 371)
Screenshot: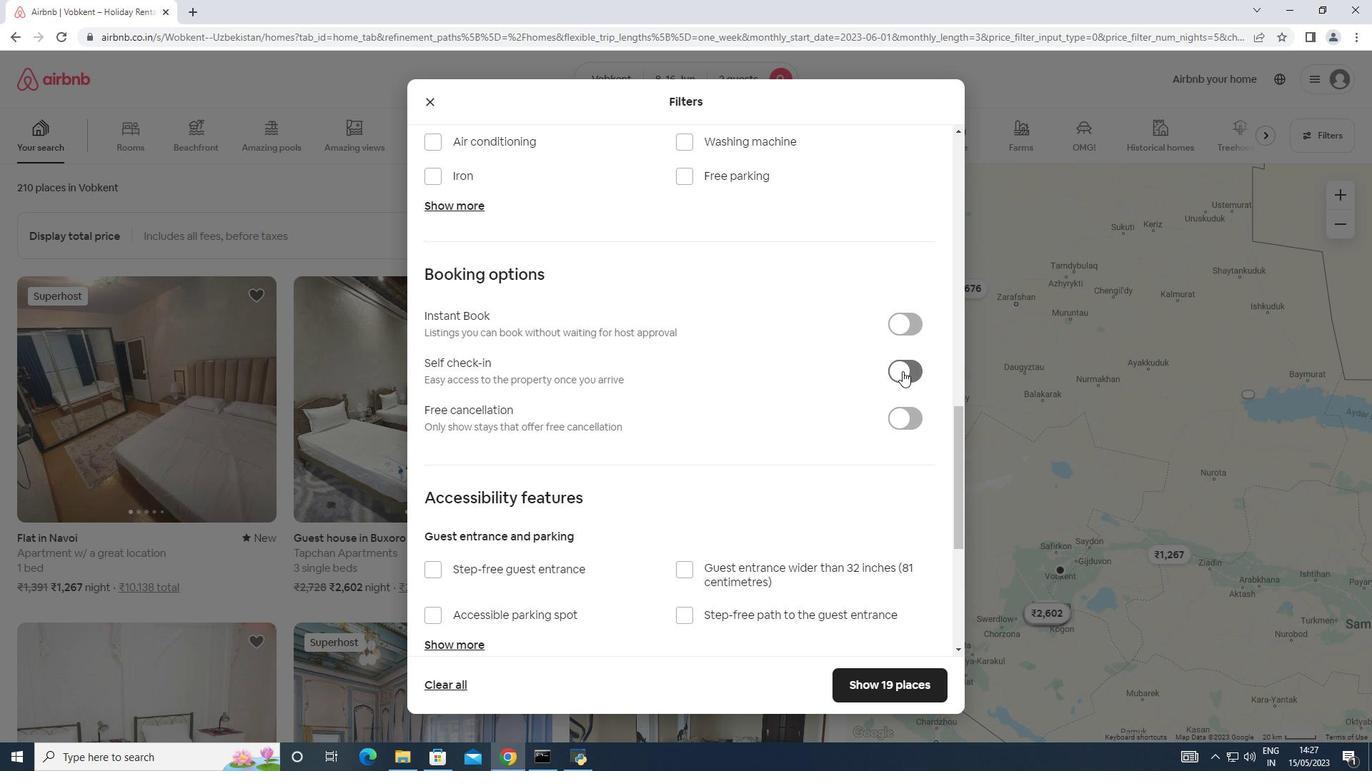 
Action: Mouse moved to (678, 493)
Screenshot: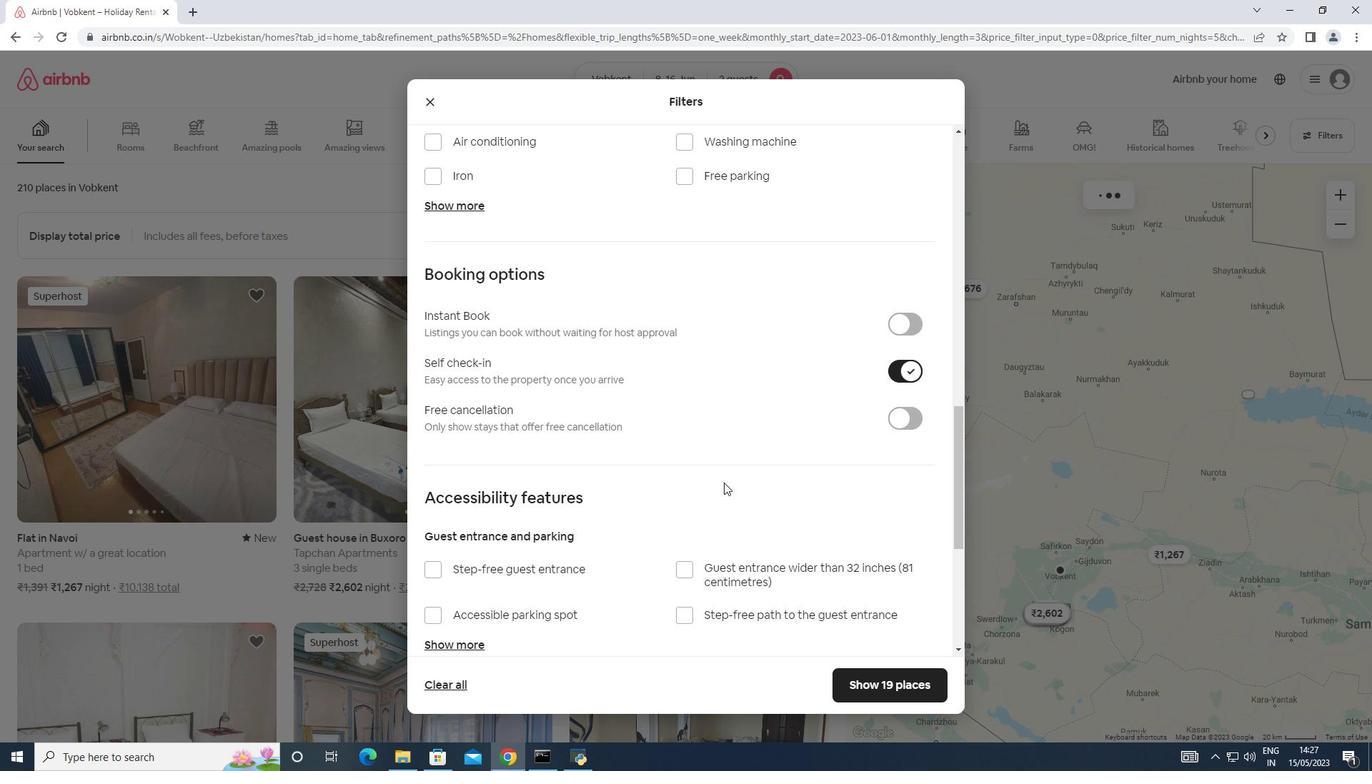 
Action: Mouse scrolled (678, 493) with delta (0, 0)
Screenshot: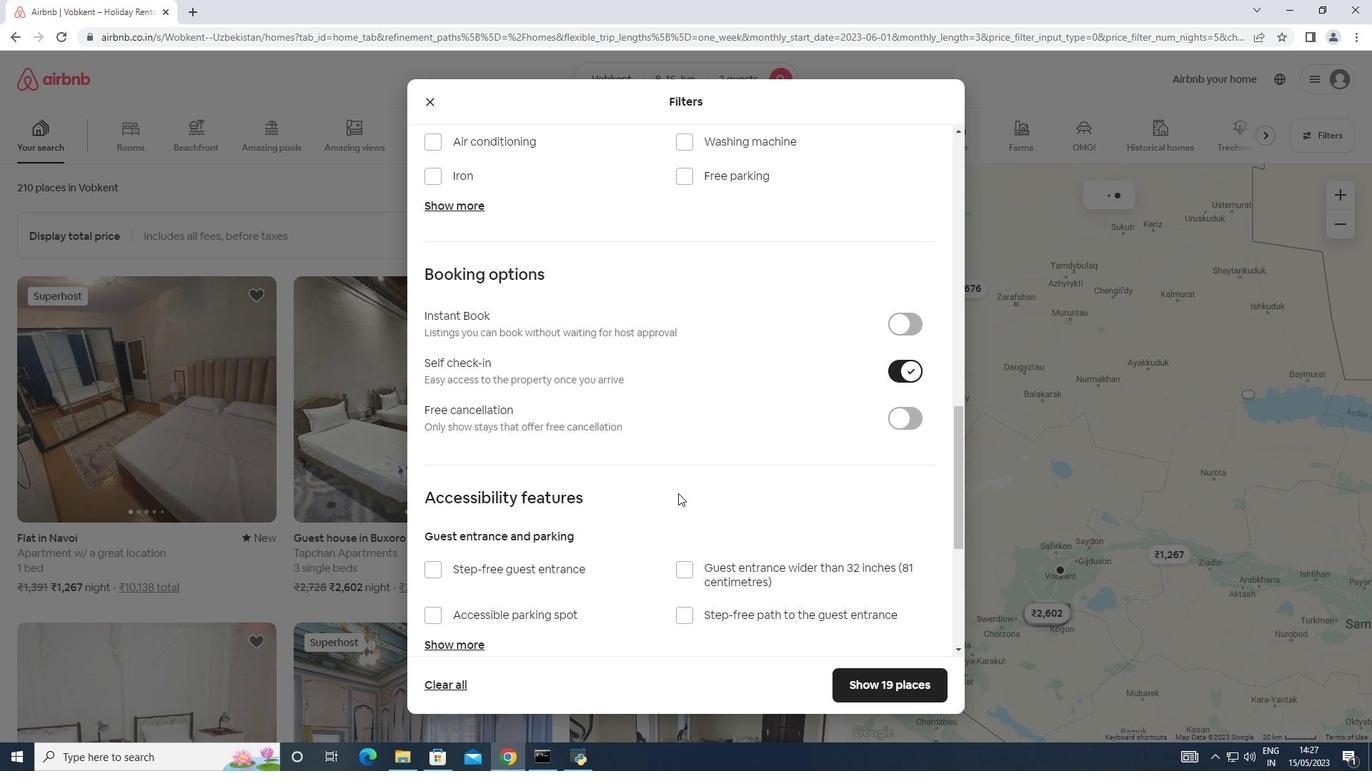 
Action: Mouse scrolled (678, 493) with delta (0, 0)
Screenshot: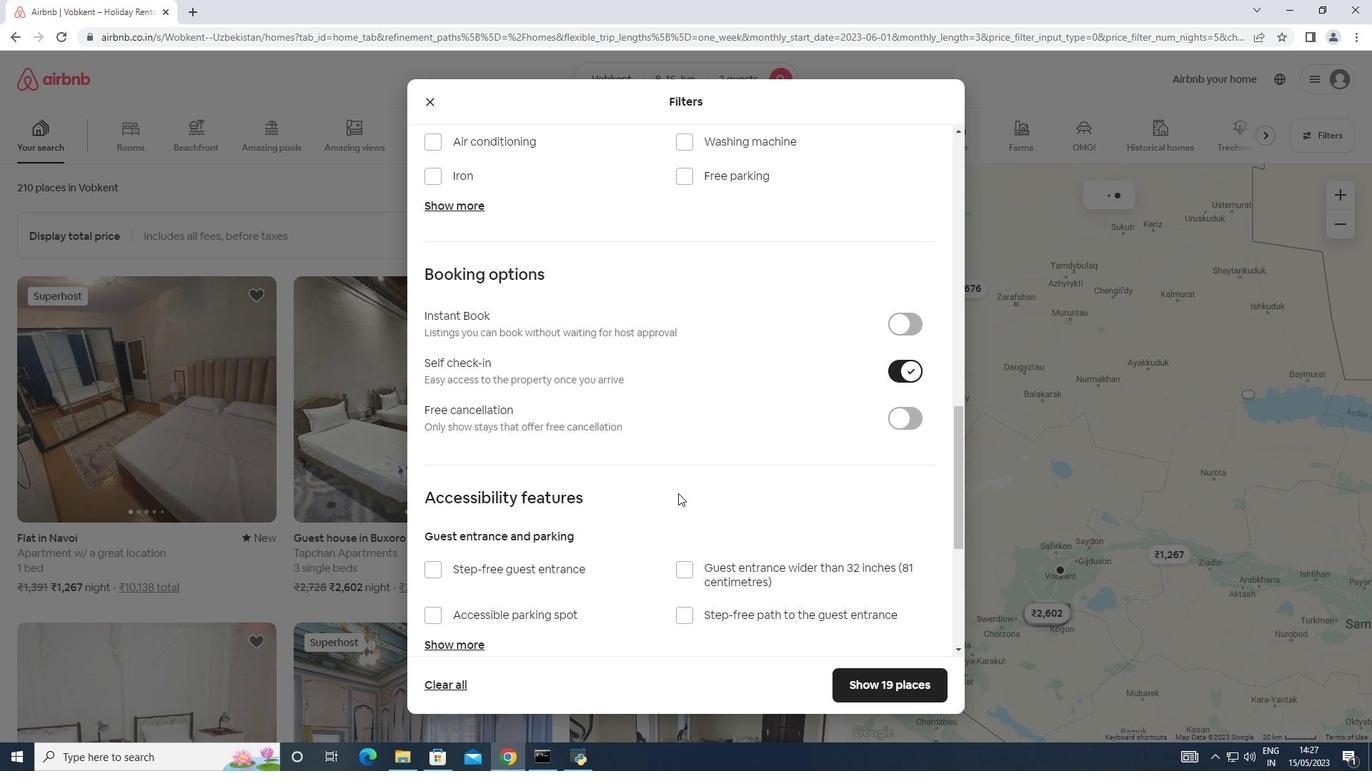 
Action: Mouse scrolled (678, 493) with delta (0, 0)
Screenshot: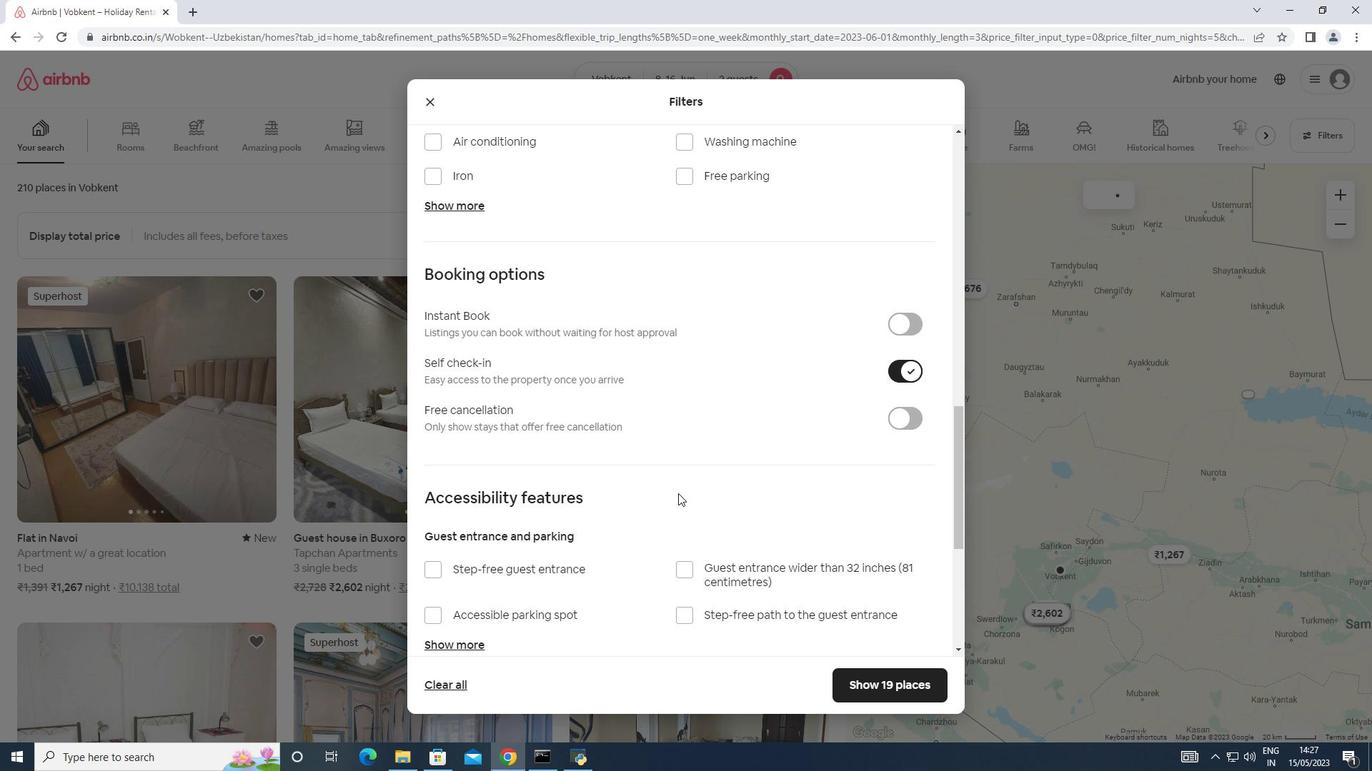 
Action: Mouse scrolled (678, 493) with delta (0, 0)
Screenshot: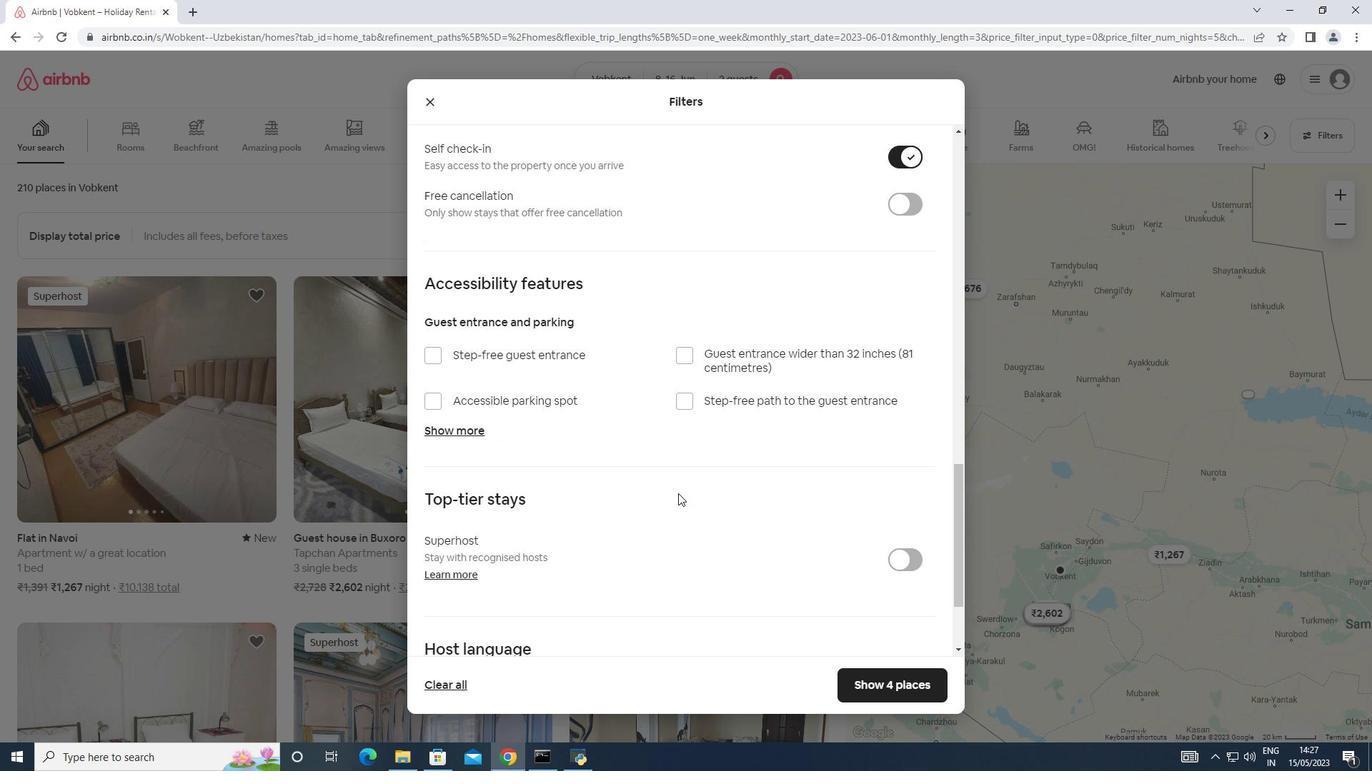 
Action: Mouse scrolled (678, 493) with delta (0, 0)
Screenshot: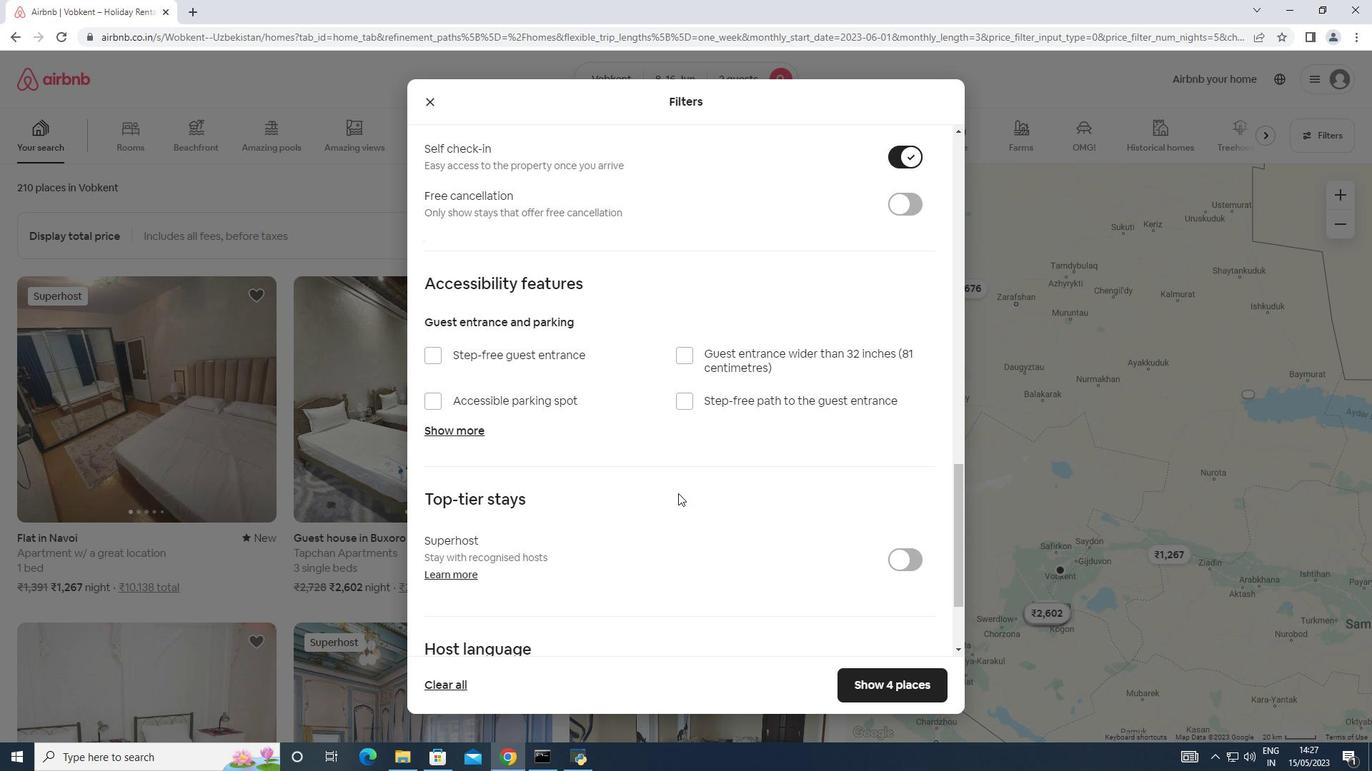 
Action: Mouse moved to (463, 550)
Screenshot: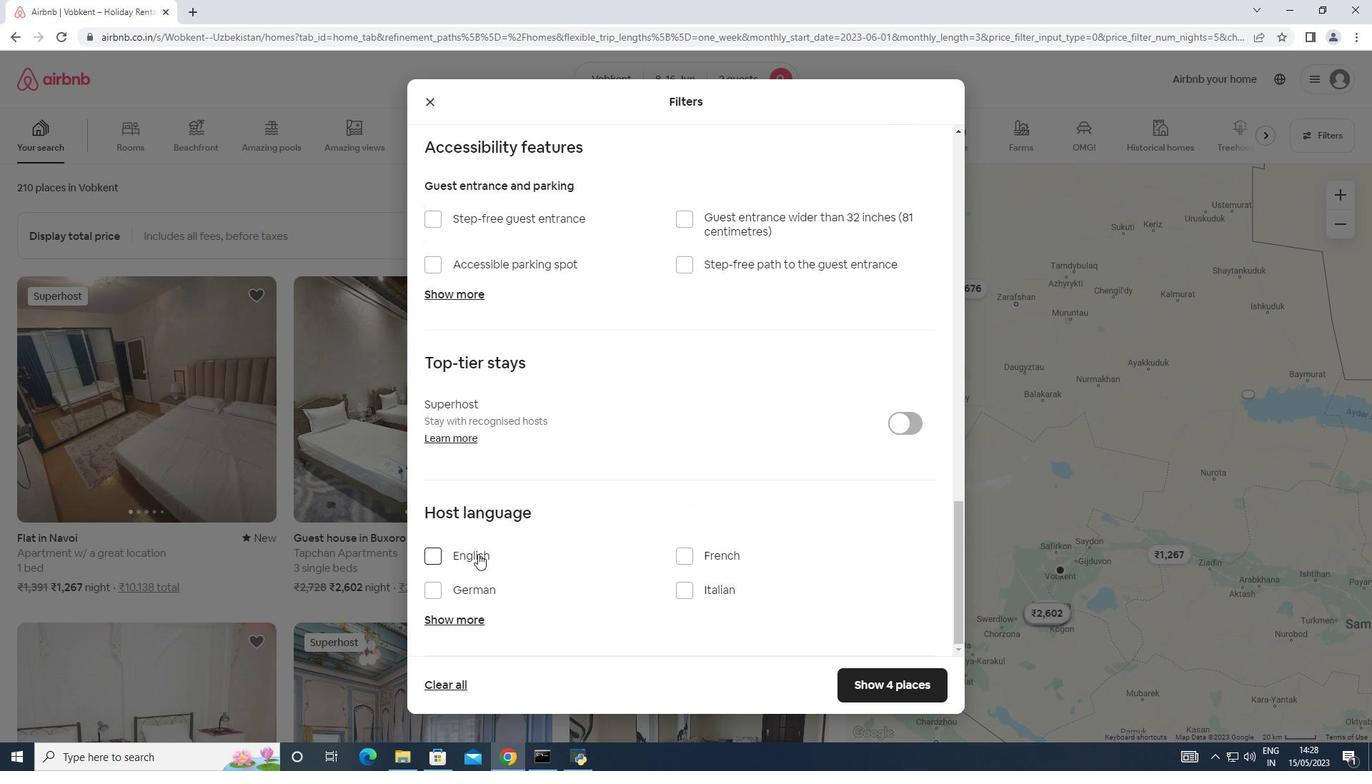 
Action: Mouse pressed left at (463, 550)
Screenshot: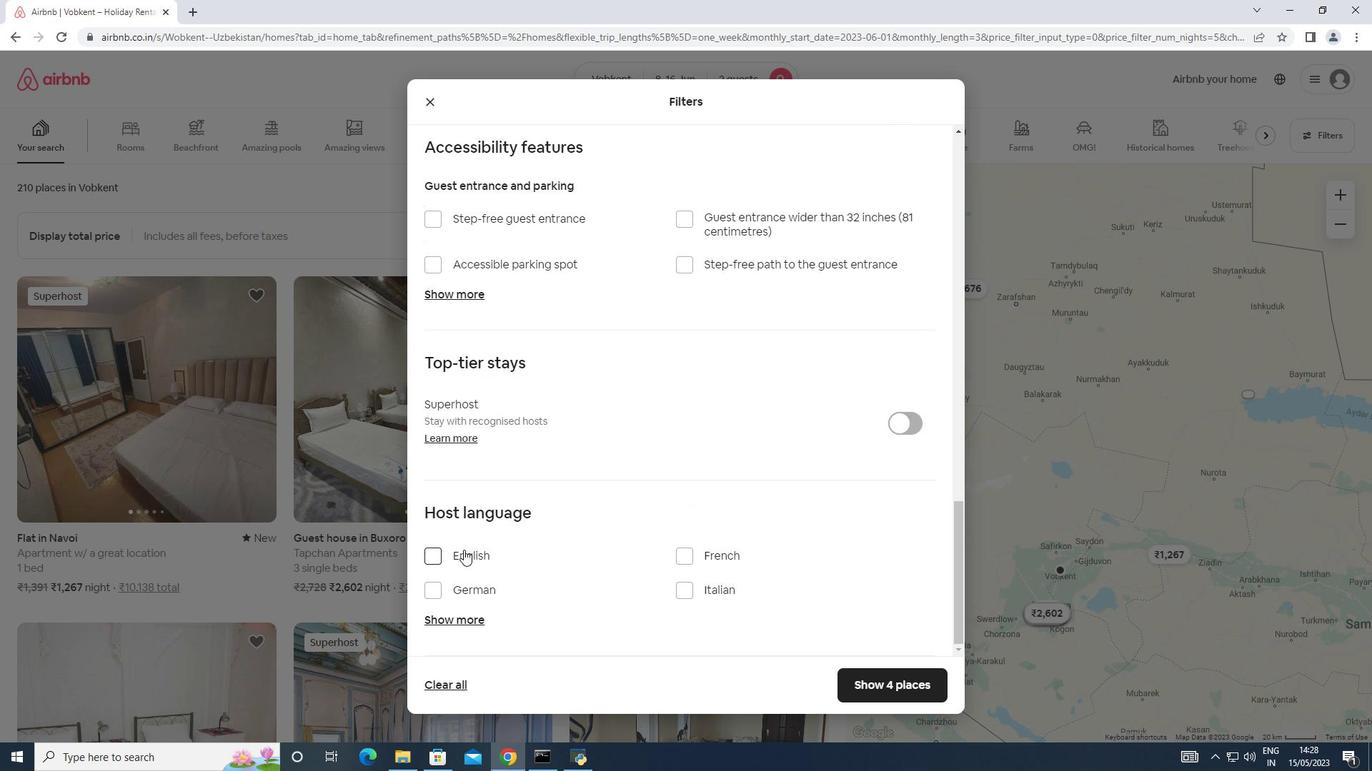 
Action: Mouse moved to (882, 680)
Screenshot: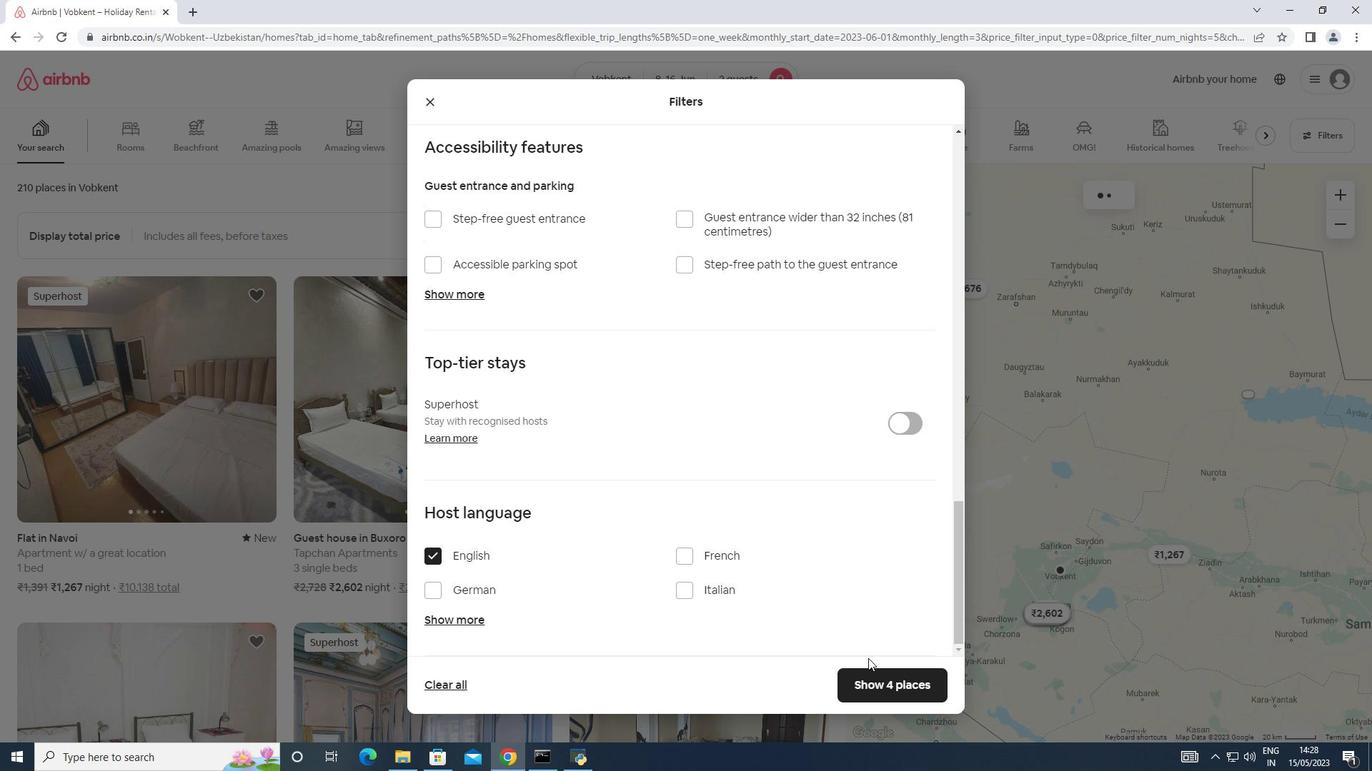 
Action: Mouse pressed left at (882, 680)
Screenshot: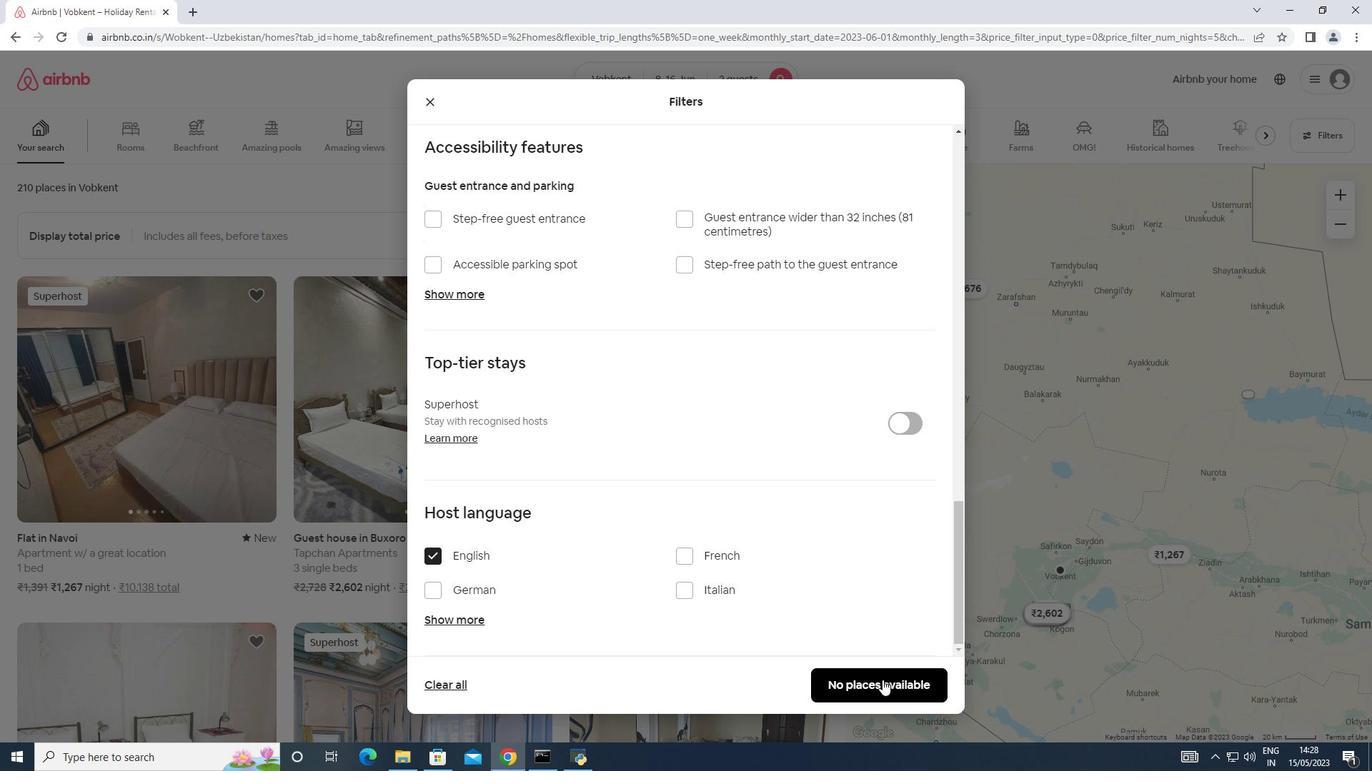 
